 Task: Look for space in Lākshām, Bangladesh from 1st August, 2023 to 5th August, 2023 for 1 adult in price range Rs.6000 to Rs.15000. Place can be entire place with 1  bedroom having 1 bed and 1 bathroom. Property type can be house, flat, guest house. Amenities needed are: air conditioning. Booking option can be shelf check-in. Required host language is English.
Action: Mouse moved to (441, 109)
Screenshot: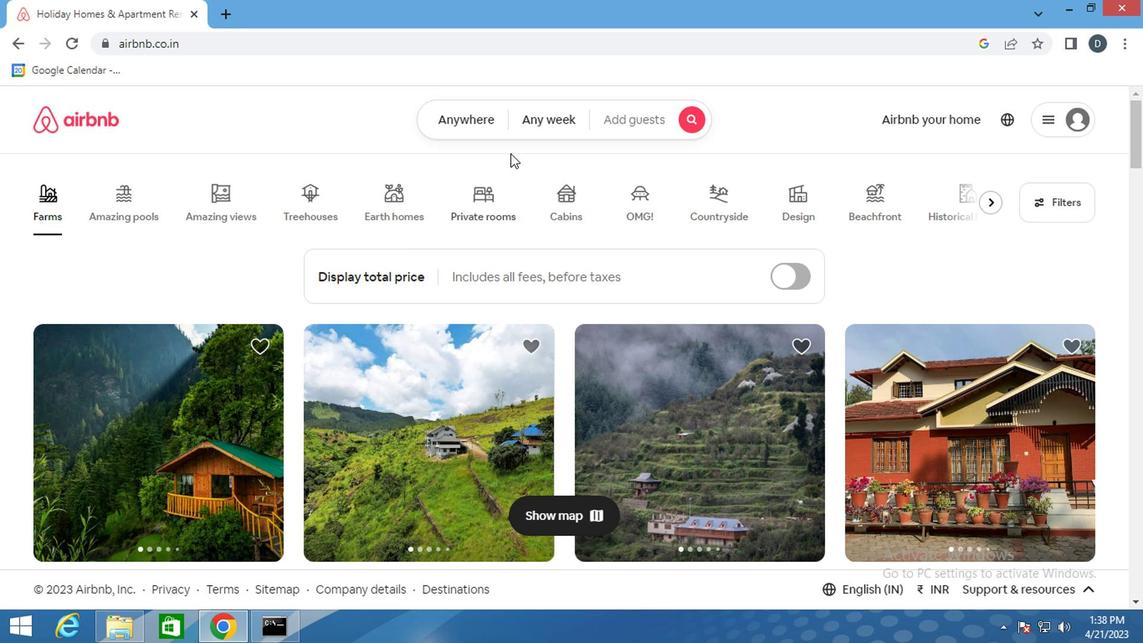 
Action: Mouse pressed left at (441, 109)
Screenshot: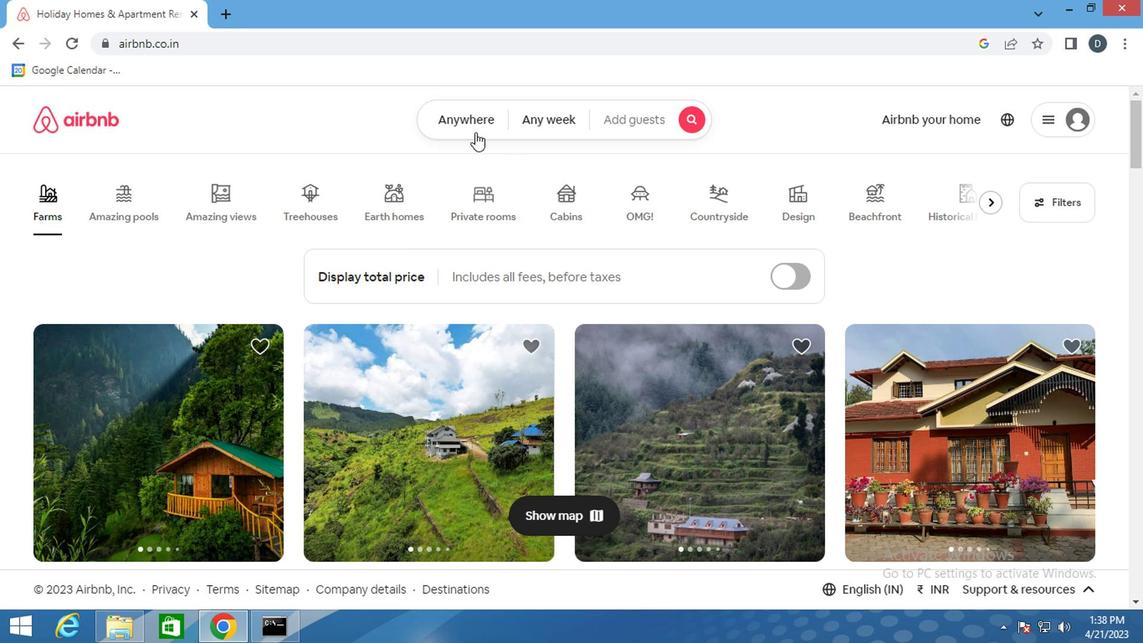 
Action: Mouse moved to (380, 190)
Screenshot: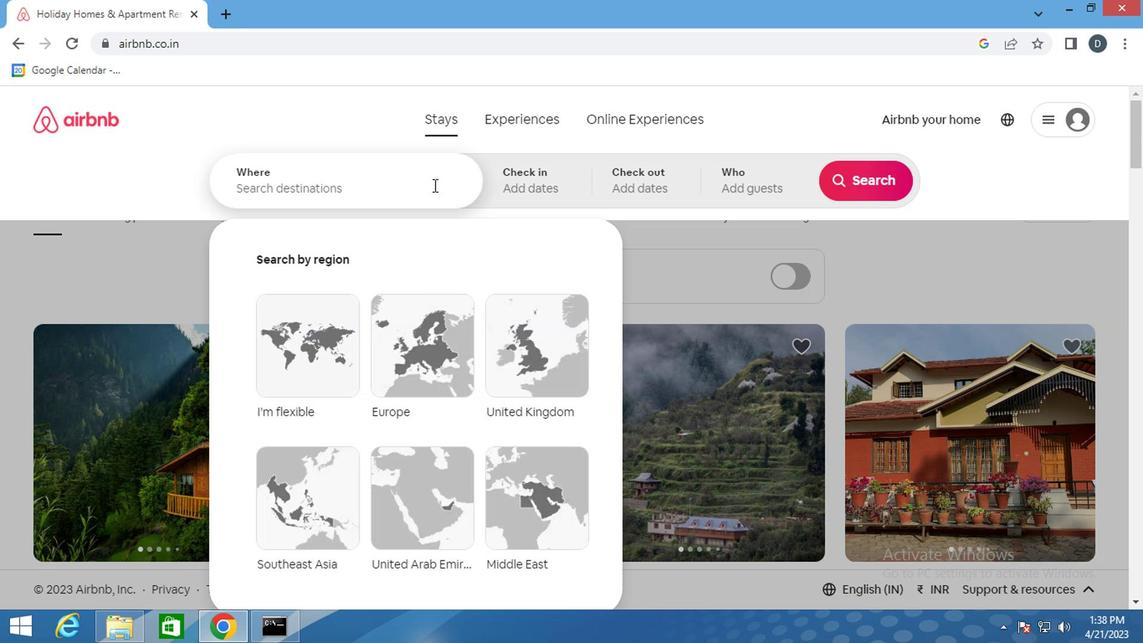 
Action: Mouse pressed left at (380, 190)
Screenshot: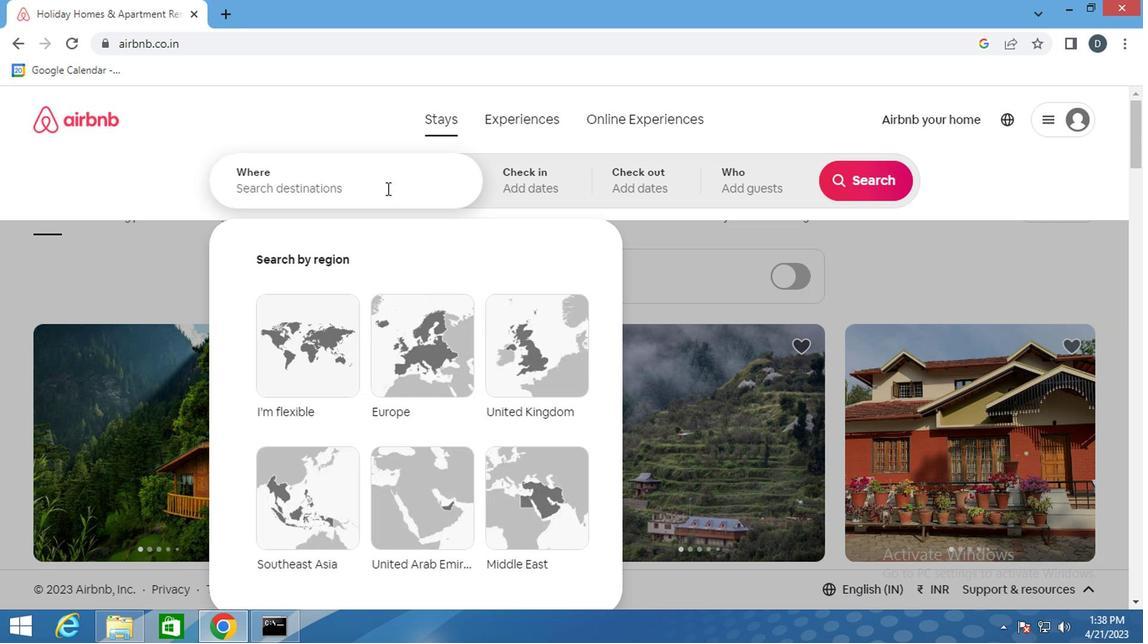 
Action: Key pressed <Key.shift_r>Lakshman,<Key.shift>BANGLADESH<Key.enter>
Screenshot: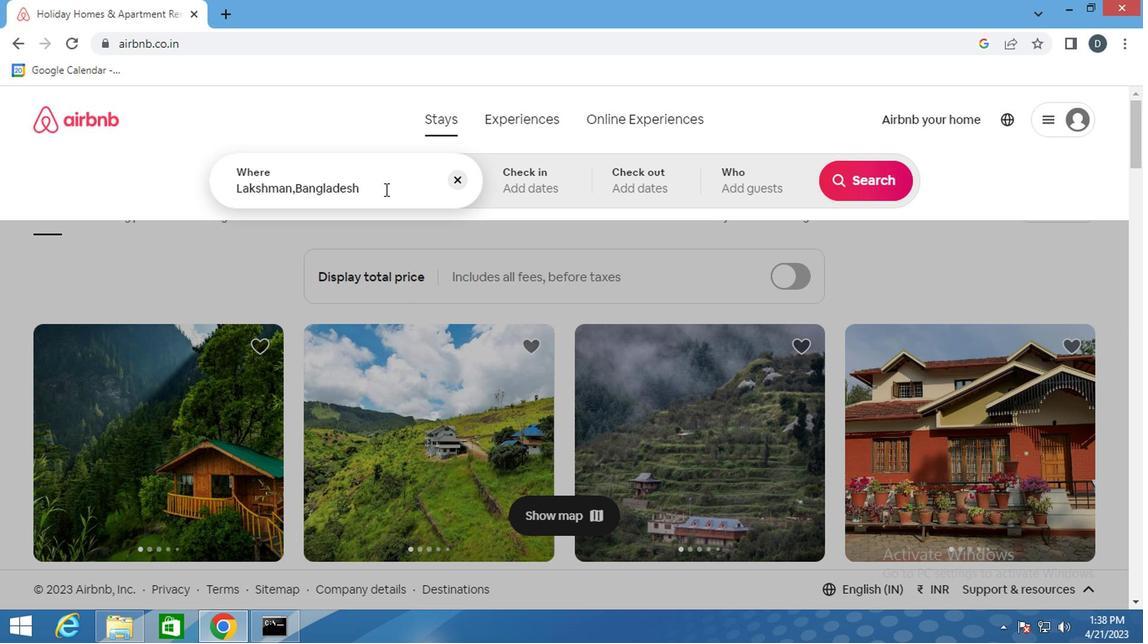 
Action: Mouse moved to (857, 311)
Screenshot: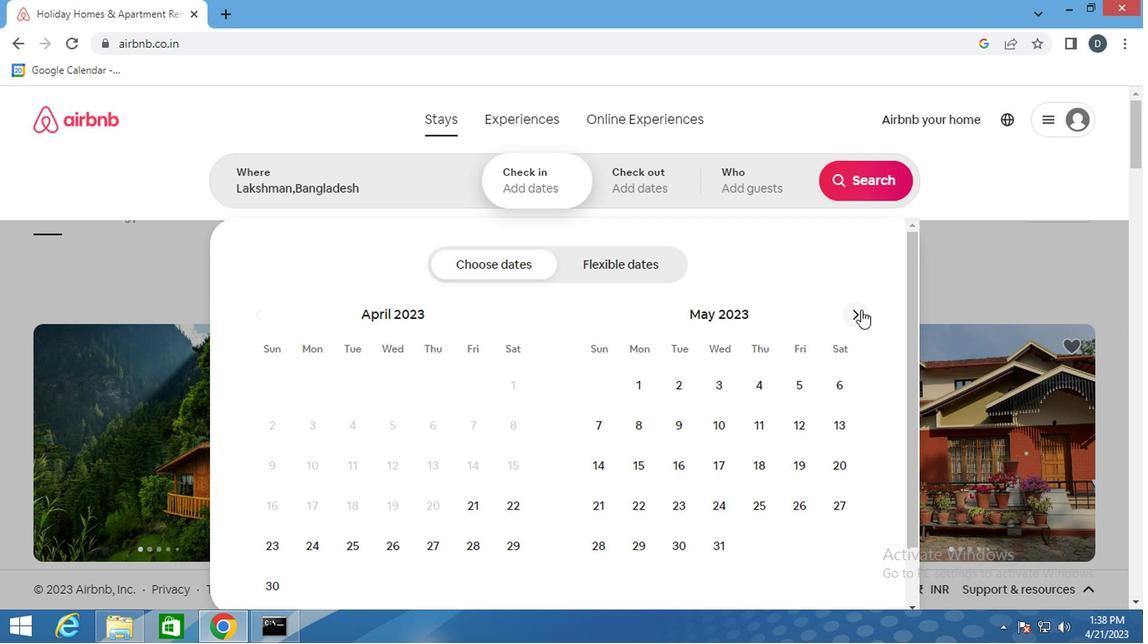 
Action: Mouse pressed left at (857, 311)
Screenshot: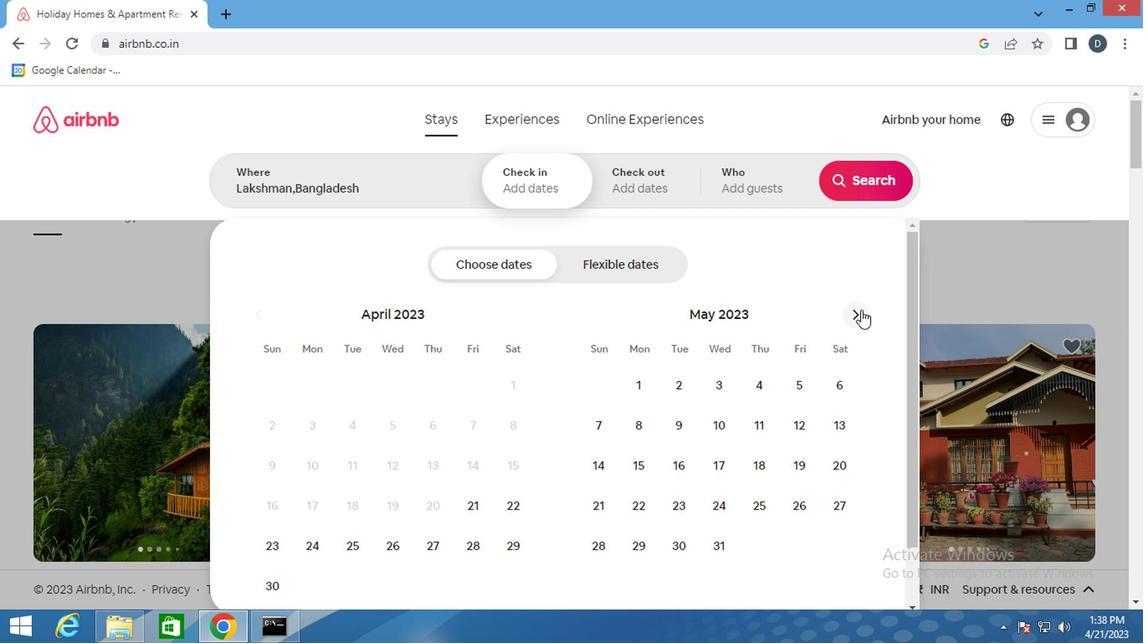 
Action: Mouse moved to (855, 312)
Screenshot: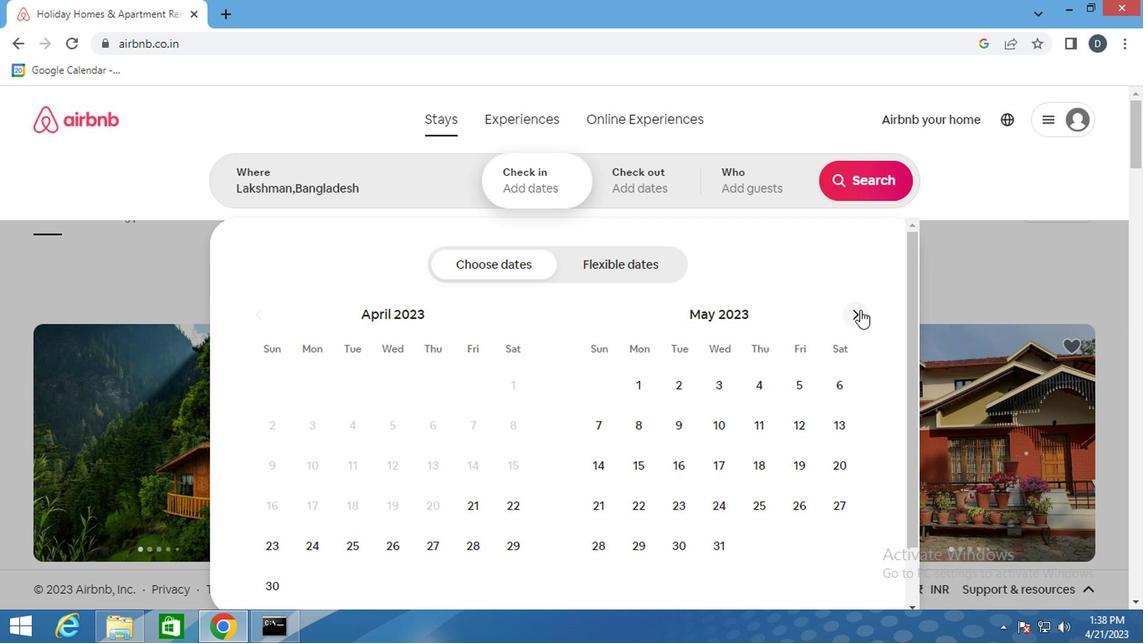 
Action: Mouse pressed left at (855, 312)
Screenshot: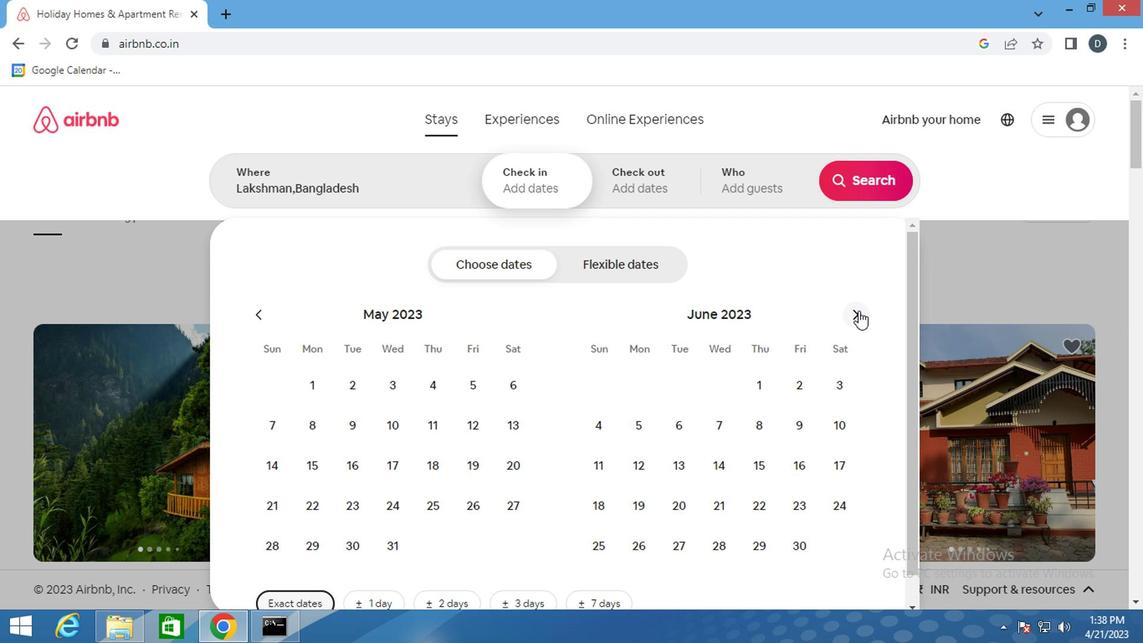 
Action: Mouse pressed left at (855, 312)
Screenshot: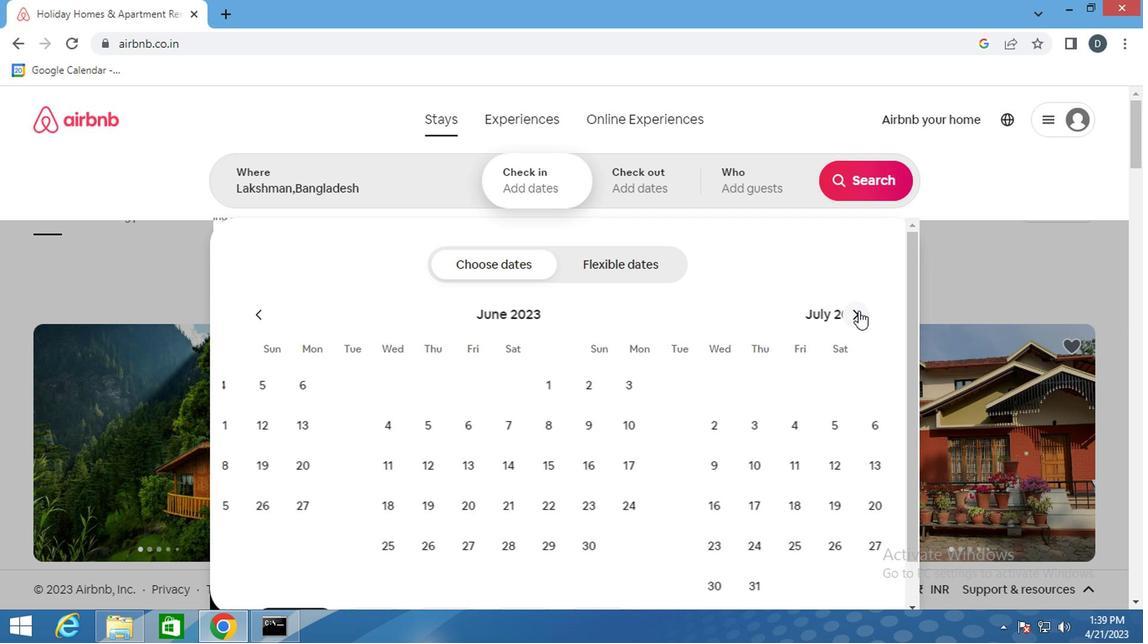 
Action: Mouse moved to (683, 391)
Screenshot: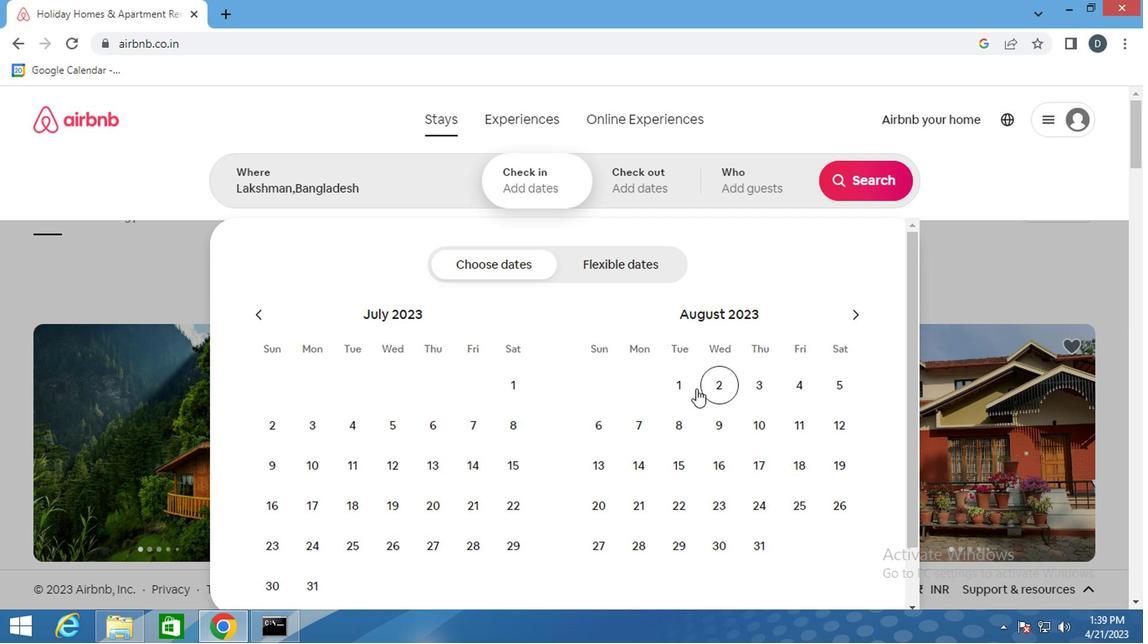
Action: Mouse pressed left at (683, 391)
Screenshot: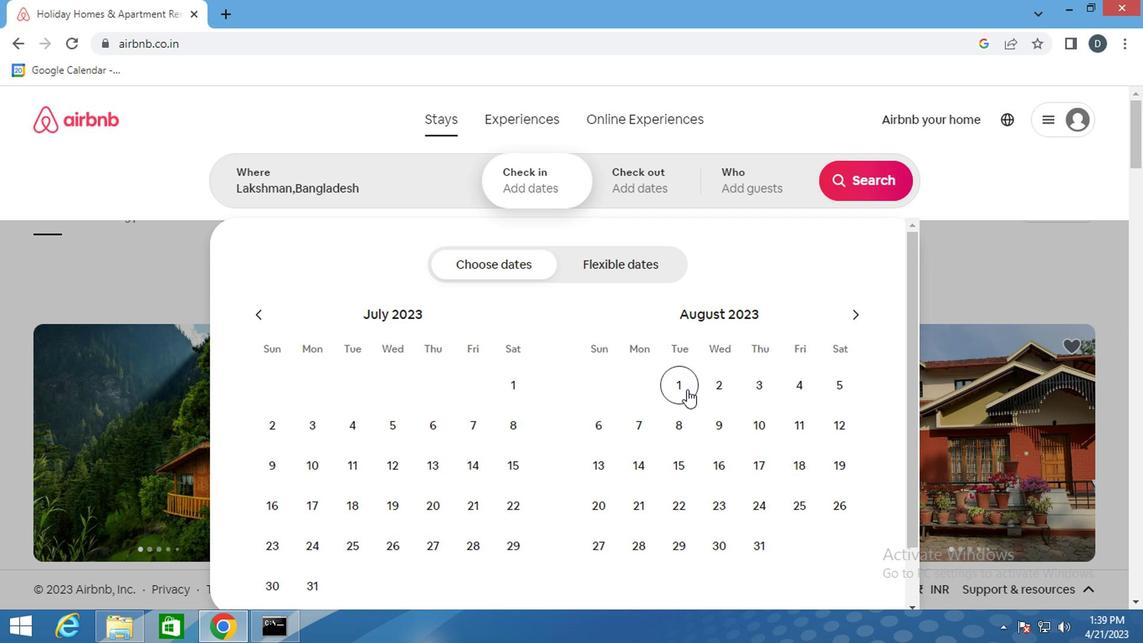
Action: Mouse moved to (845, 395)
Screenshot: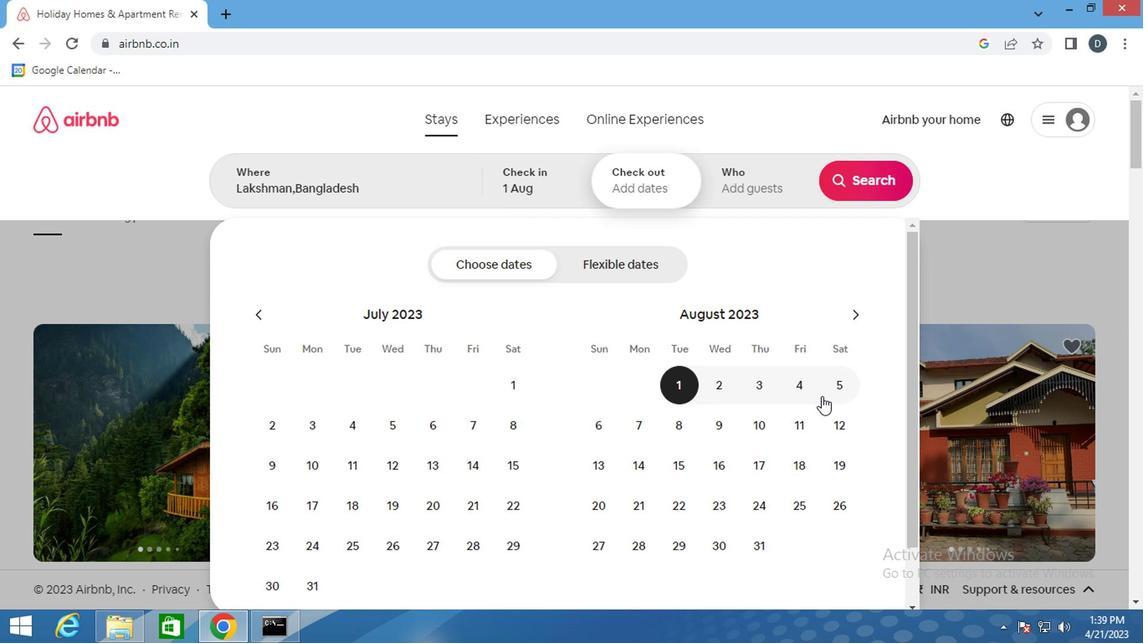 
Action: Mouse pressed left at (845, 395)
Screenshot: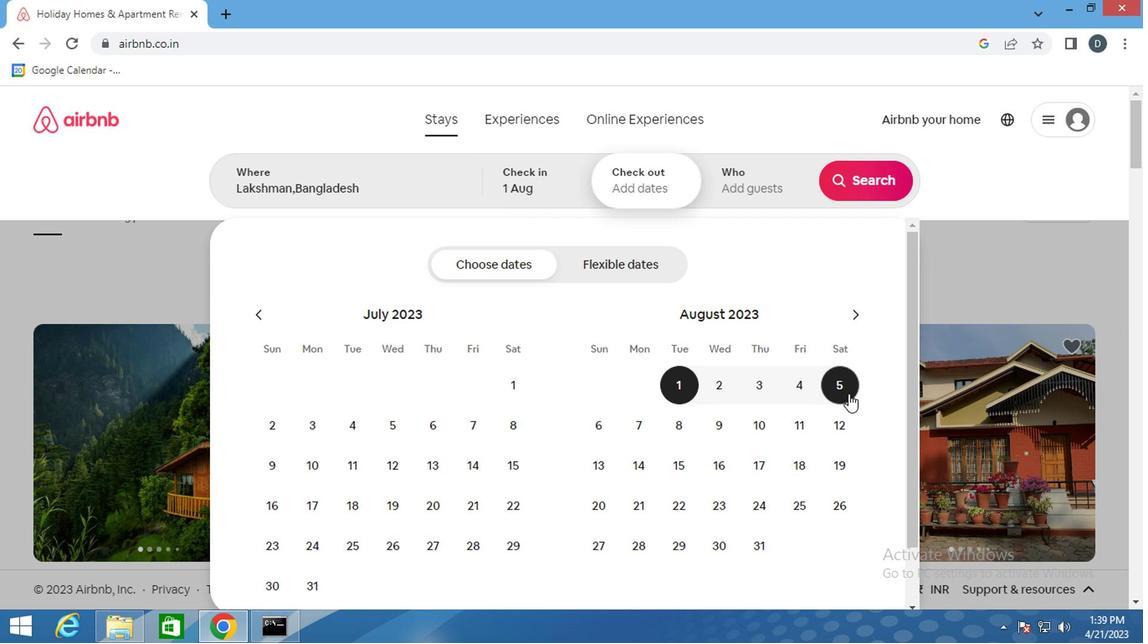 
Action: Mouse moved to (766, 181)
Screenshot: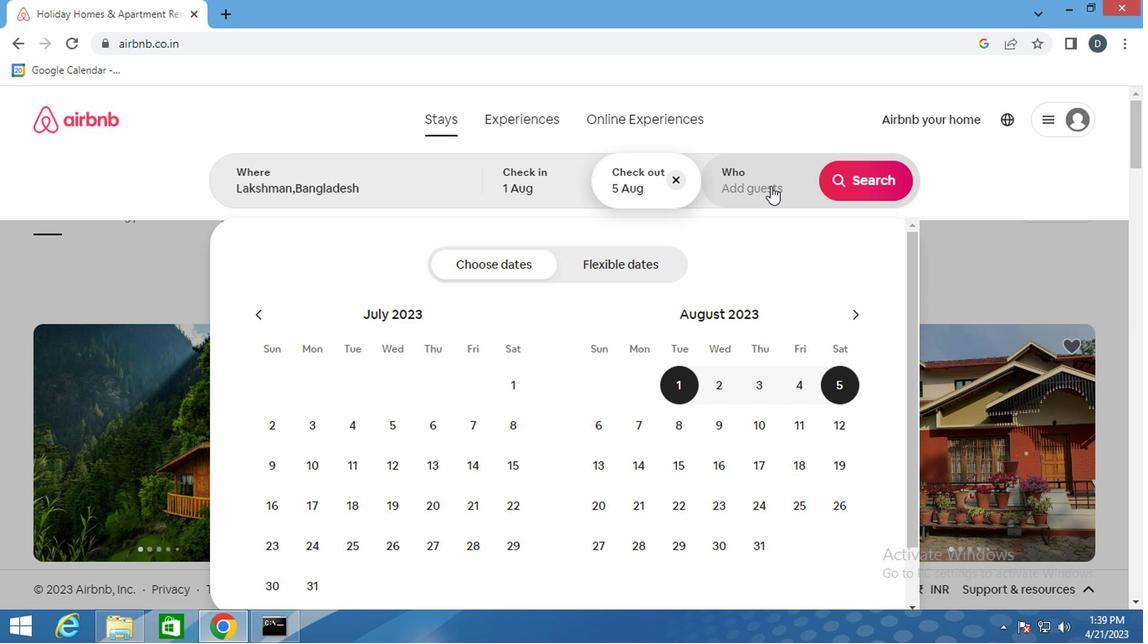 
Action: Mouse pressed left at (766, 181)
Screenshot: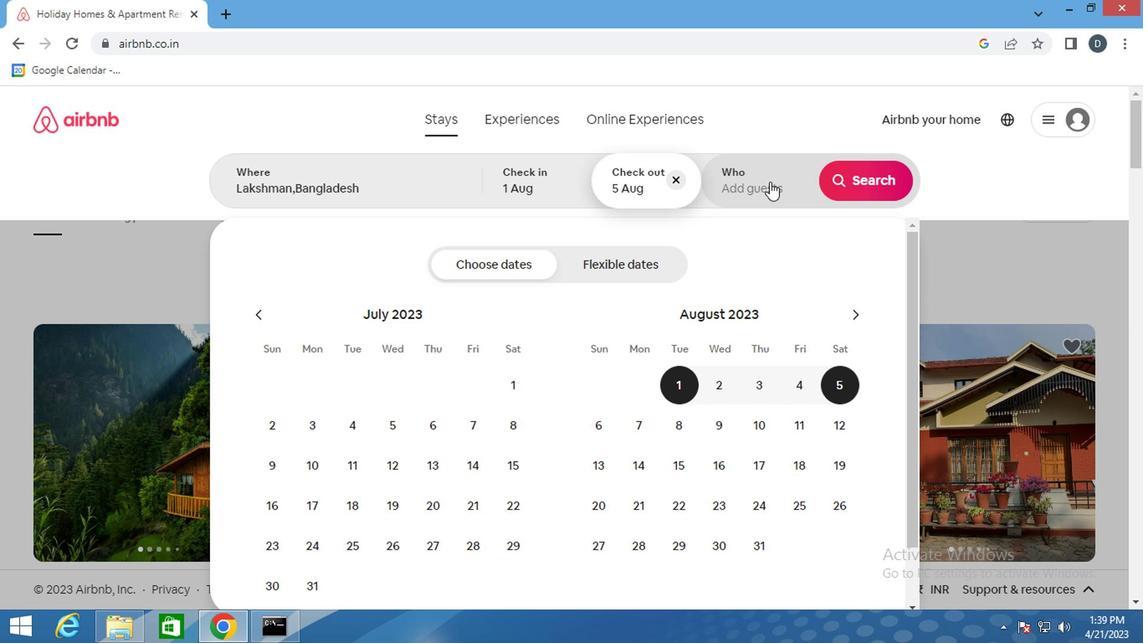 
Action: Mouse moved to (867, 273)
Screenshot: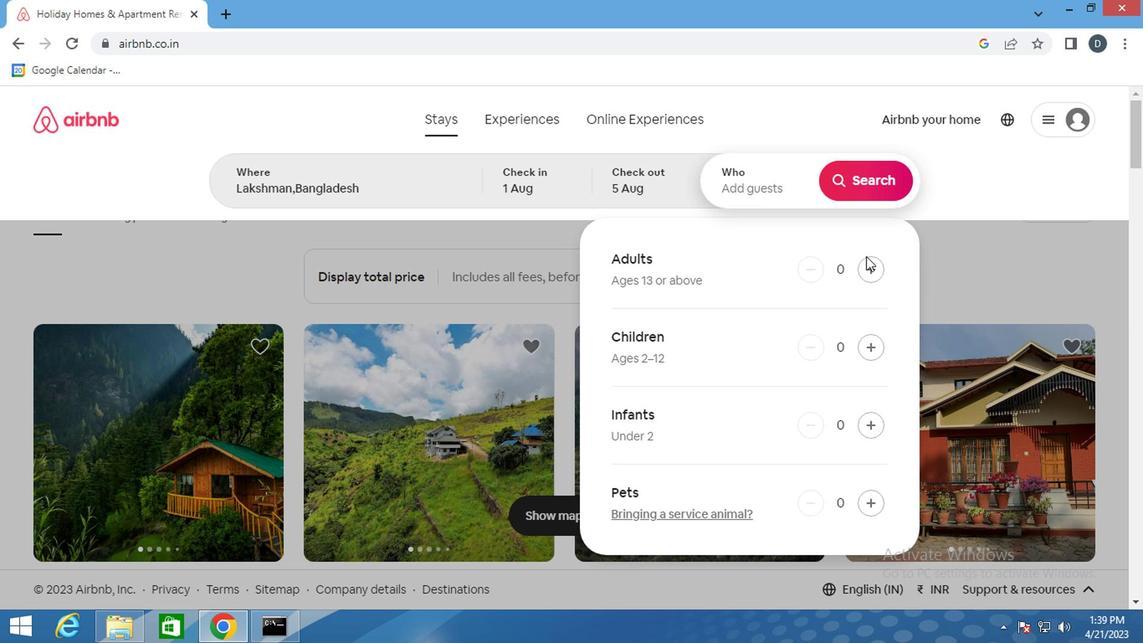 
Action: Mouse pressed left at (867, 273)
Screenshot: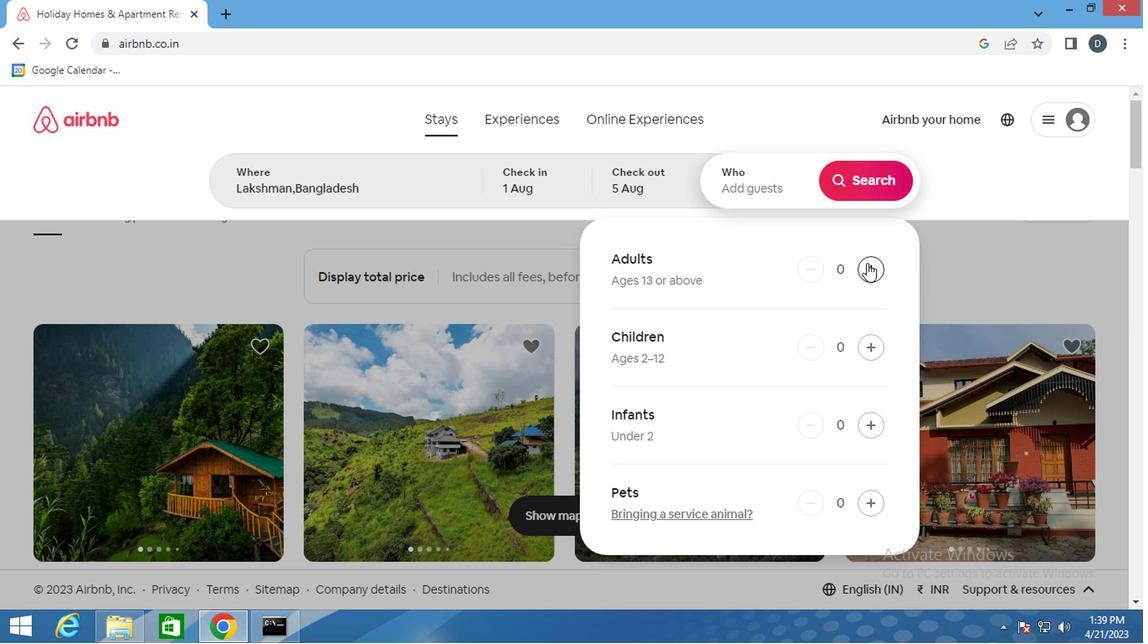
Action: Mouse moved to (860, 182)
Screenshot: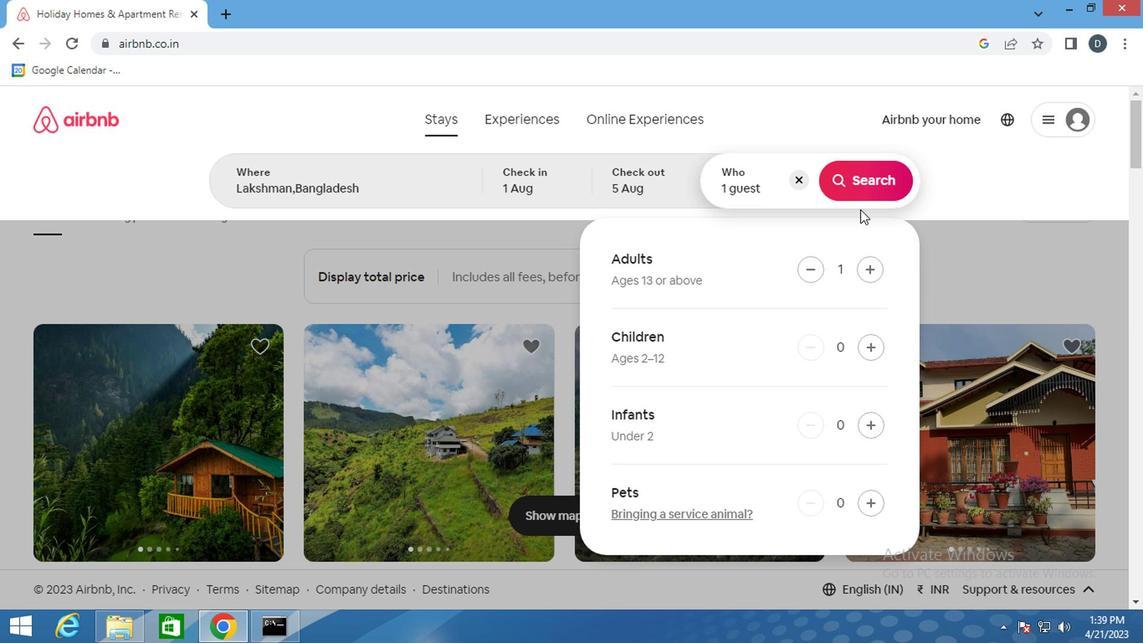 
Action: Mouse pressed left at (860, 182)
Screenshot: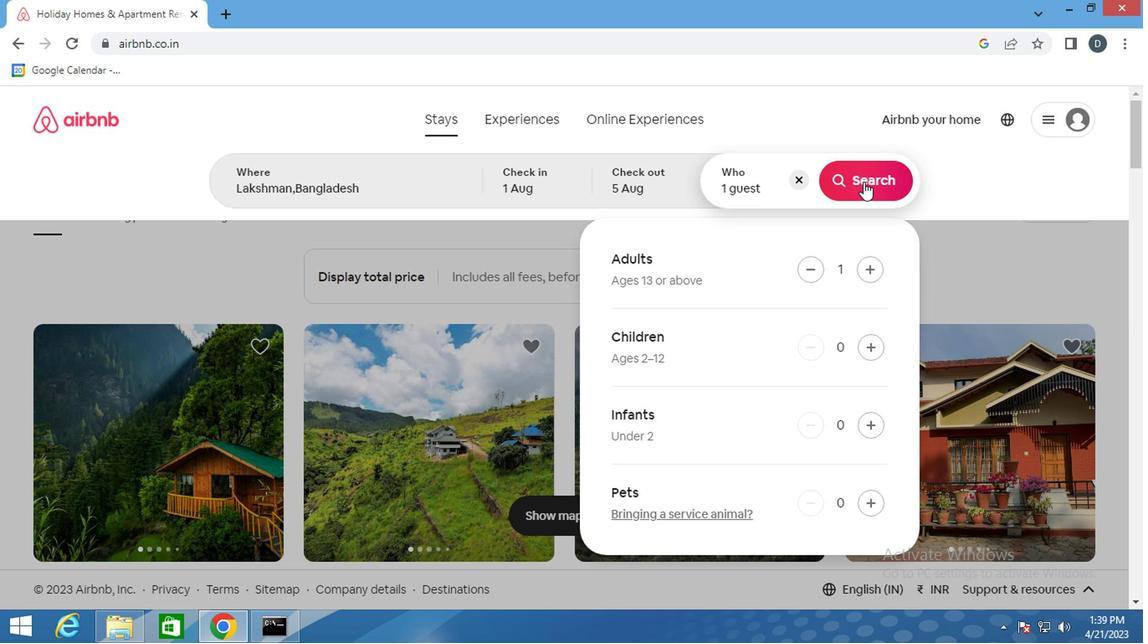 
Action: Mouse moved to (1078, 187)
Screenshot: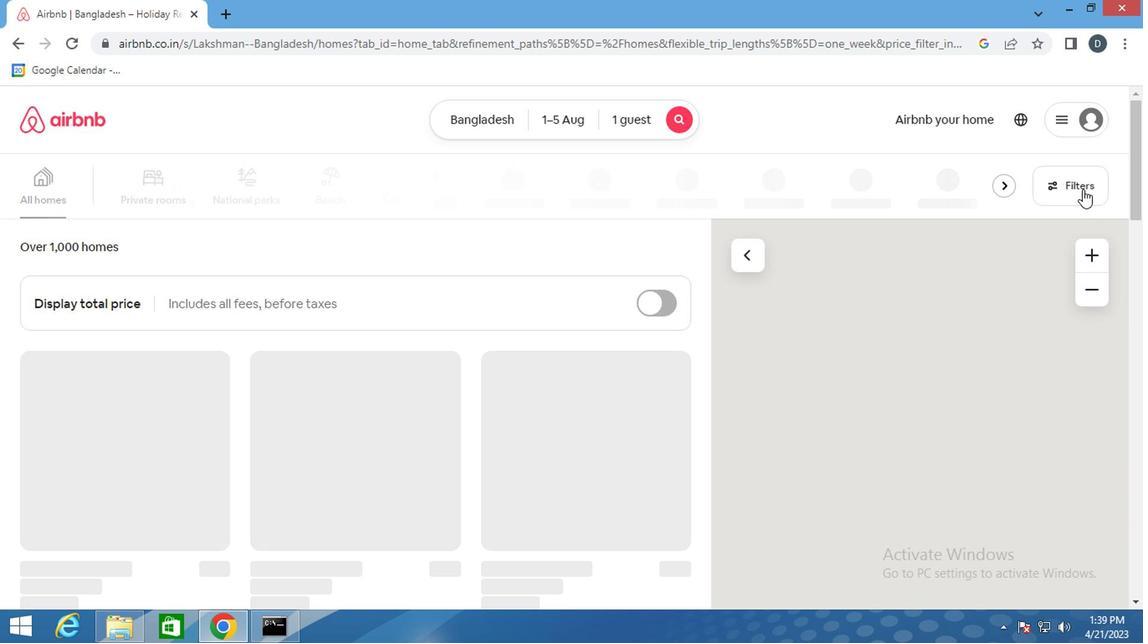 
Action: Mouse pressed left at (1078, 187)
Screenshot: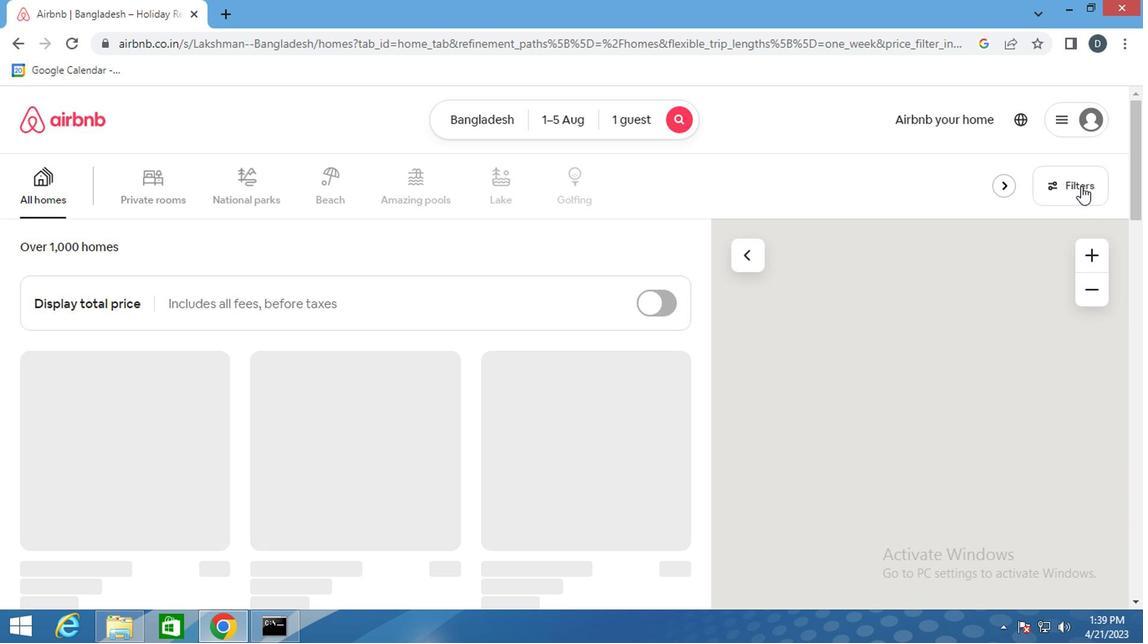 
Action: Mouse moved to (400, 399)
Screenshot: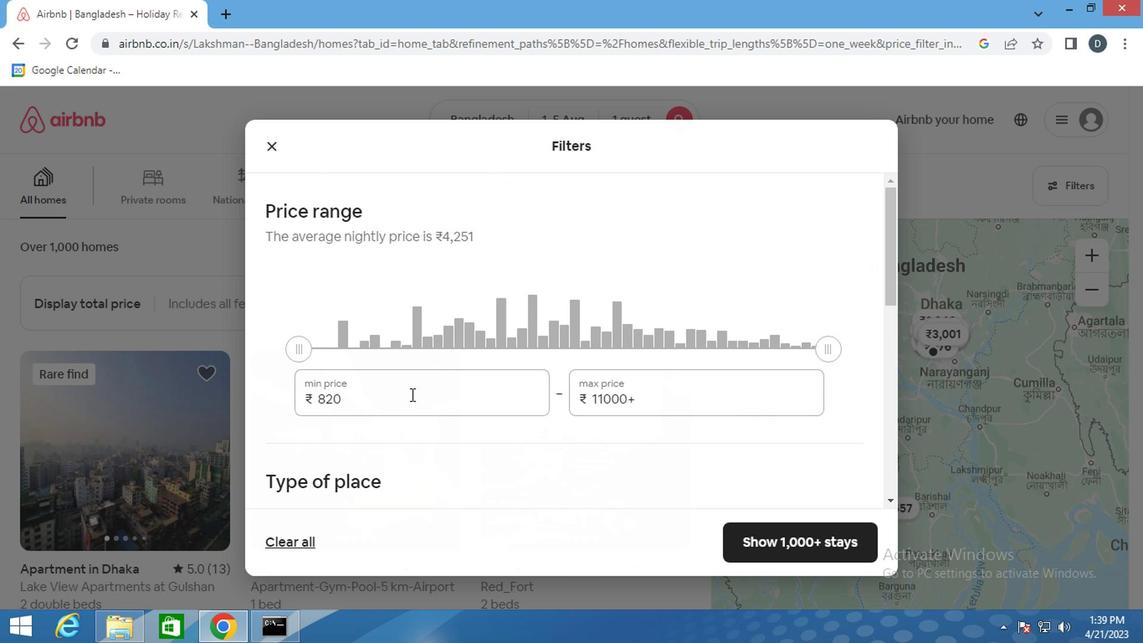 
Action: Mouse pressed left at (400, 399)
Screenshot: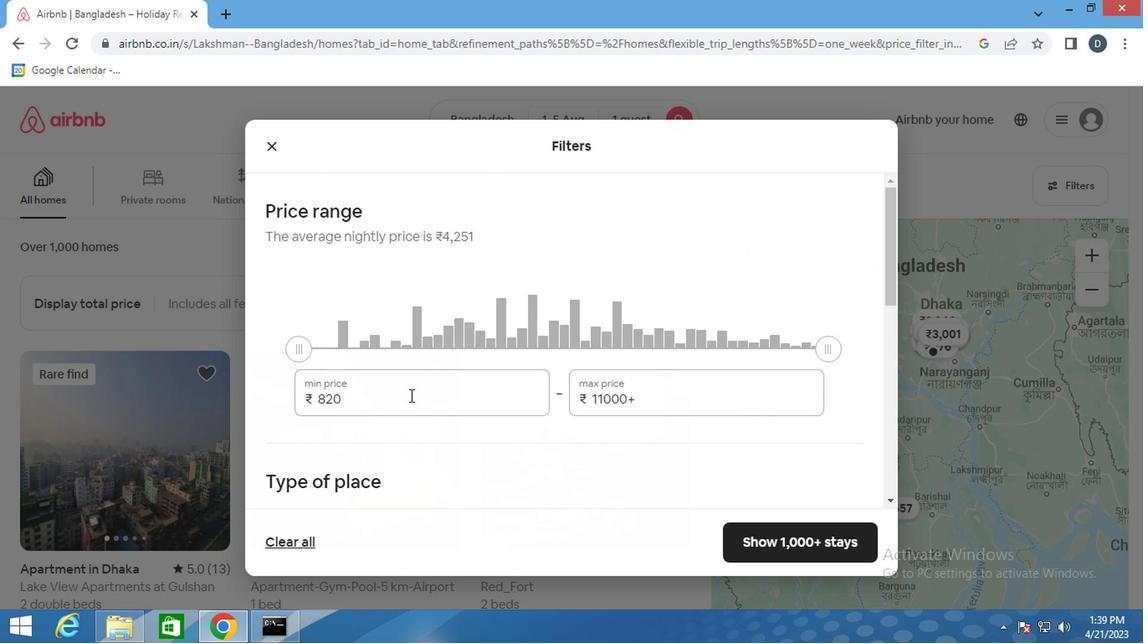 
Action: Mouse pressed left at (400, 399)
Screenshot: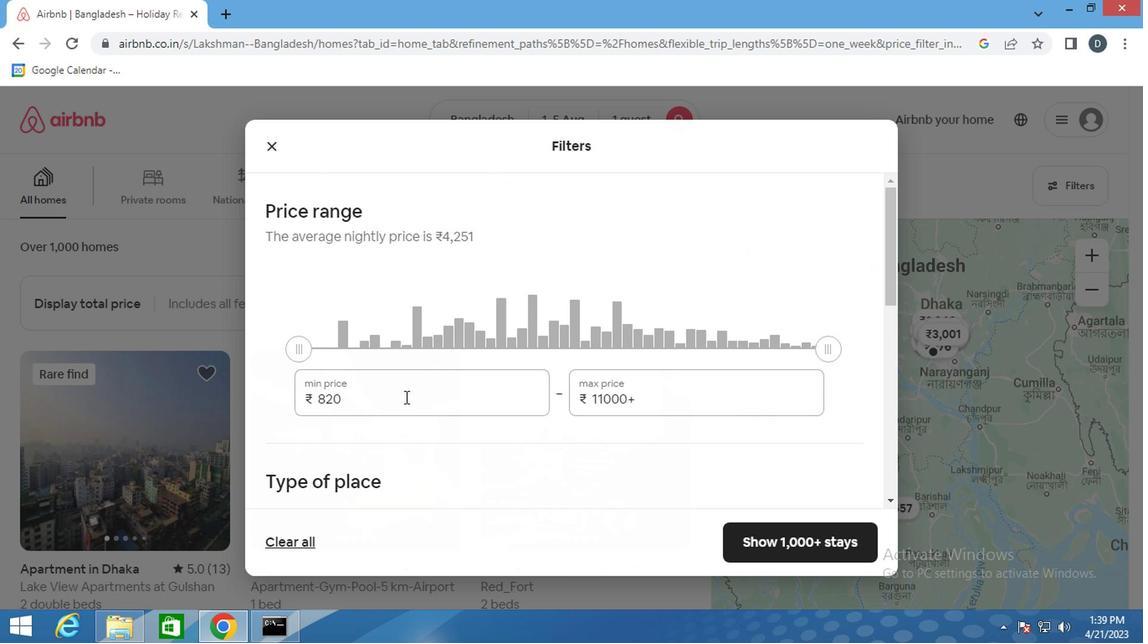 
Action: Mouse moved to (400, 400)
Screenshot: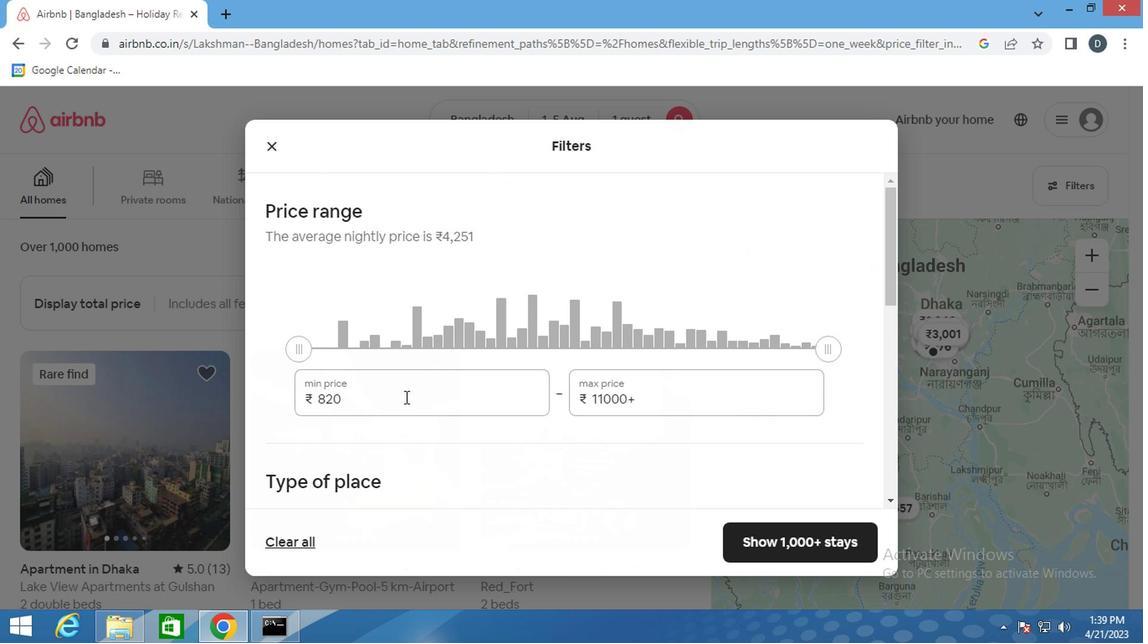 
Action: Key pressed 6000<Key.tab>ctrl+Actrl+145ctrl+Actrl+15000
Screenshot: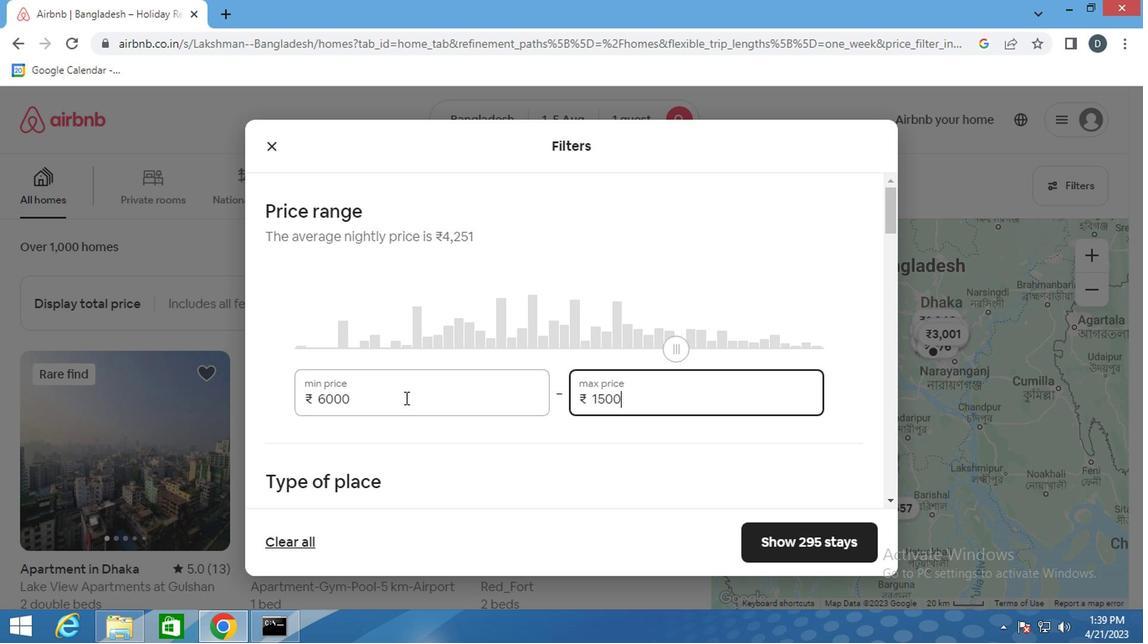 
Action: Mouse moved to (397, 406)
Screenshot: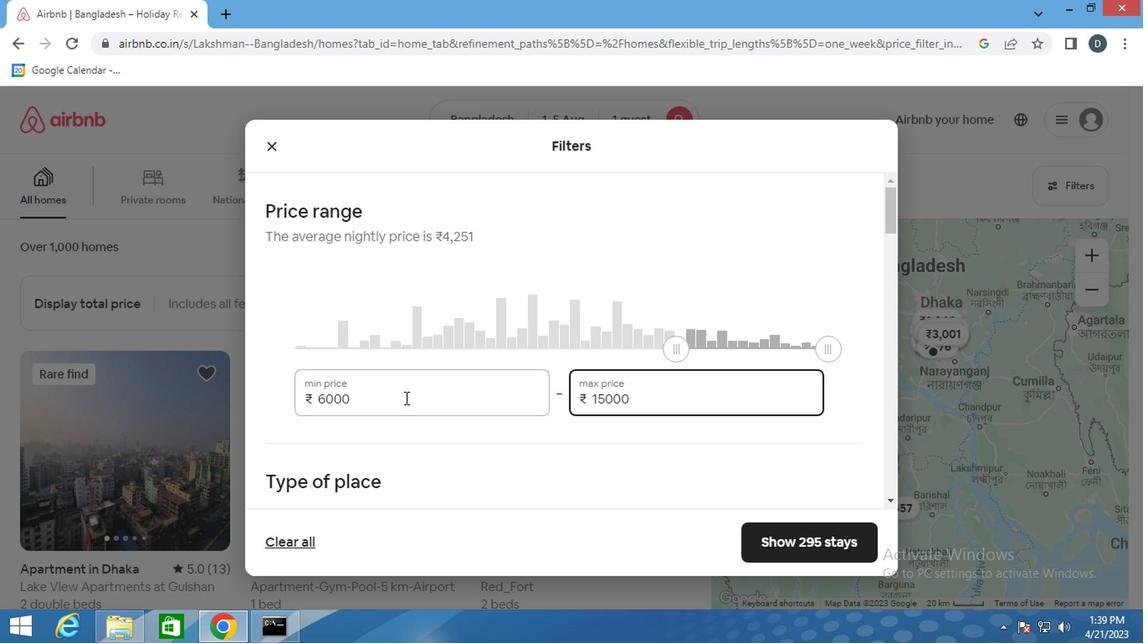 
Action: Mouse scrolled (397, 405) with delta (0, -1)
Screenshot: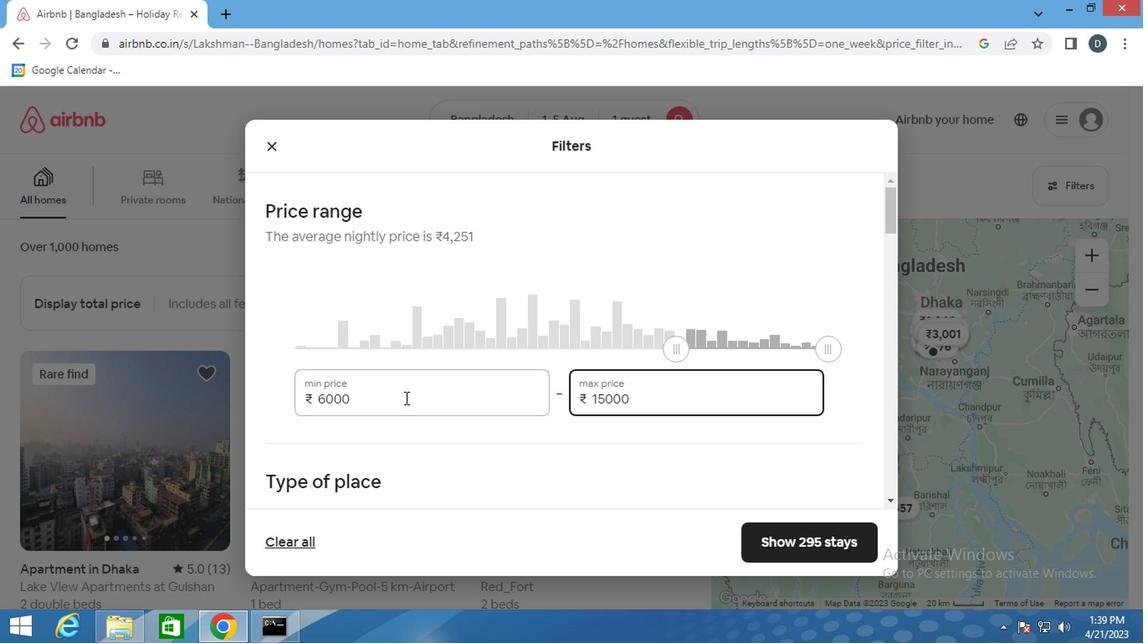 
Action: Mouse moved to (397, 410)
Screenshot: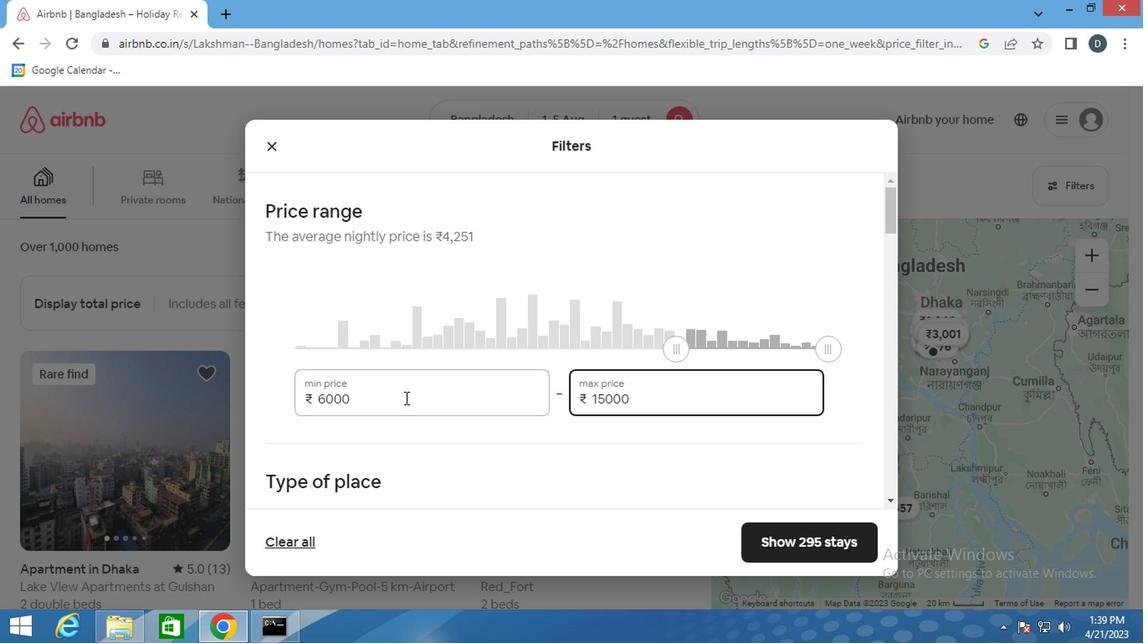 
Action: Mouse scrolled (397, 409) with delta (0, -1)
Screenshot: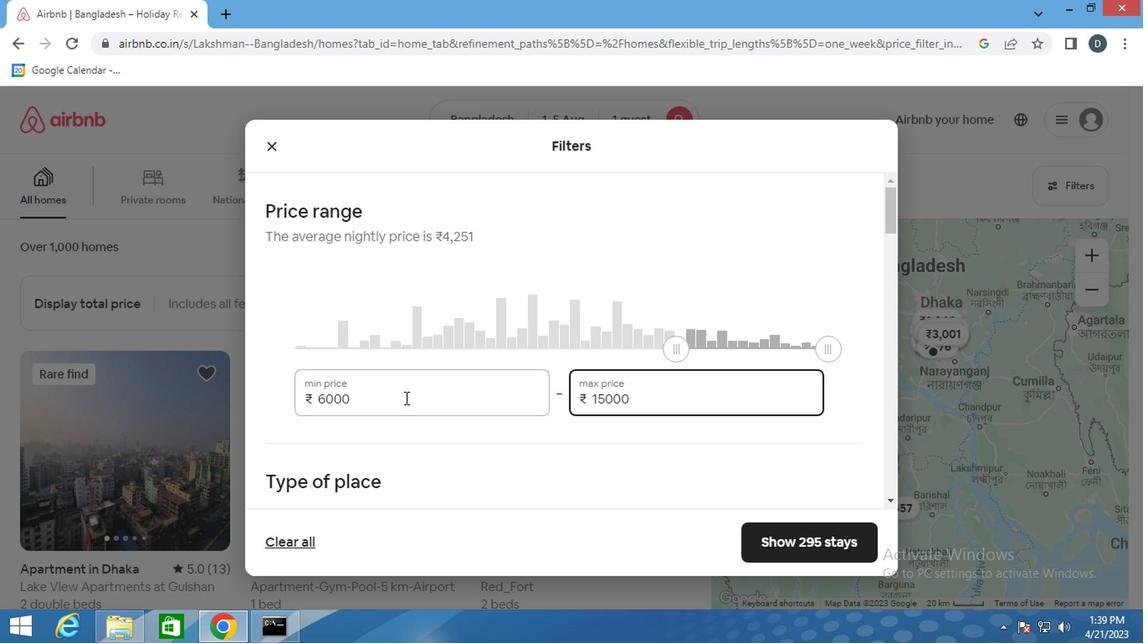
Action: Mouse moved to (396, 411)
Screenshot: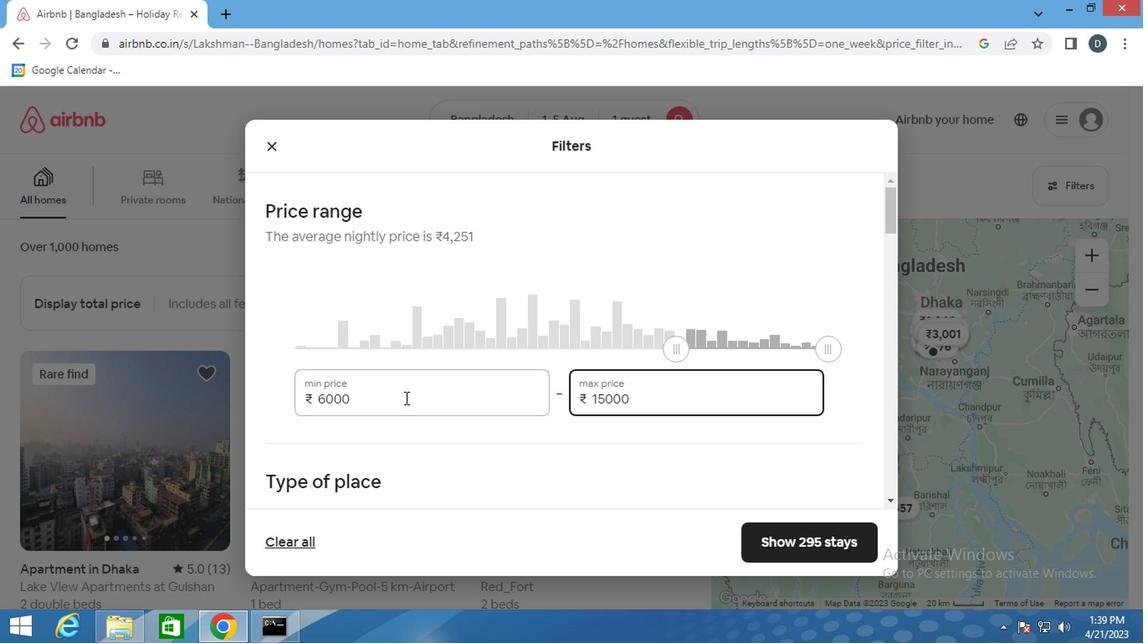 
Action: Mouse scrolled (396, 410) with delta (0, 0)
Screenshot: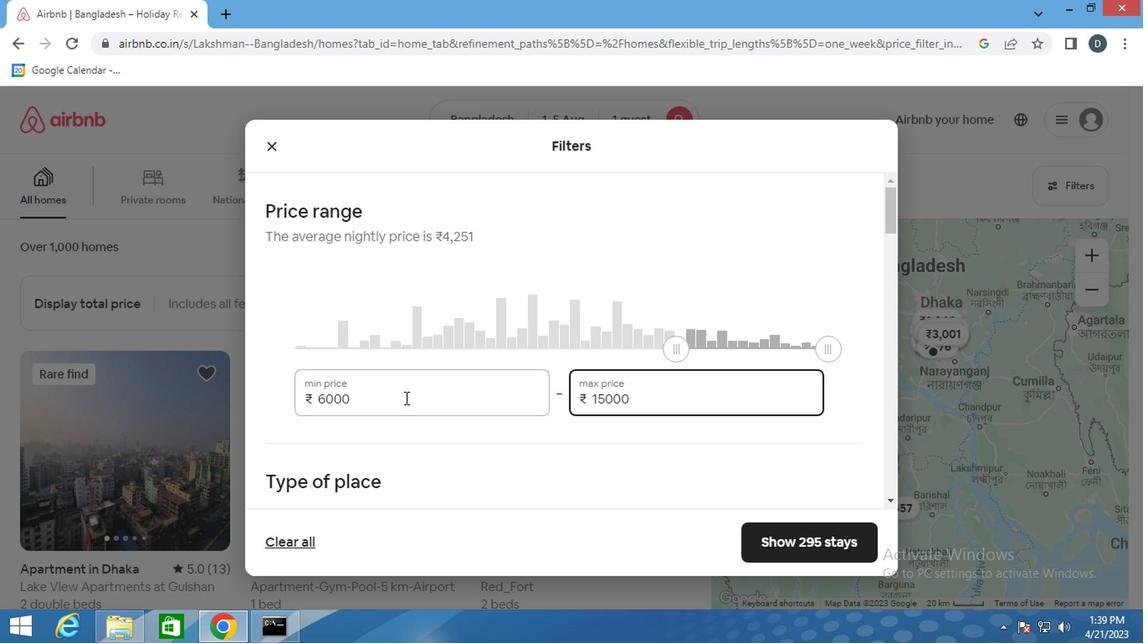 
Action: Mouse moved to (363, 284)
Screenshot: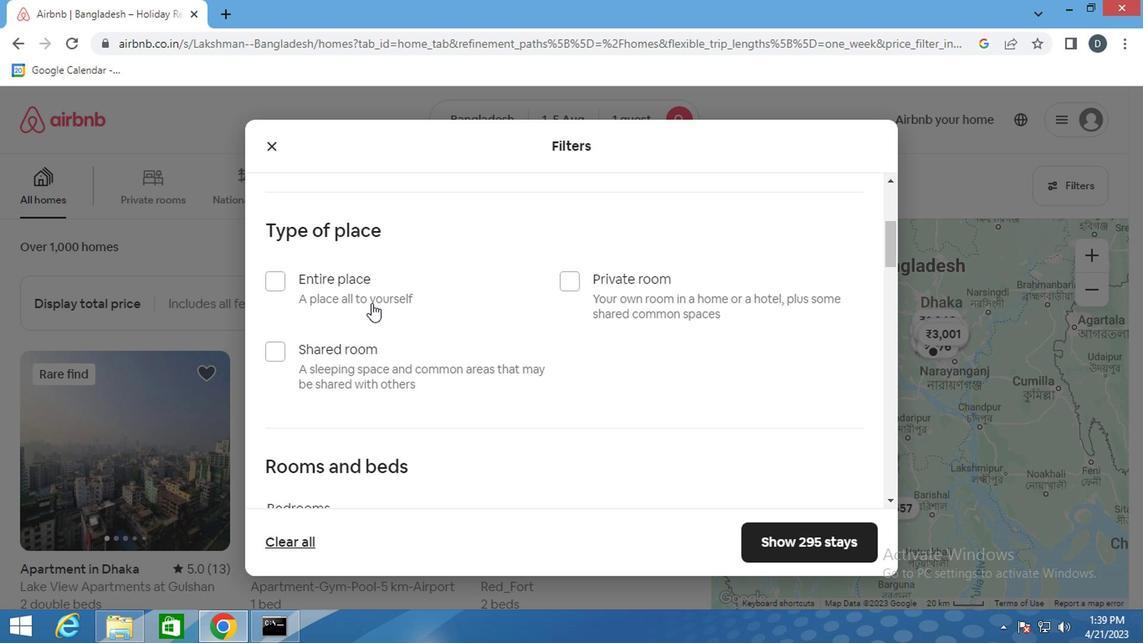
Action: Mouse pressed left at (363, 284)
Screenshot: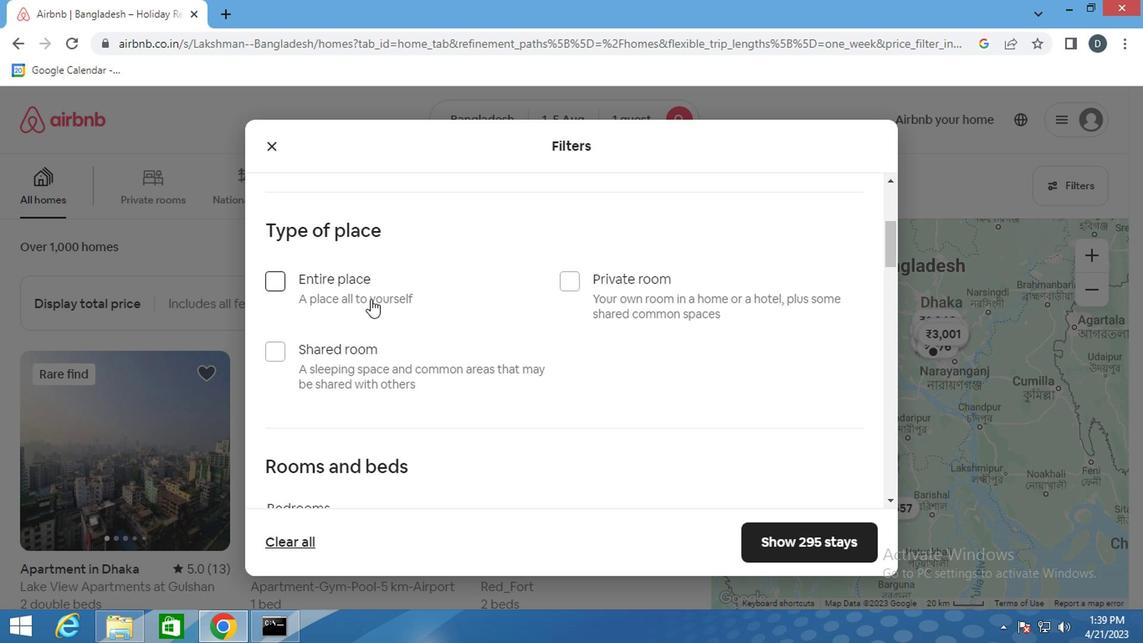 
Action: Mouse moved to (415, 341)
Screenshot: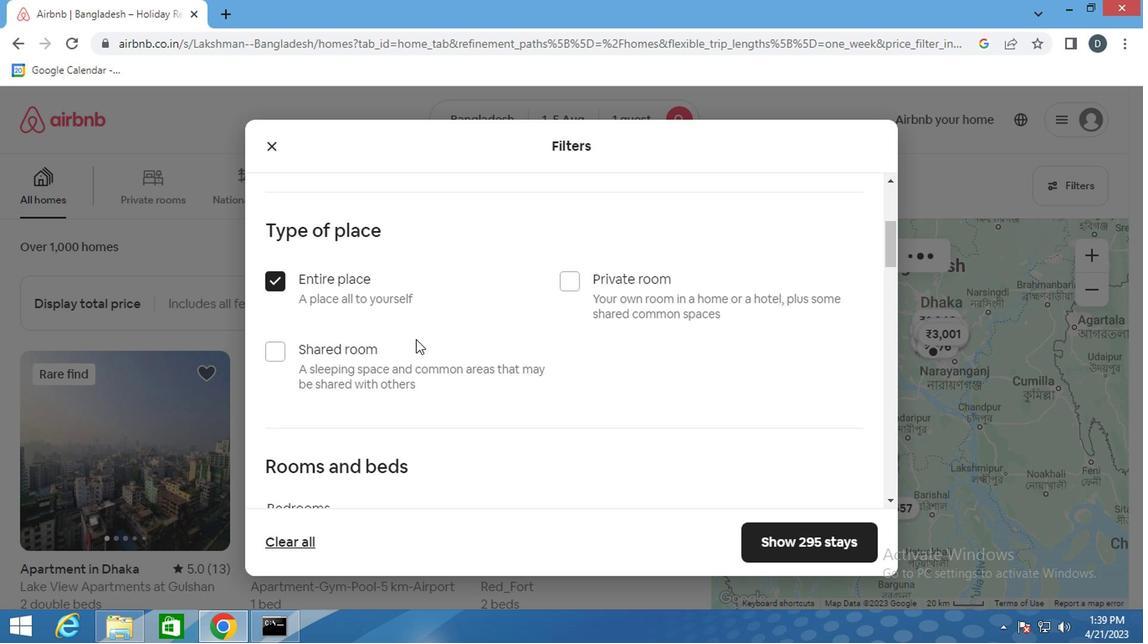 
Action: Mouse scrolled (415, 341) with delta (0, 0)
Screenshot: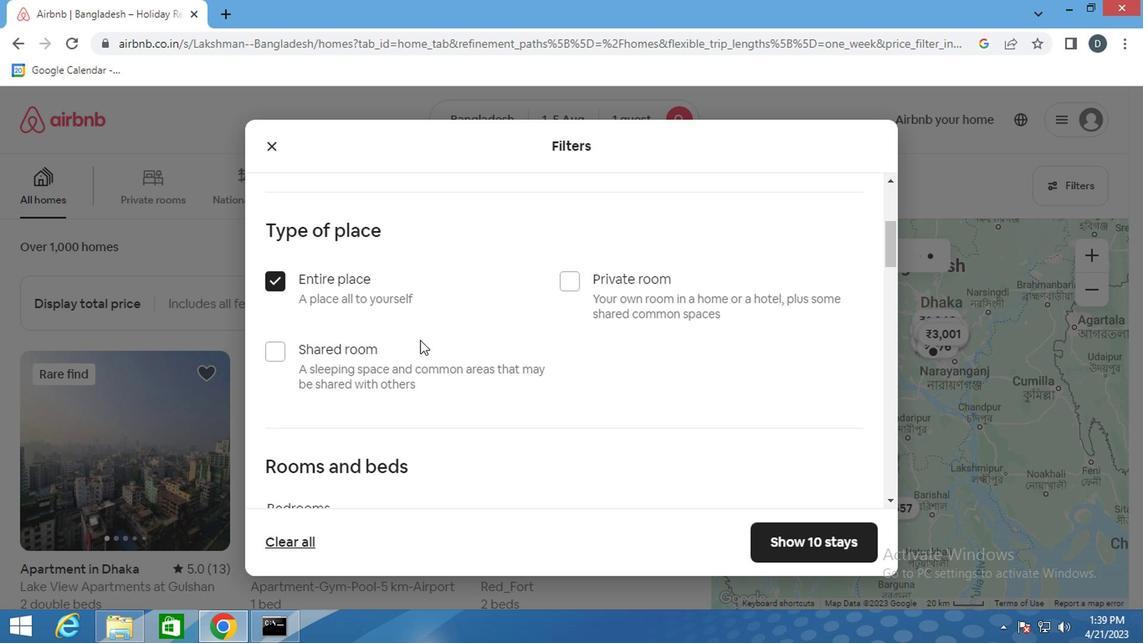 
Action: Mouse scrolled (415, 341) with delta (0, 0)
Screenshot: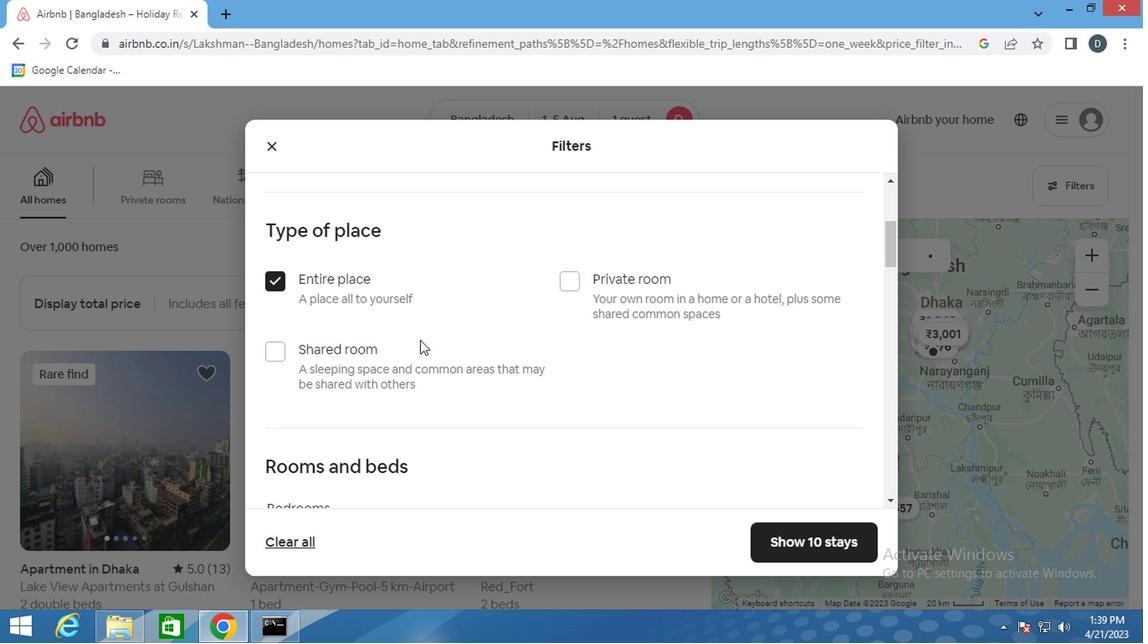 
Action: Mouse moved to (416, 337)
Screenshot: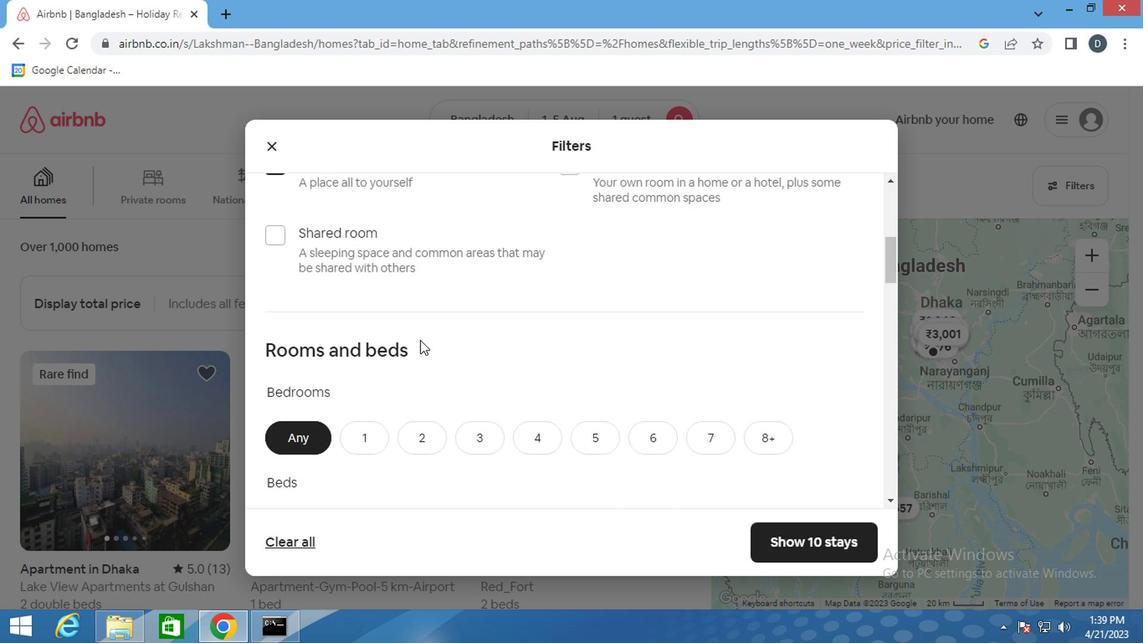 
Action: Mouse scrolled (416, 337) with delta (0, 0)
Screenshot: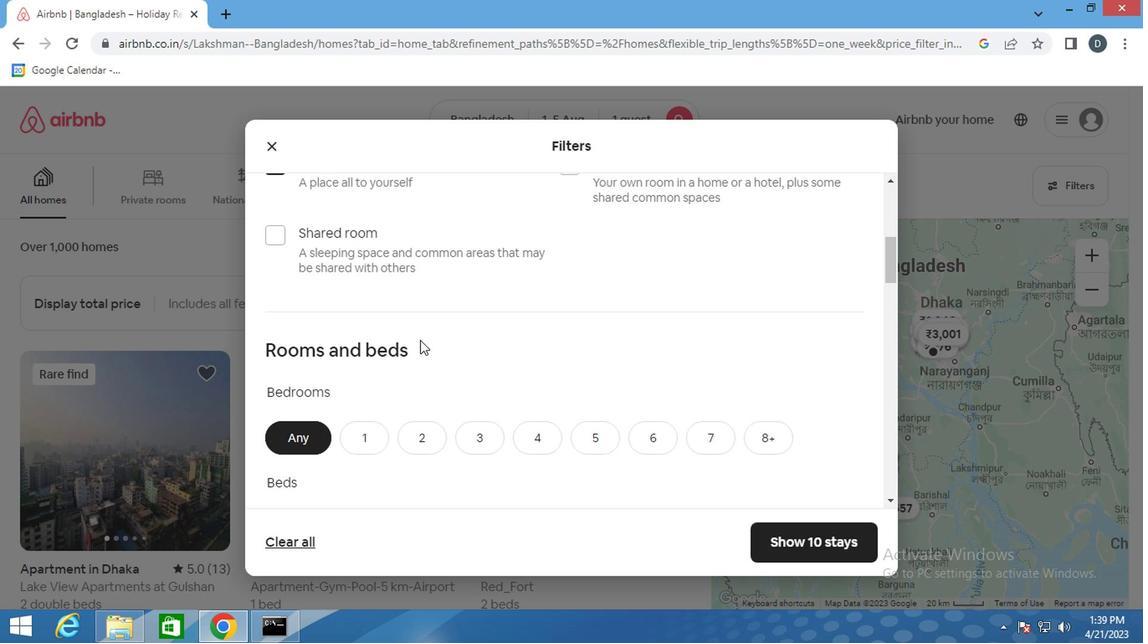 
Action: Mouse scrolled (416, 337) with delta (0, 0)
Screenshot: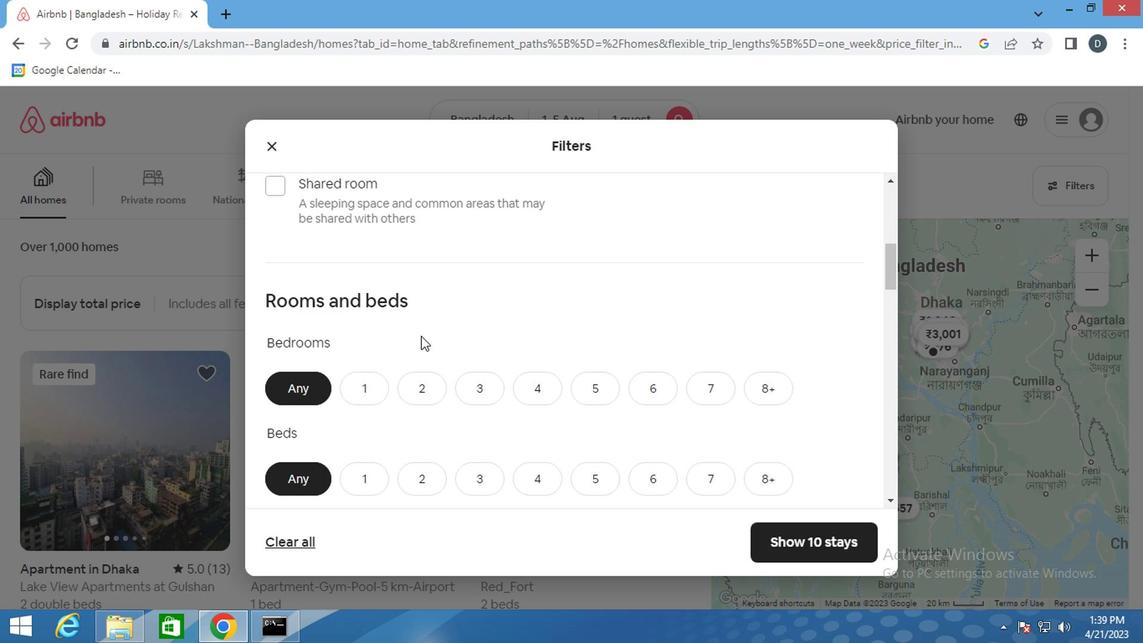 
Action: Mouse moved to (365, 219)
Screenshot: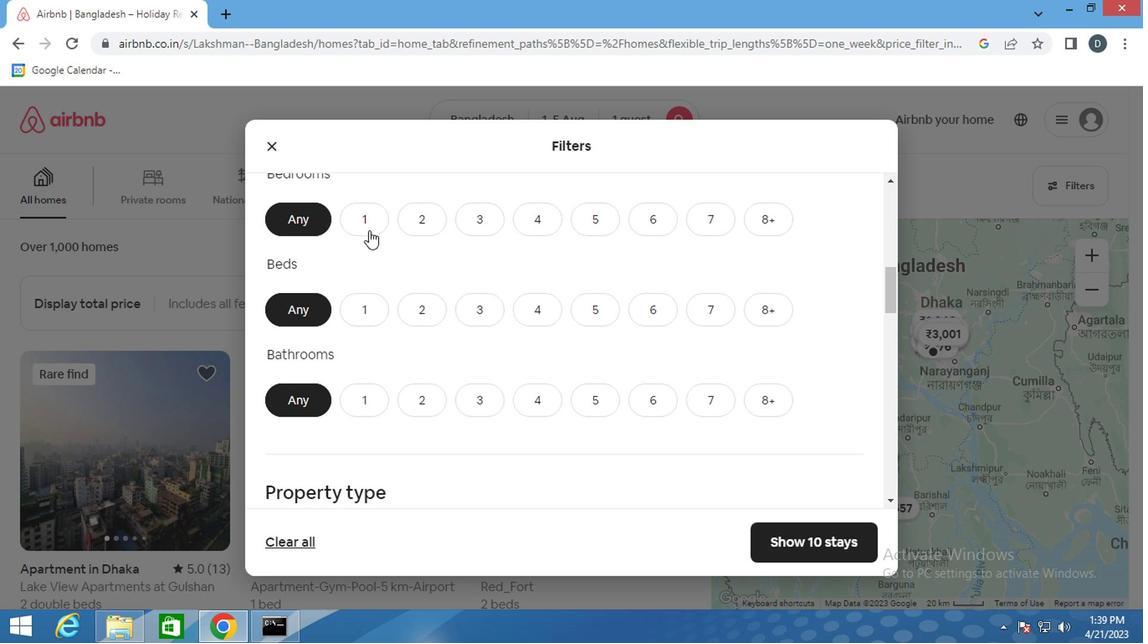 
Action: Mouse pressed left at (365, 219)
Screenshot: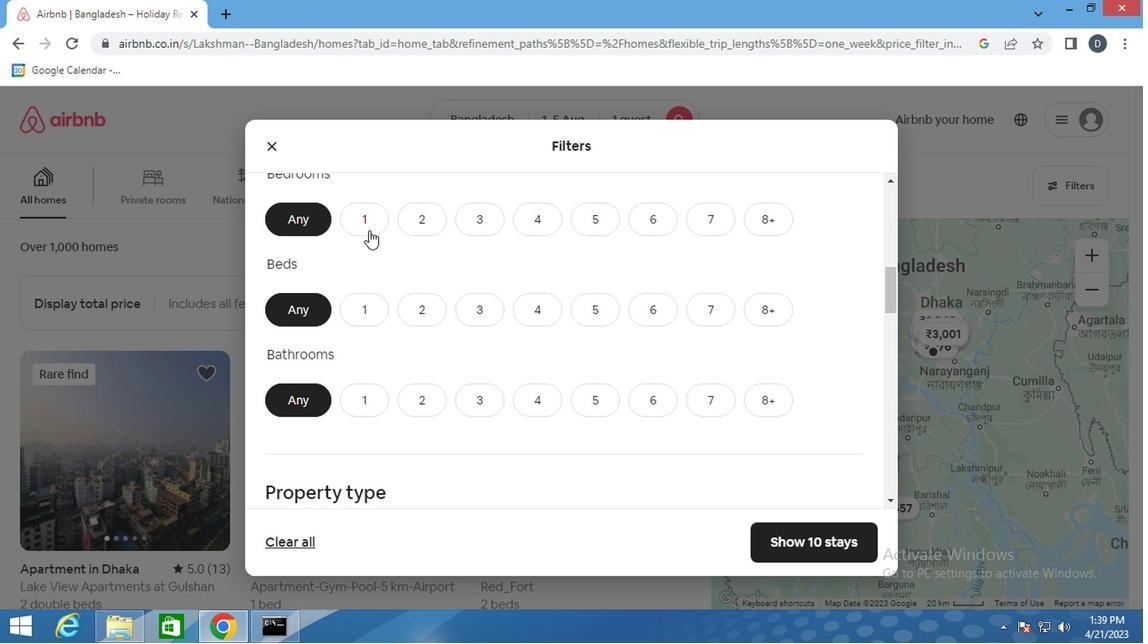 
Action: Mouse moved to (362, 318)
Screenshot: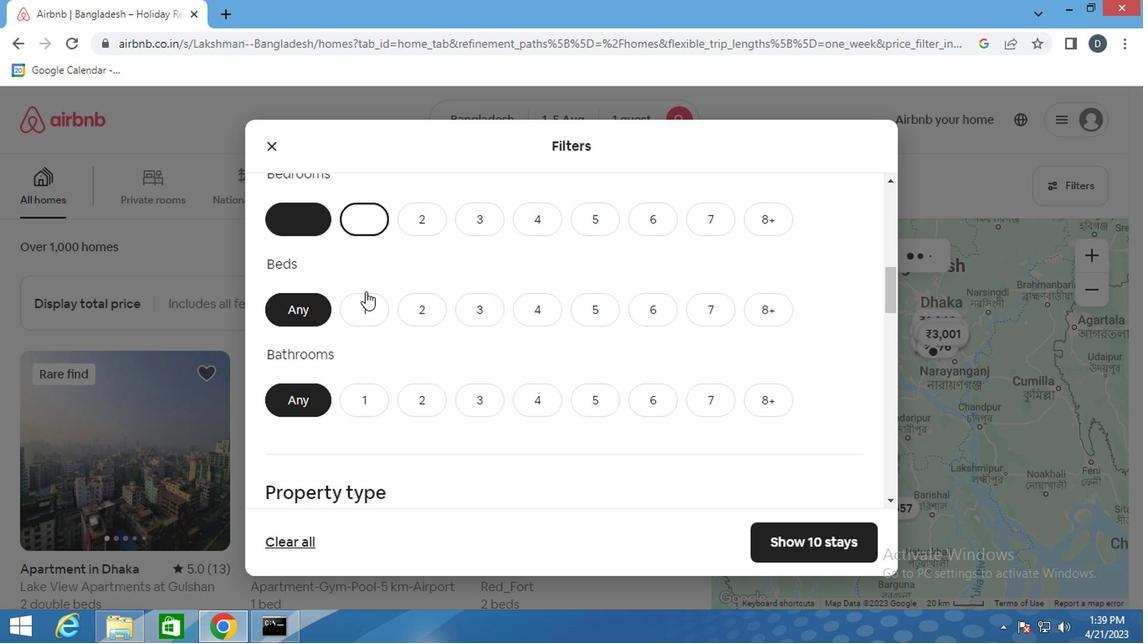 
Action: Mouse pressed left at (362, 318)
Screenshot: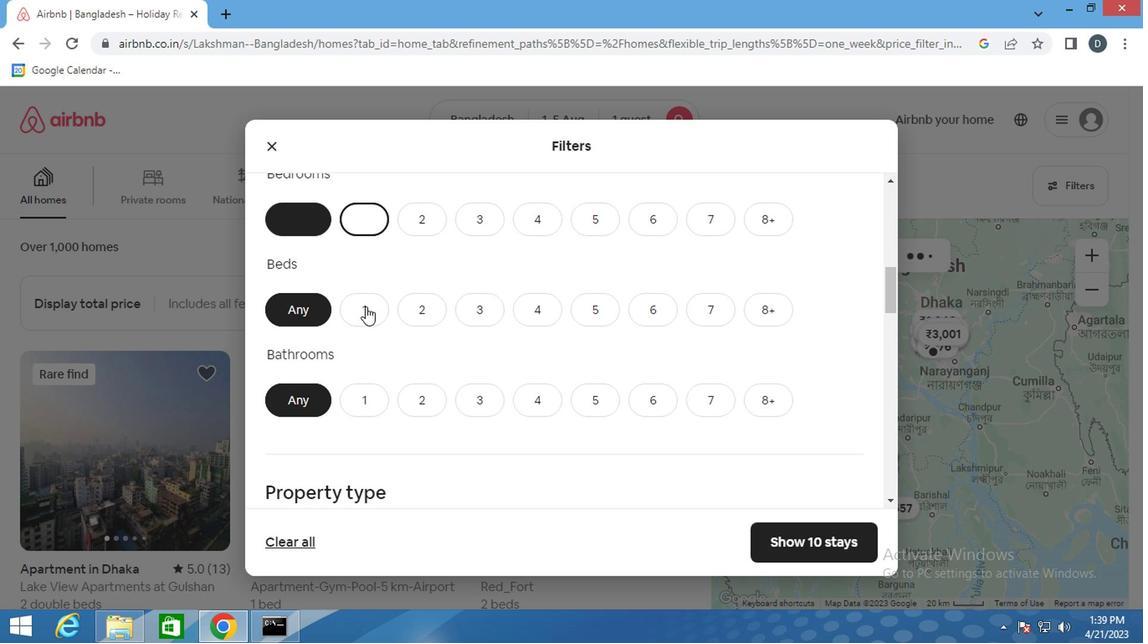 
Action: Mouse moved to (360, 405)
Screenshot: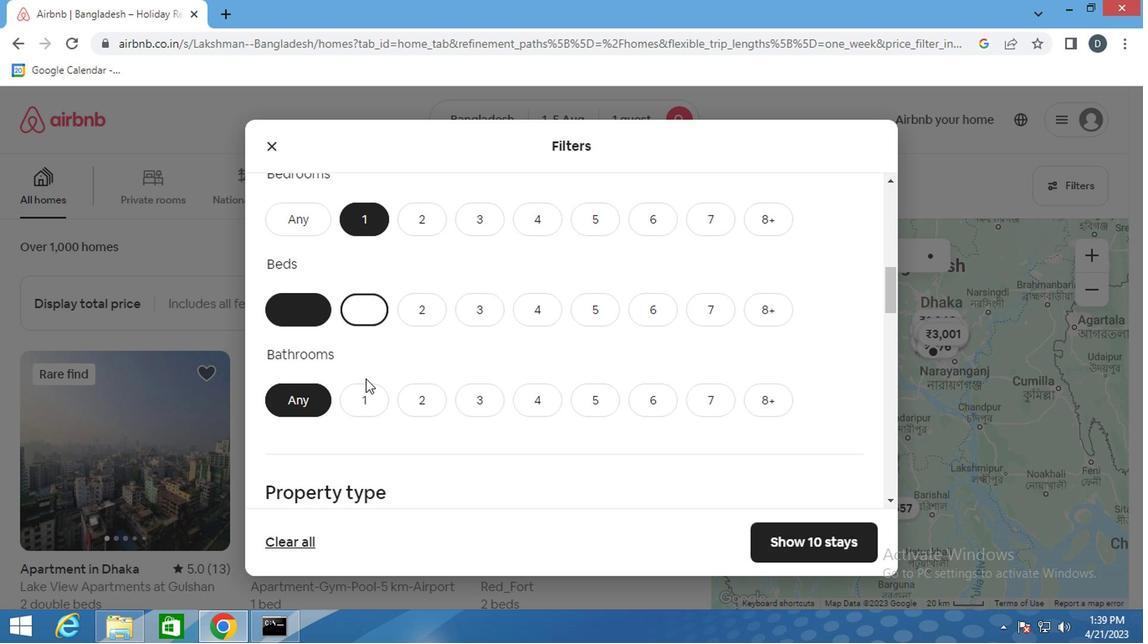
Action: Mouse pressed left at (360, 405)
Screenshot: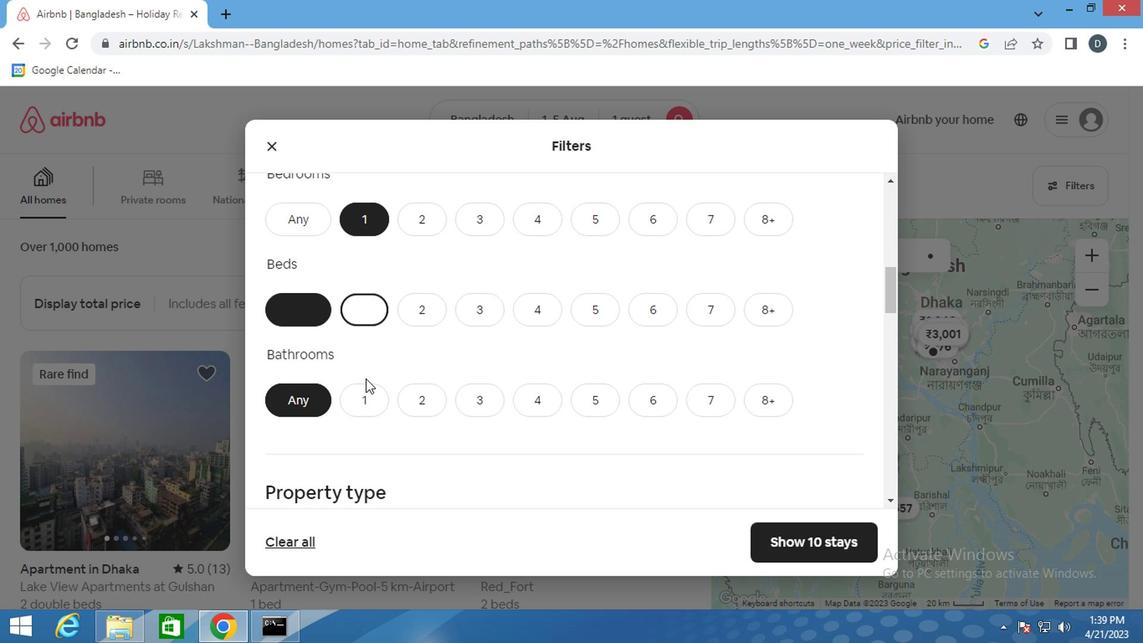 
Action: Mouse moved to (360, 394)
Screenshot: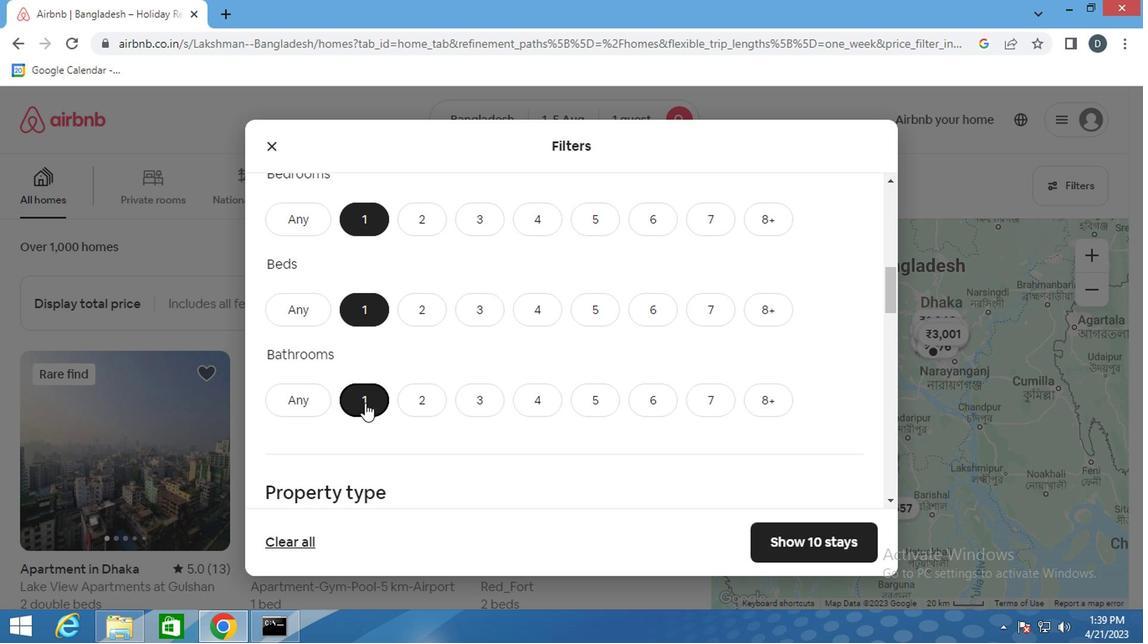 
Action: Mouse scrolled (360, 393) with delta (0, -1)
Screenshot: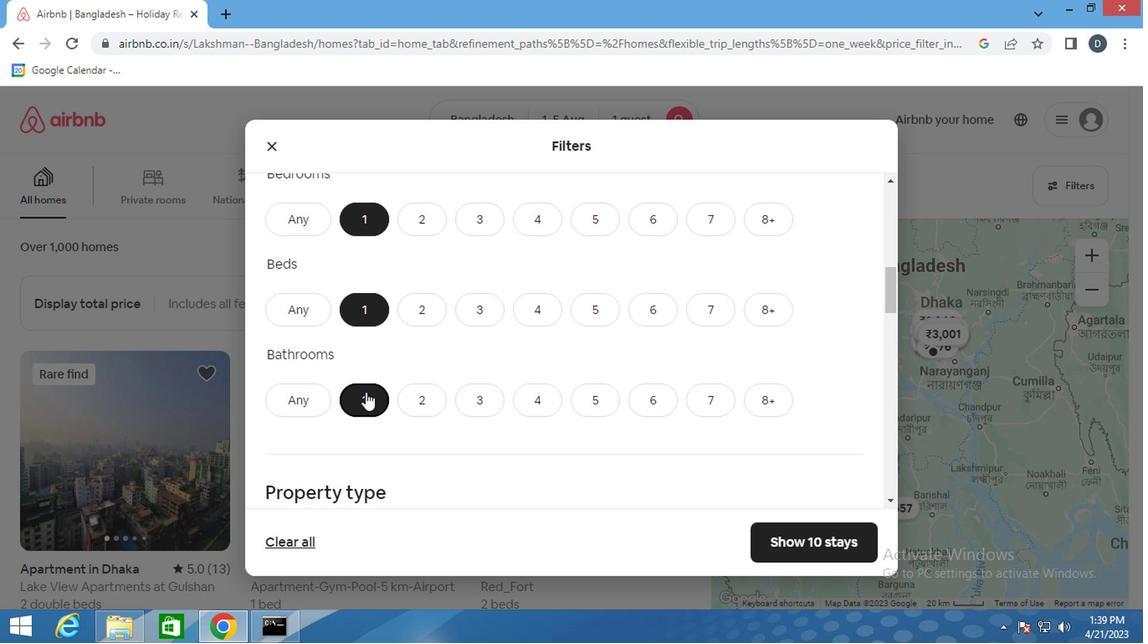 
Action: Mouse scrolled (360, 393) with delta (0, -1)
Screenshot: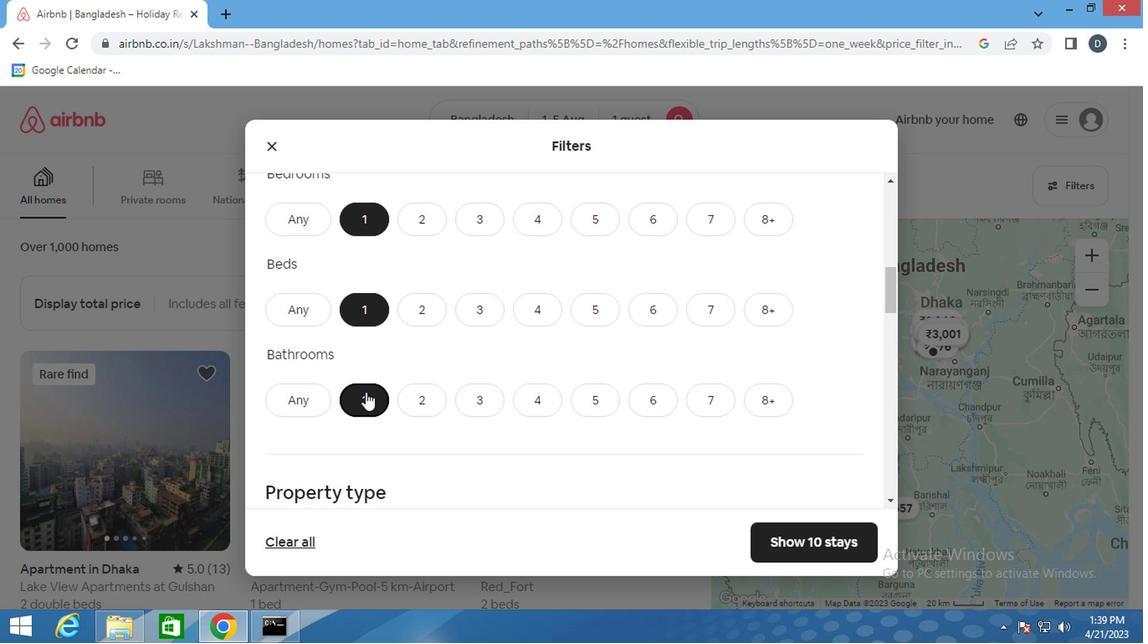 
Action: Mouse scrolled (360, 393) with delta (0, -1)
Screenshot: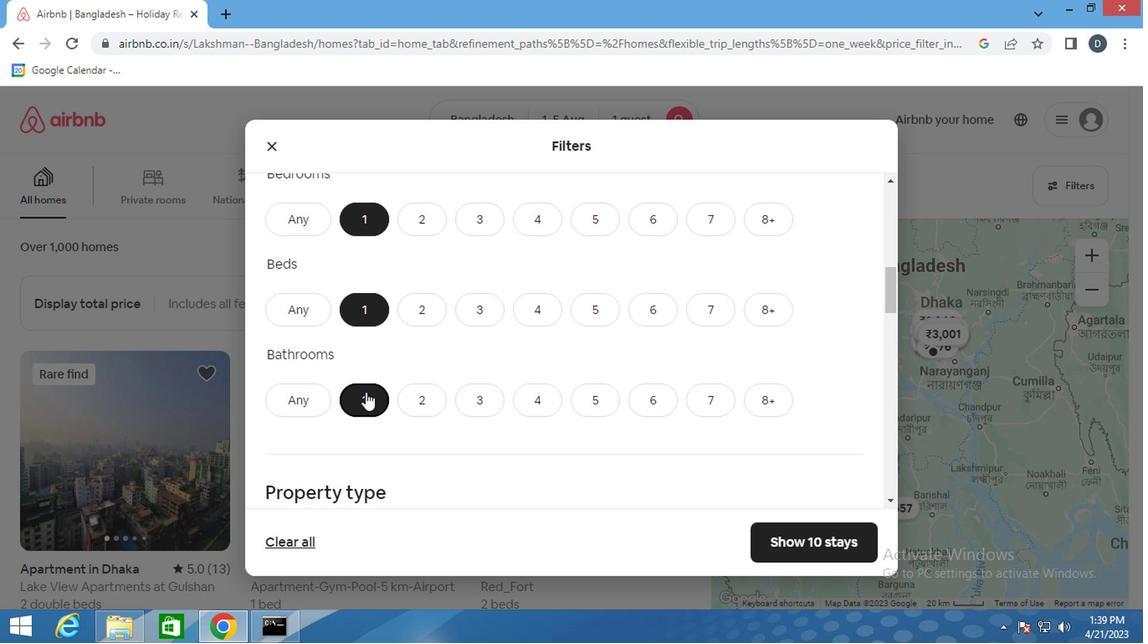 
Action: Mouse moved to (312, 324)
Screenshot: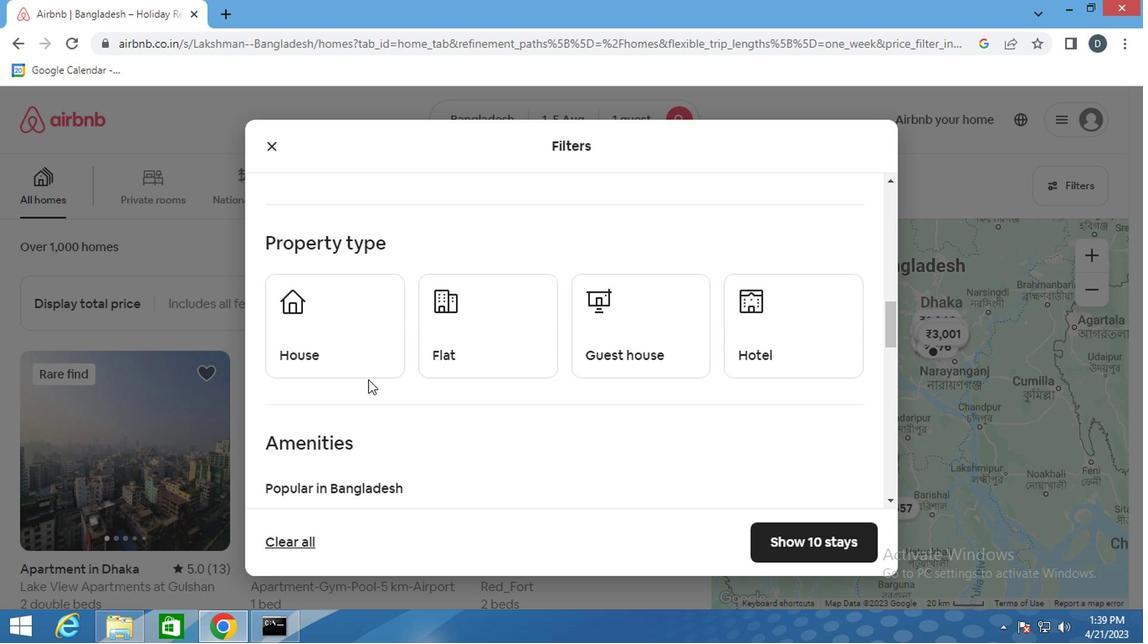 
Action: Mouse pressed left at (312, 324)
Screenshot: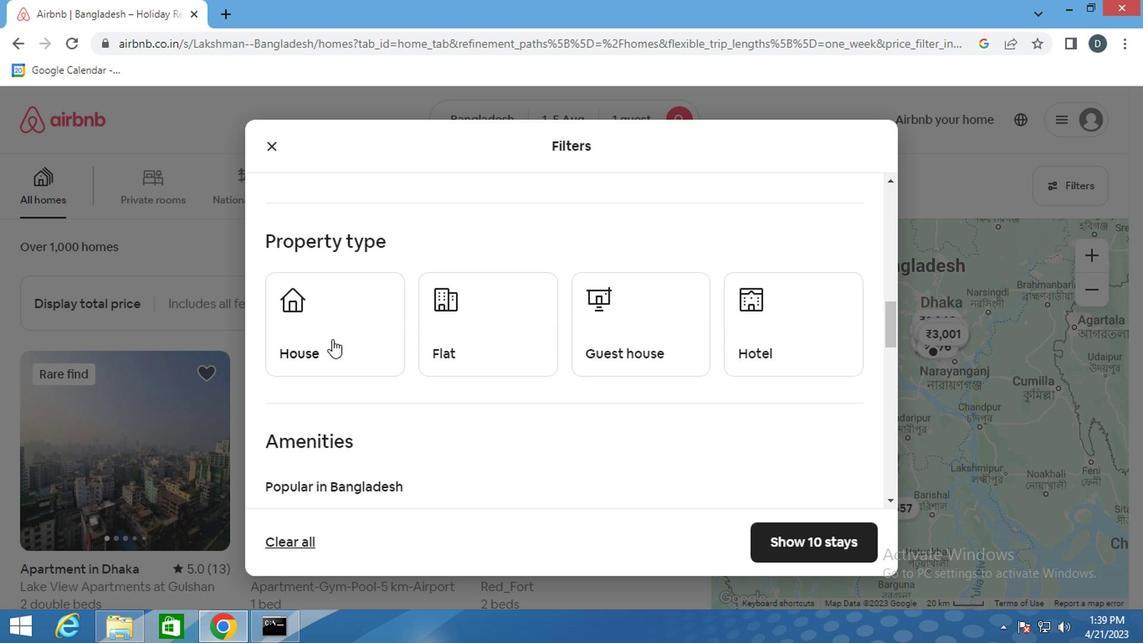 
Action: Mouse moved to (459, 326)
Screenshot: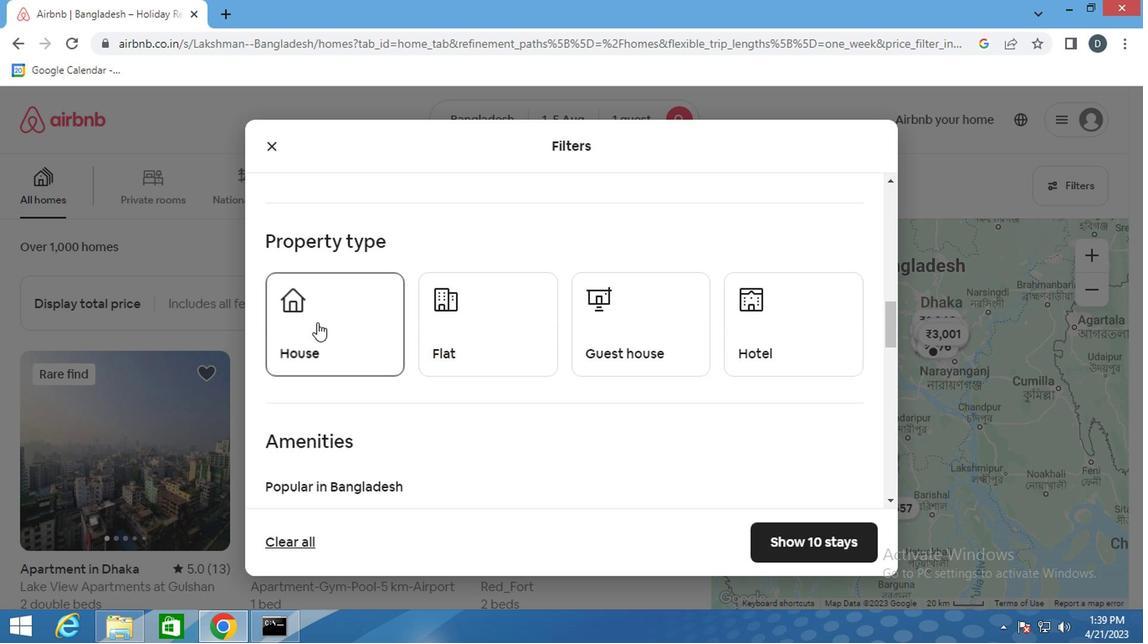 
Action: Mouse pressed left at (459, 326)
Screenshot: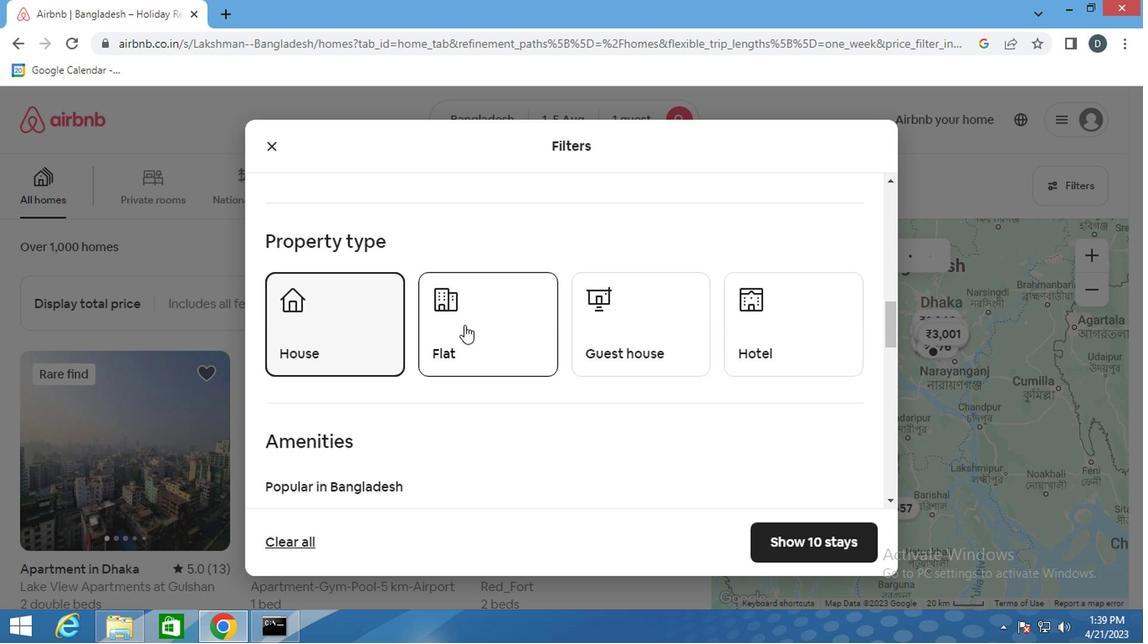 
Action: Mouse moved to (611, 341)
Screenshot: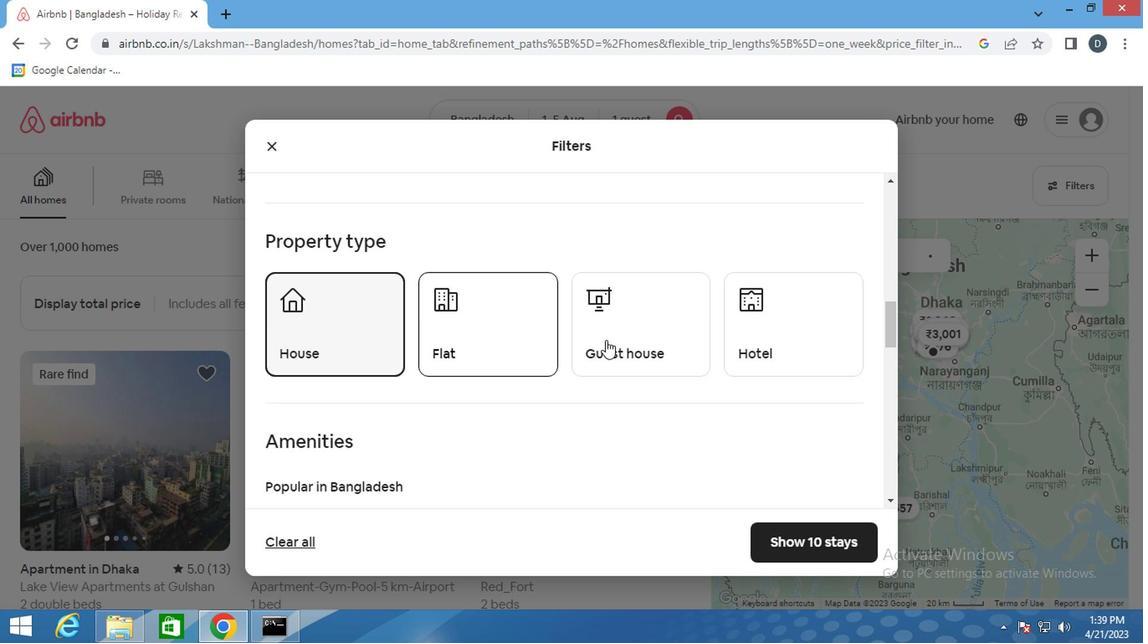 
Action: Mouse pressed left at (611, 341)
Screenshot: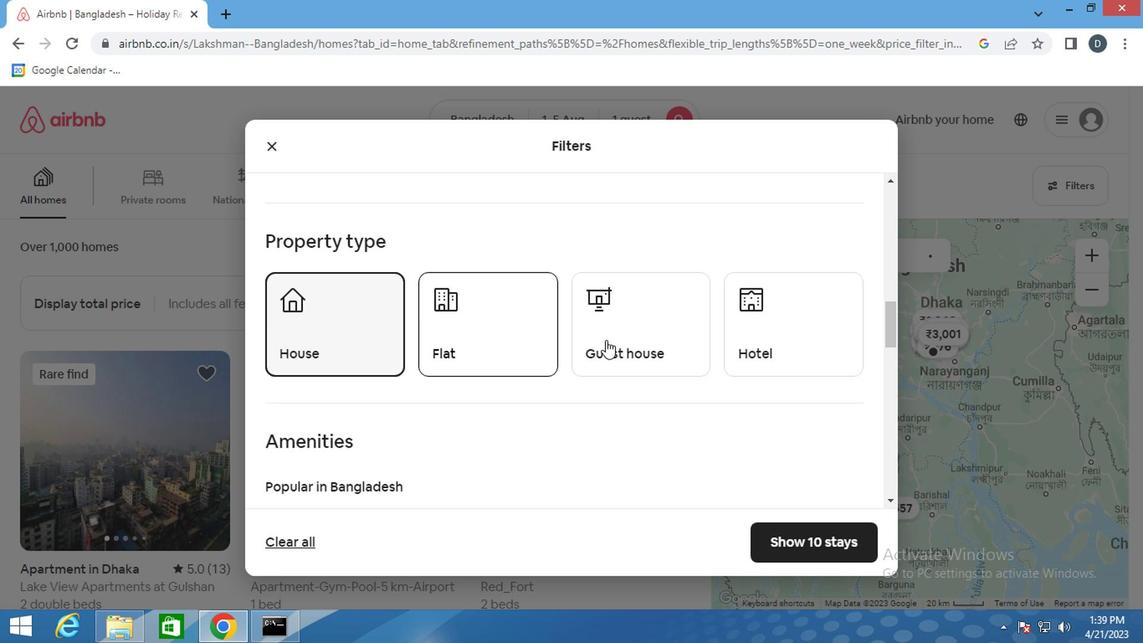 
Action: Mouse scrolled (611, 341) with delta (0, 0)
Screenshot: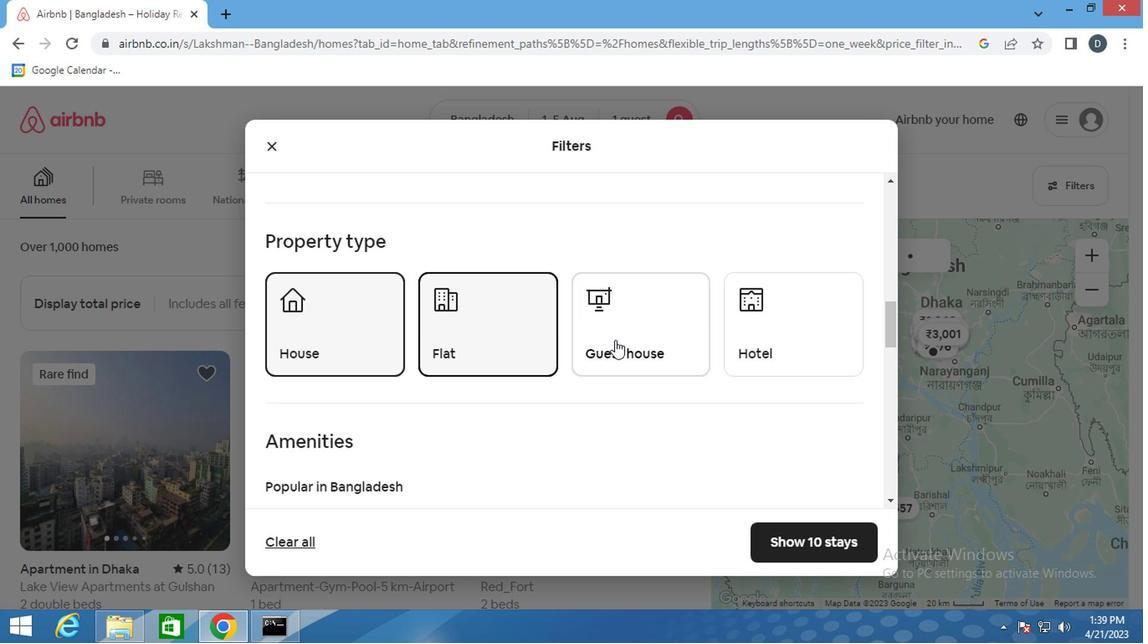 
Action: Mouse scrolled (611, 341) with delta (0, 0)
Screenshot: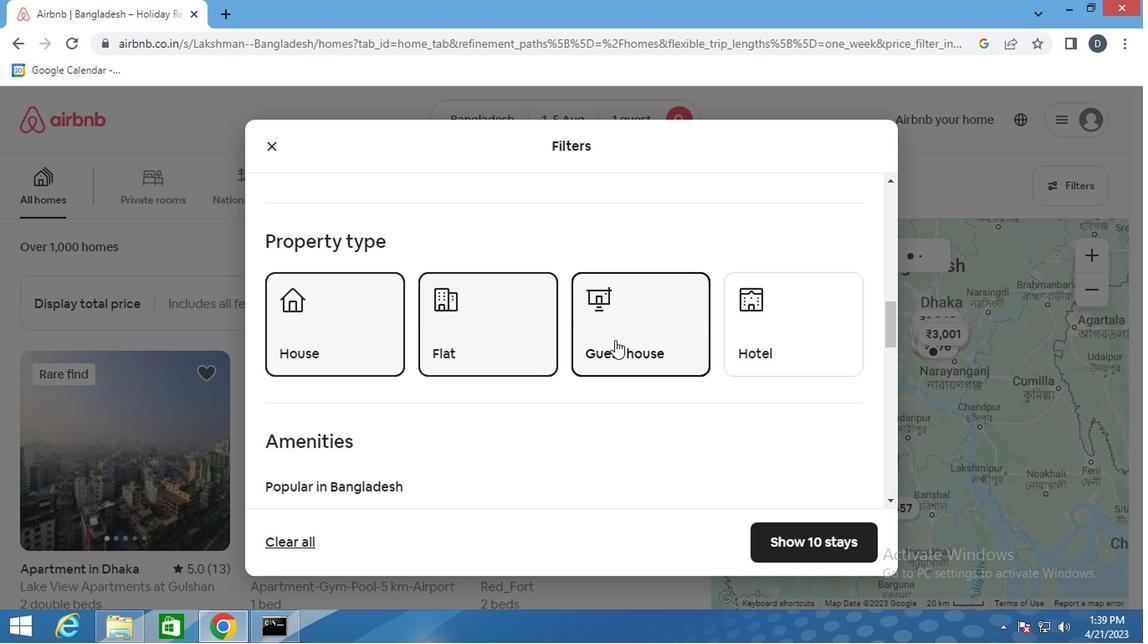 
Action: Mouse moved to (481, 344)
Screenshot: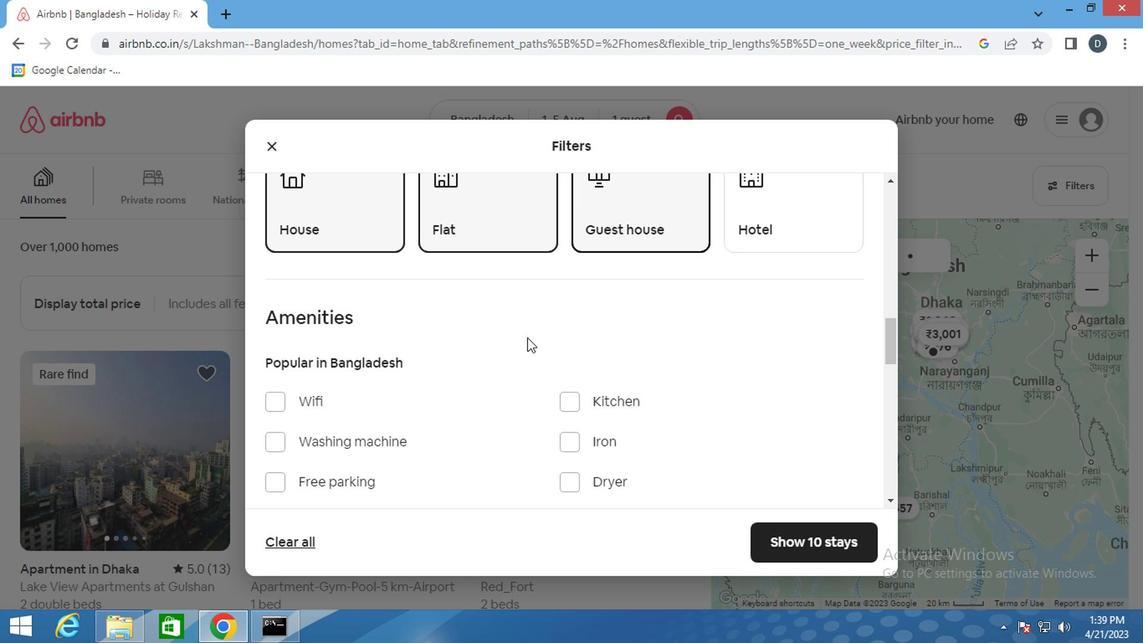 
Action: Mouse scrolled (481, 343) with delta (0, 0)
Screenshot: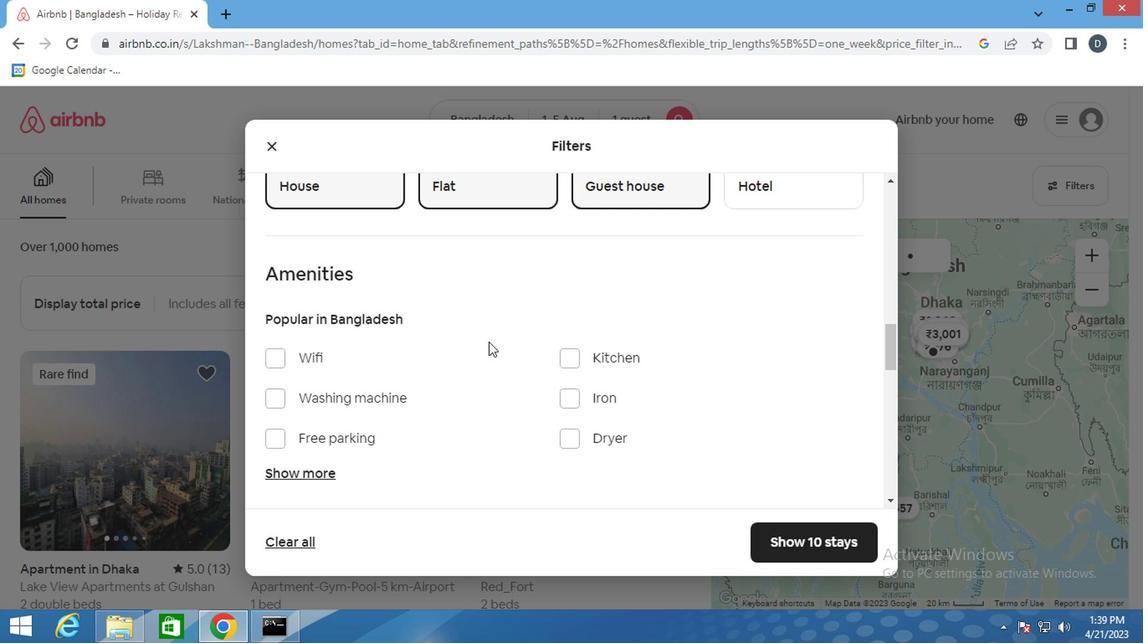 
Action: Mouse moved to (312, 387)
Screenshot: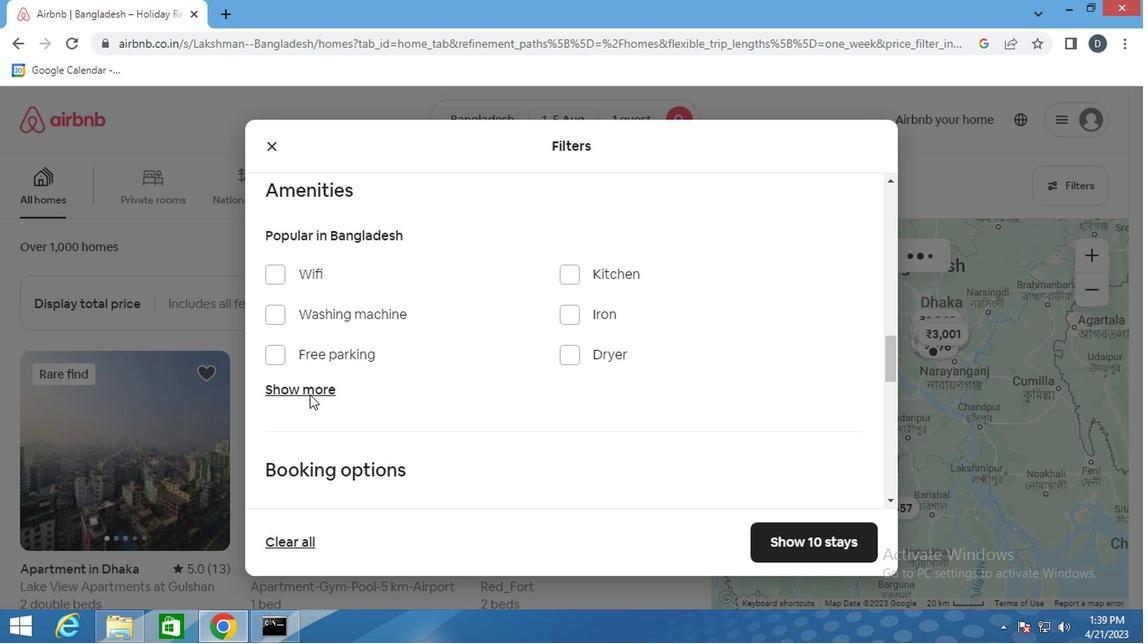 
Action: Mouse pressed left at (312, 387)
Screenshot: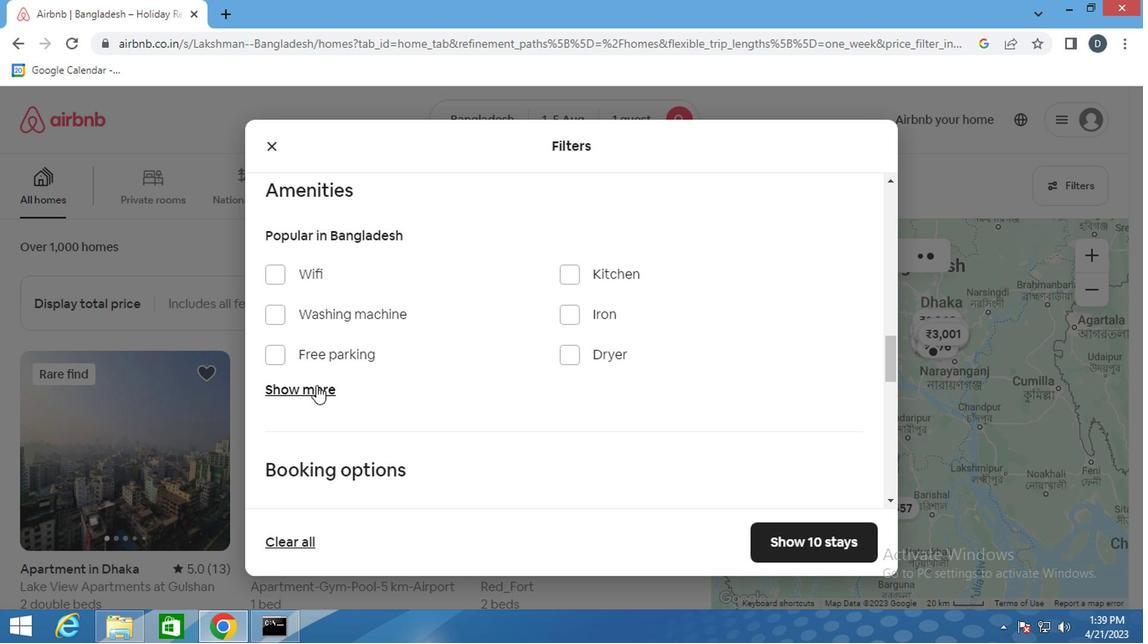 
Action: Mouse moved to (393, 396)
Screenshot: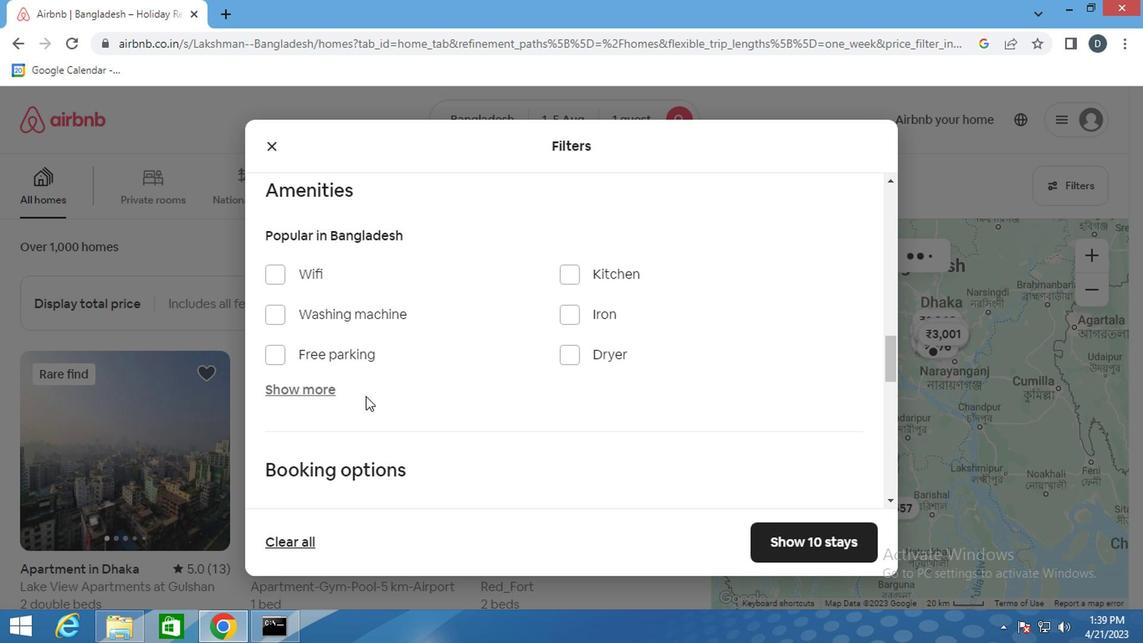 
Action: Mouse scrolled (393, 395) with delta (0, -1)
Screenshot: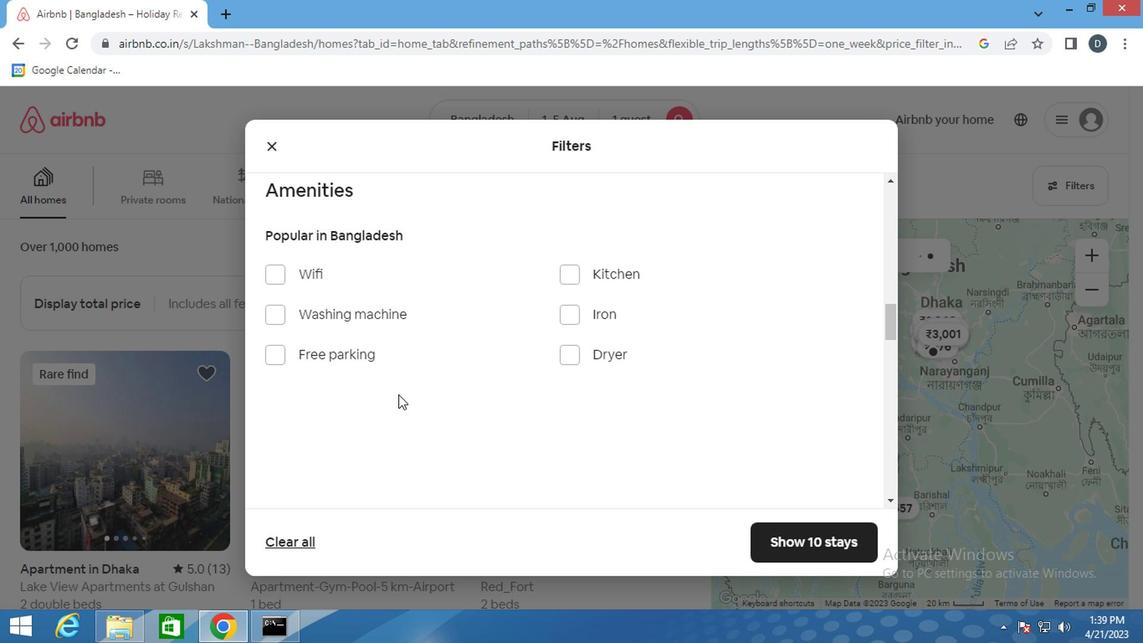 
Action: Mouse scrolled (393, 395) with delta (0, -1)
Screenshot: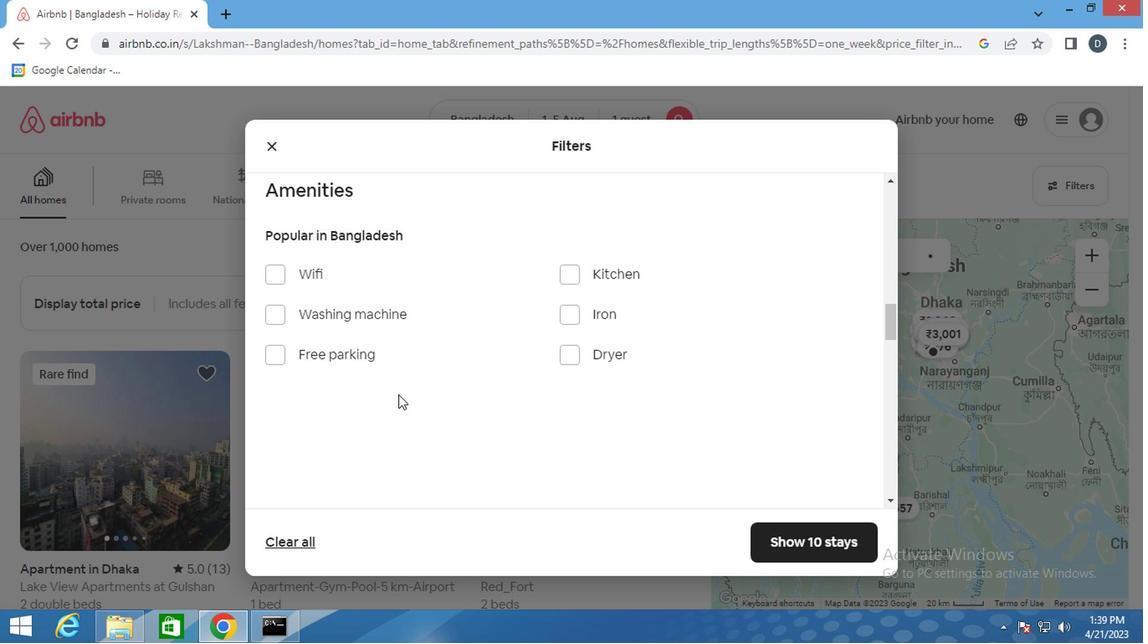 
Action: Mouse moved to (361, 278)
Screenshot: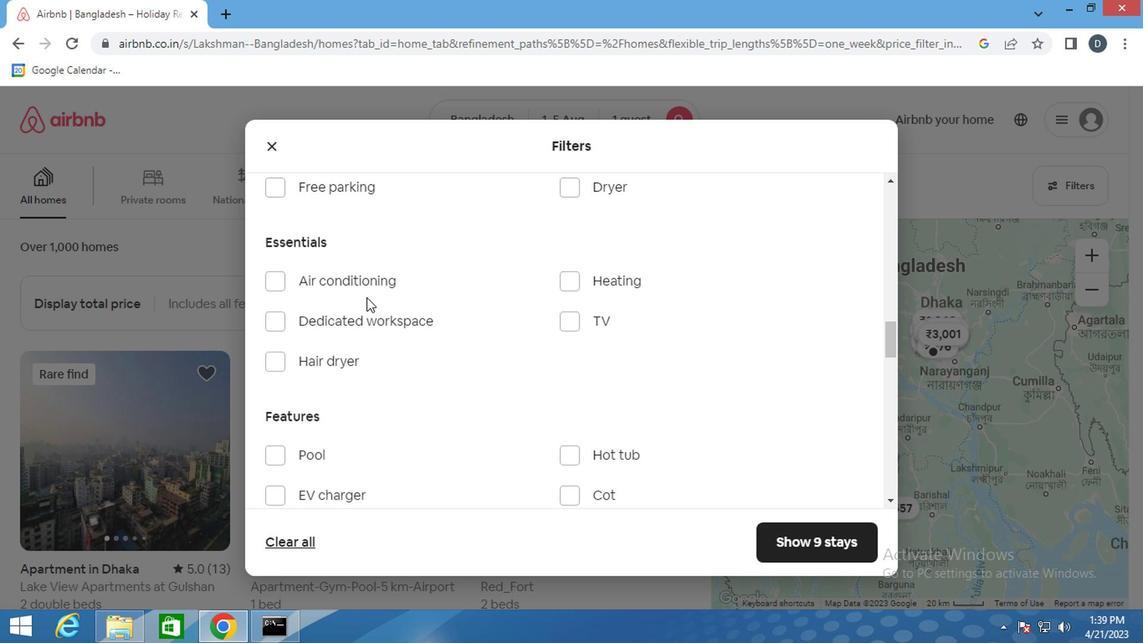 
Action: Mouse pressed left at (361, 278)
Screenshot: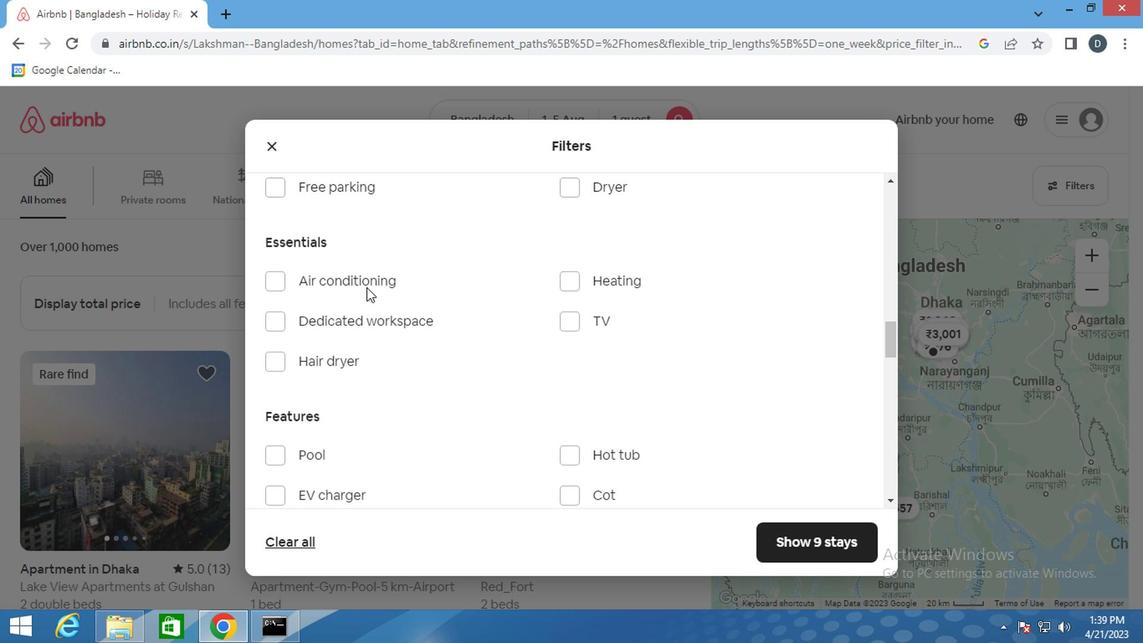 
Action: Mouse moved to (722, 345)
Screenshot: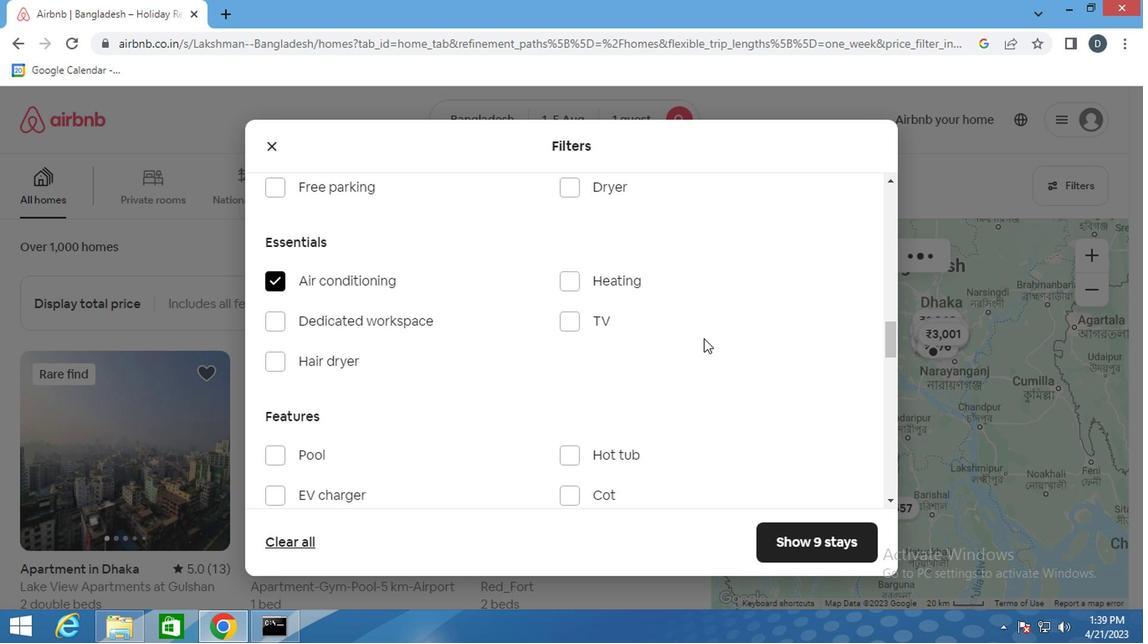 
Action: Mouse scrolled (722, 344) with delta (0, -1)
Screenshot: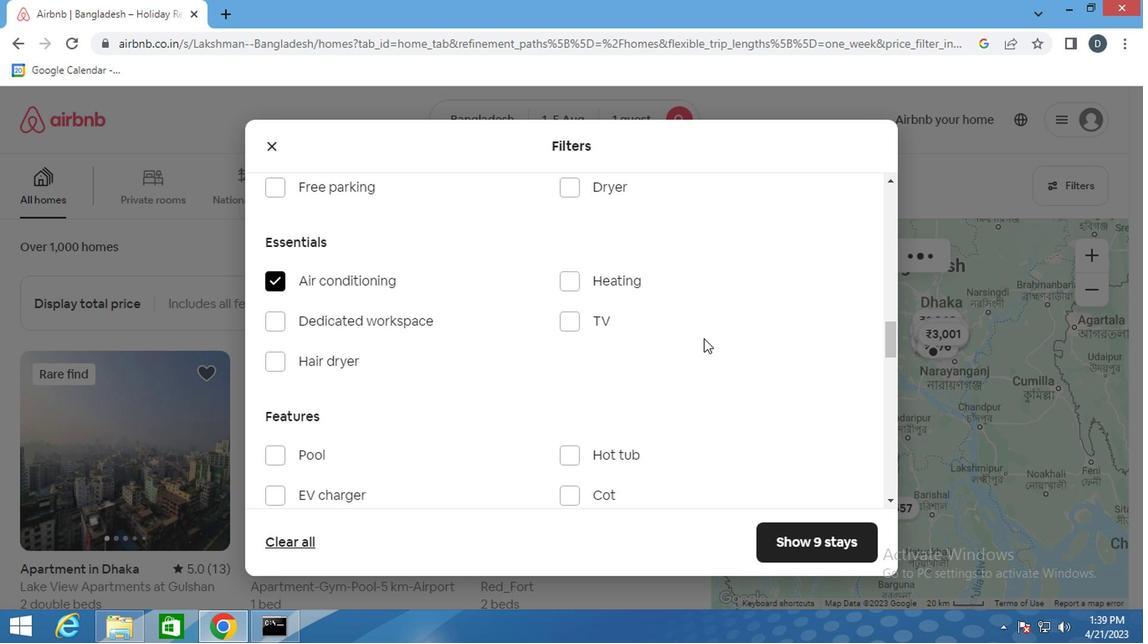 
Action: Mouse moved to (723, 346)
Screenshot: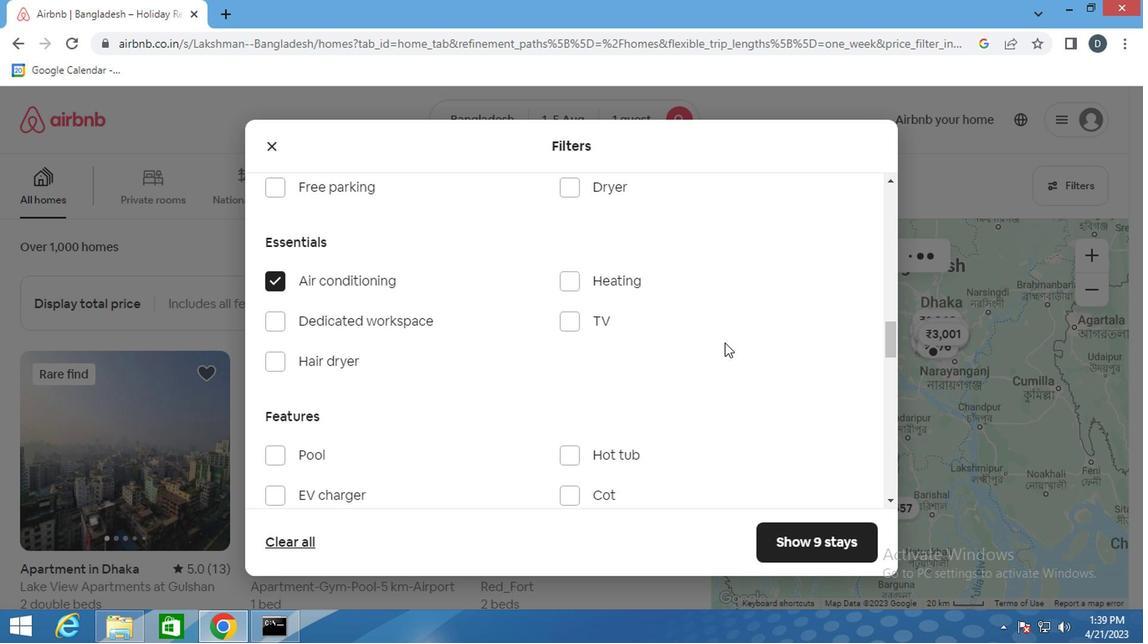 
Action: Mouse scrolled (723, 345) with delta (0, 0)
Screenshot: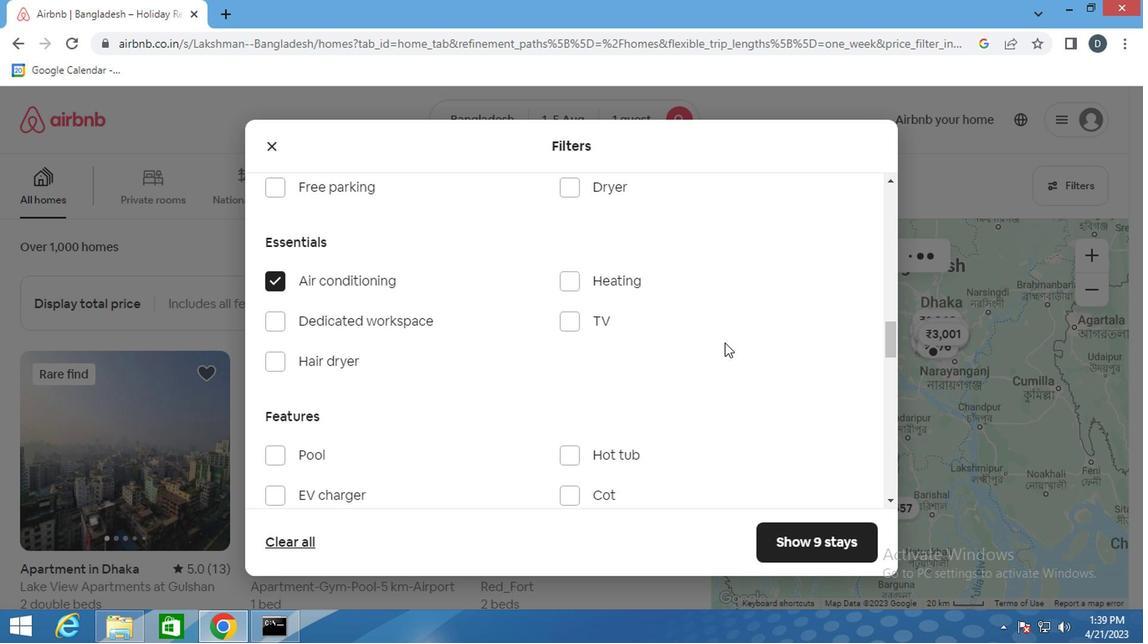 
Action: Mouse scrolled (723, 345) with delta (0, 0)
Screenshot: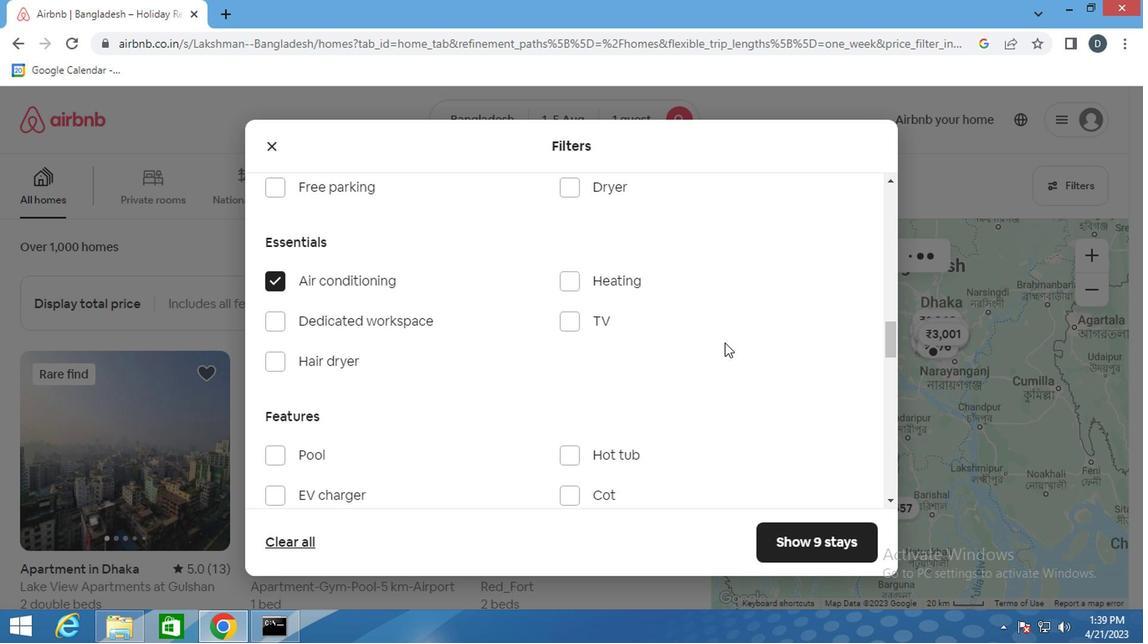 
Action: Mouse scrolled (723, 345) with delta (0, 0)
Screenshot: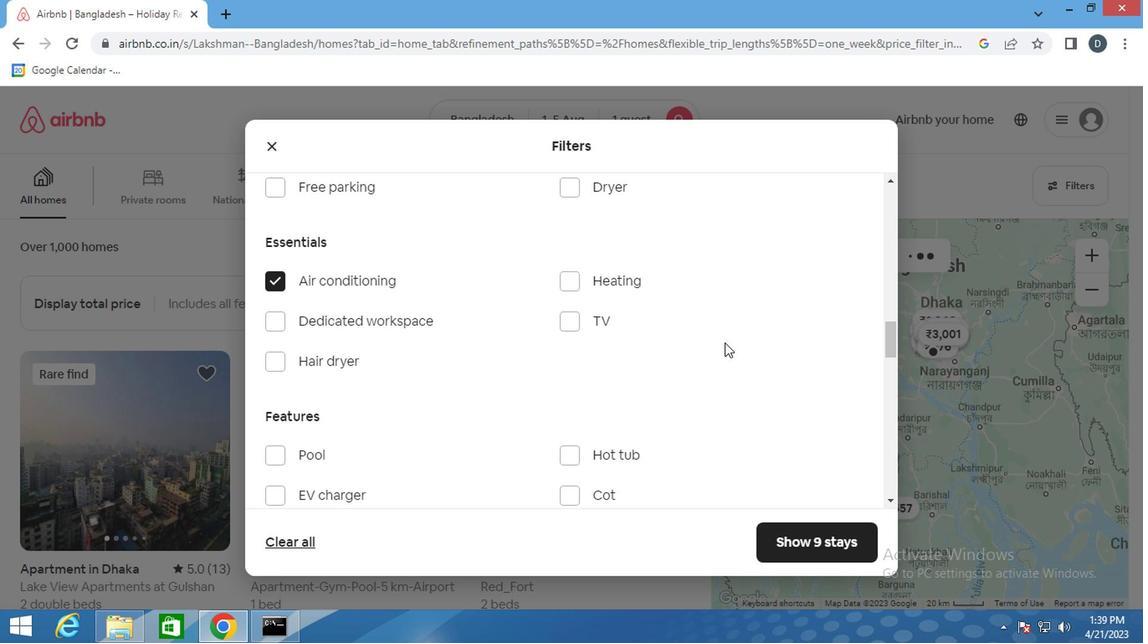 
Action: Mouse scrolled (723, 345) with delta (0, 0)
Screenshot: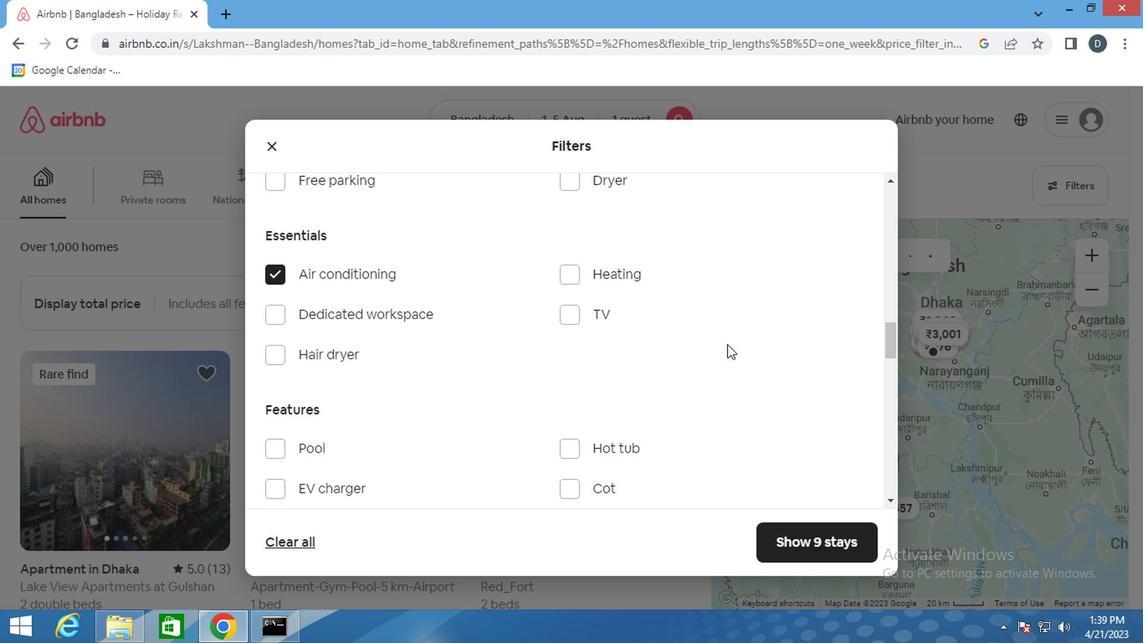 
Action: Mouse scrolled (723, 345) with delta (0, 0)
Screenshot: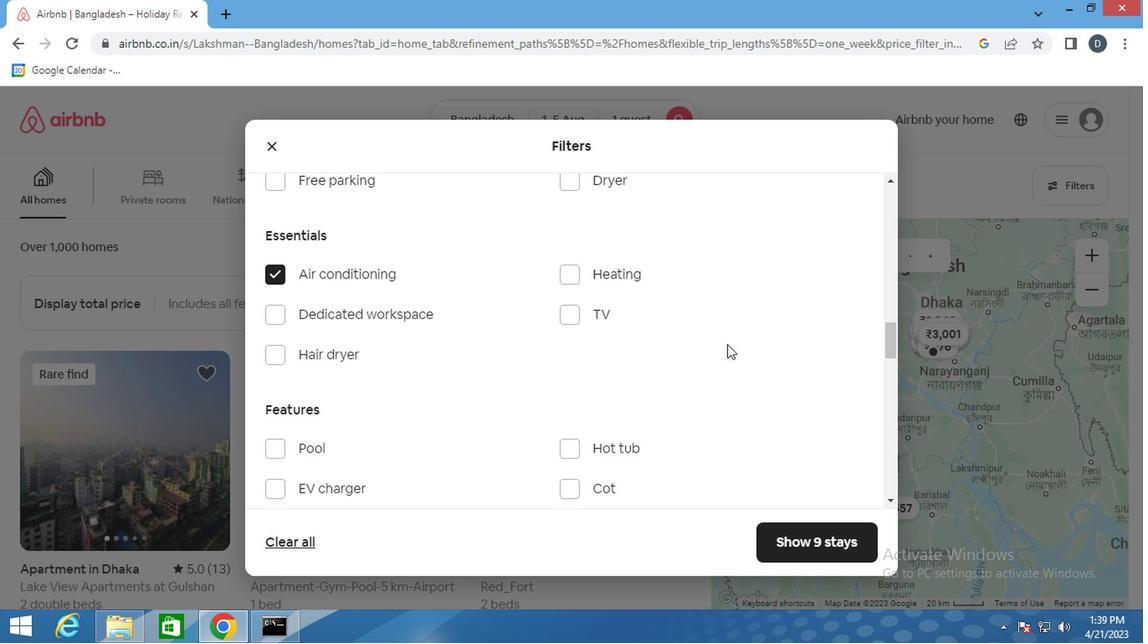 
Action: Mouse moved to (765, 349)
Screenshot: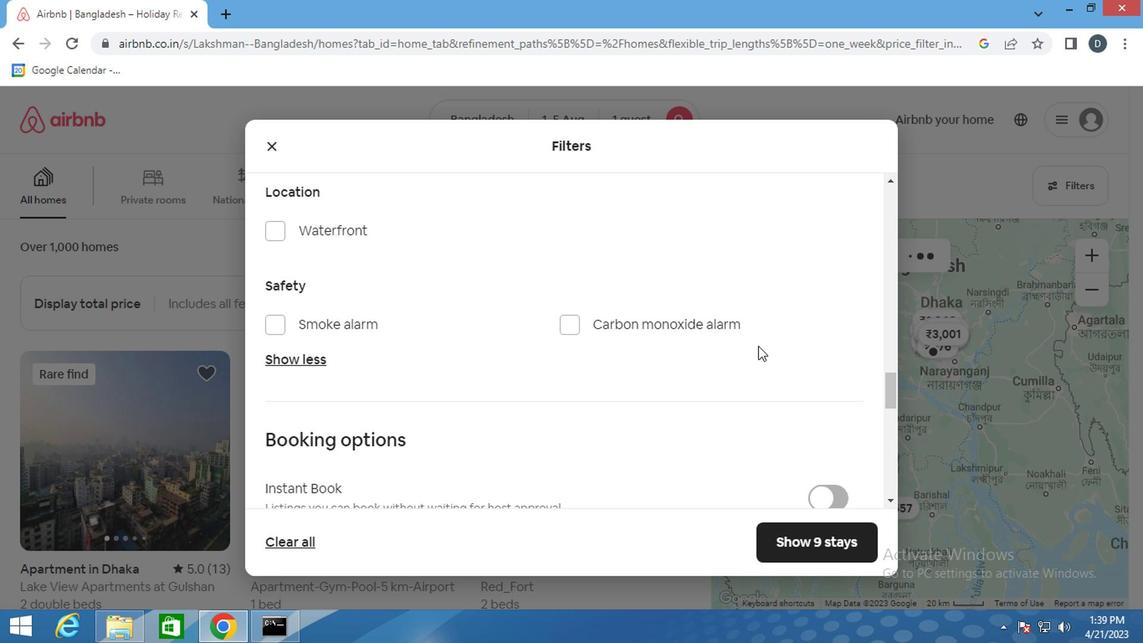 
Action: Mouse scrolled (765, 348) with delta (0, -1)
Screenshot: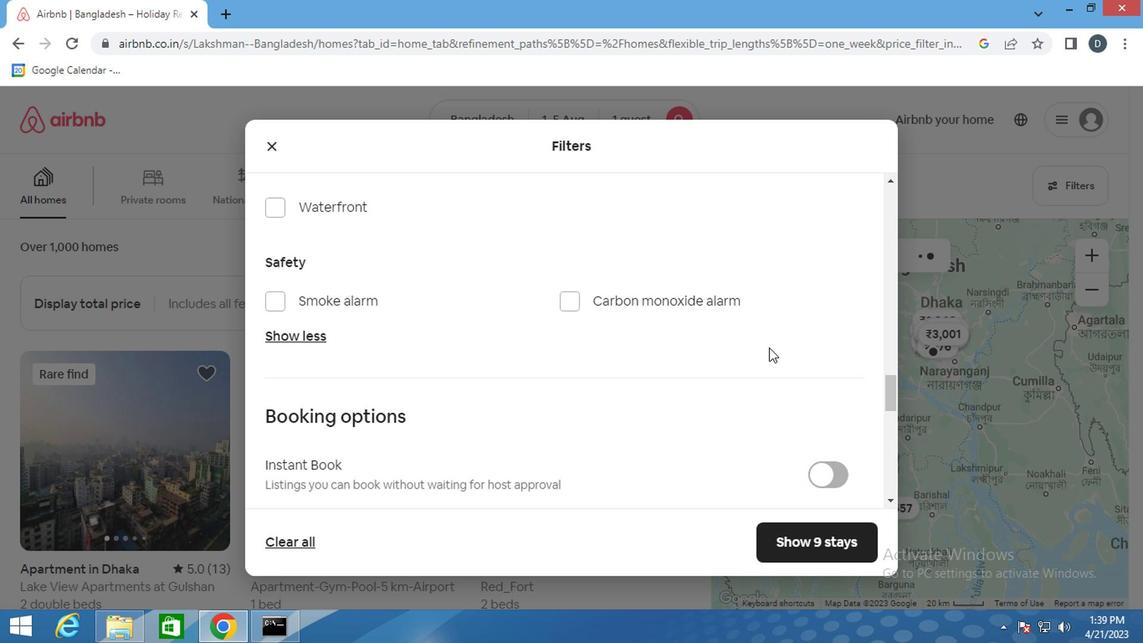 
Action: Mouse moved to (767, 349)
Screenshot: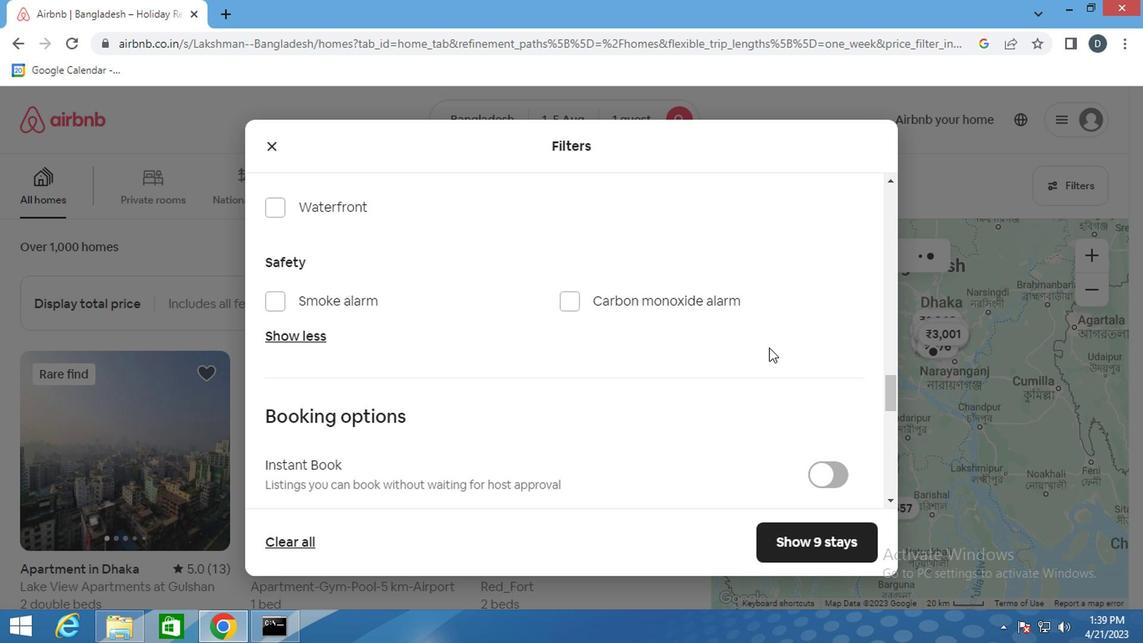 
Action: Mouse scrolled (767, 348) with delta (0, -1)
Screenshot: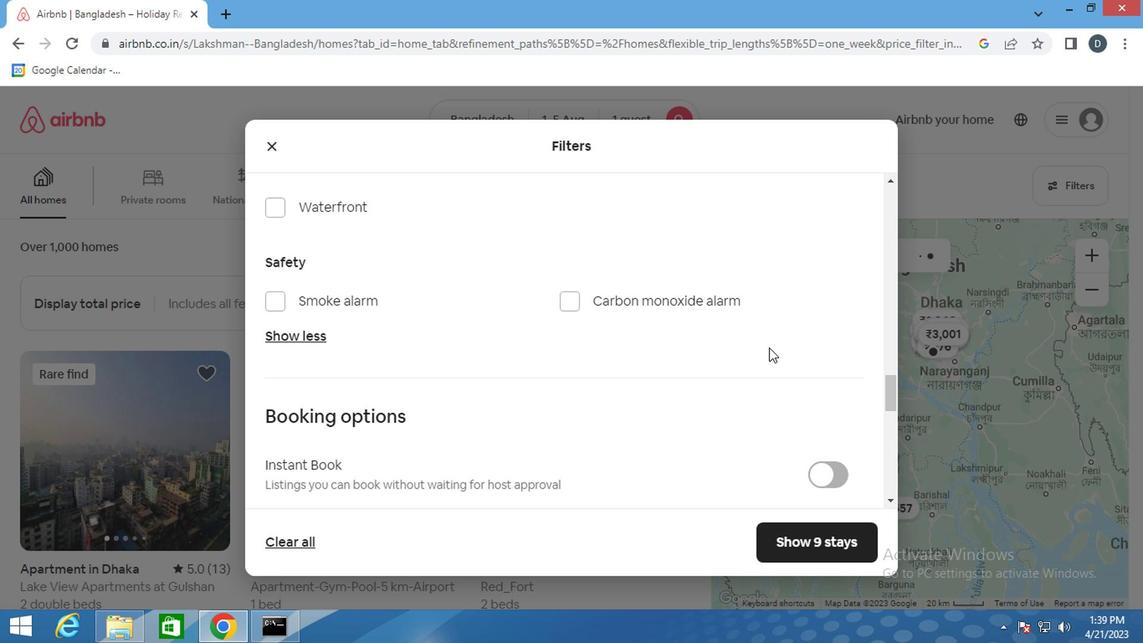 
Action: Mouse moved to (824, 356)
Screenshot: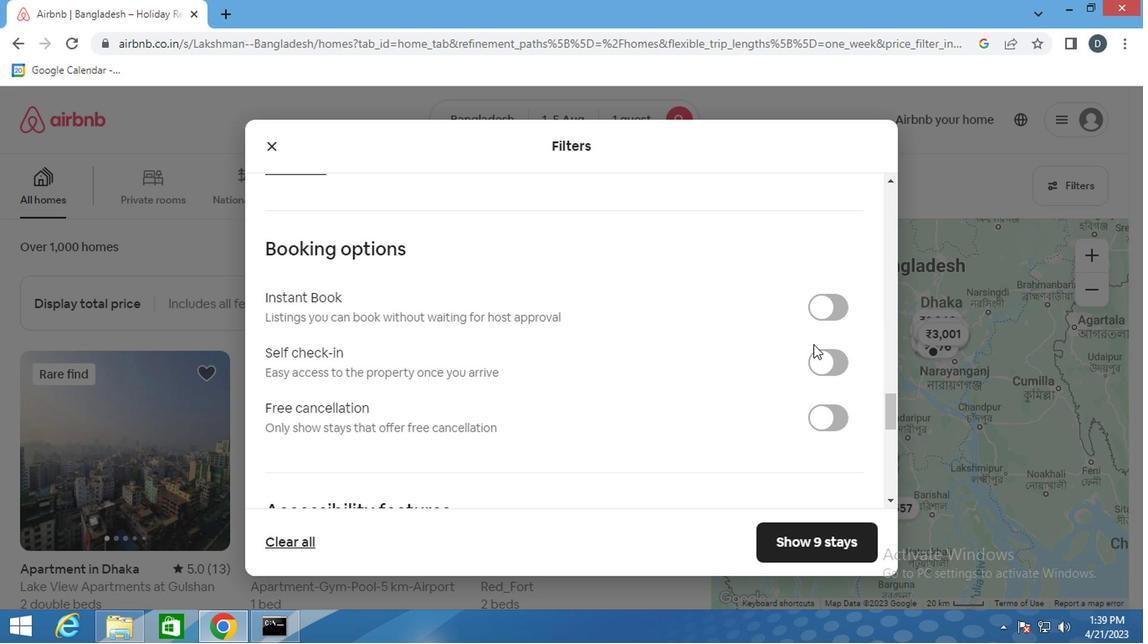 
Action: Mouse pressed left at (824, 356)
Screenshot: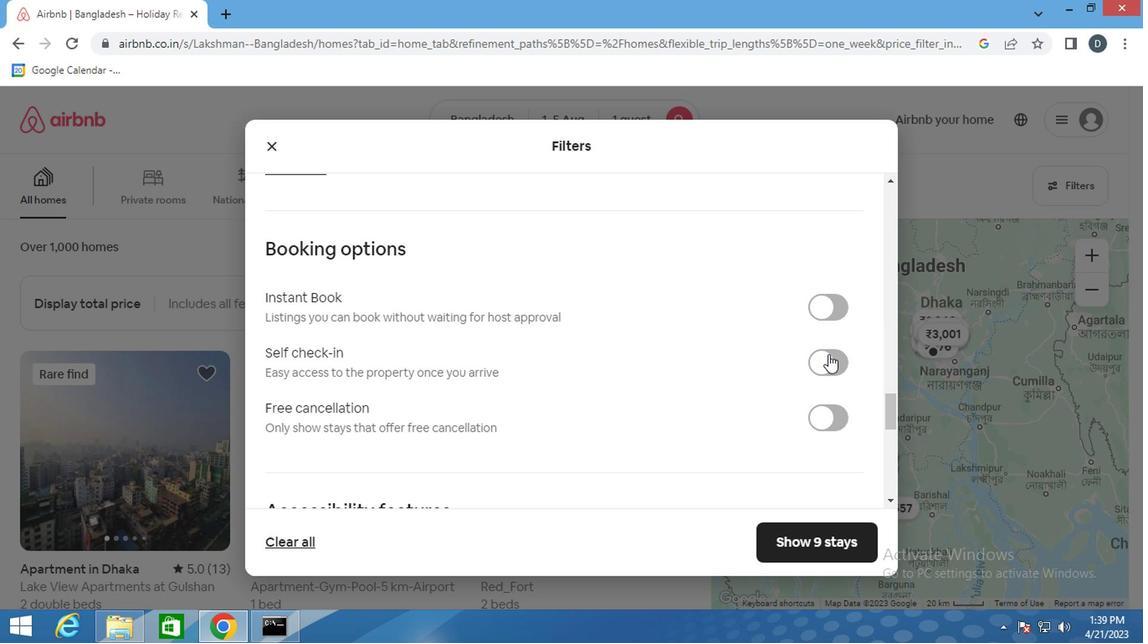 
Action: Mouse moved to (684, 356)
Screenshot: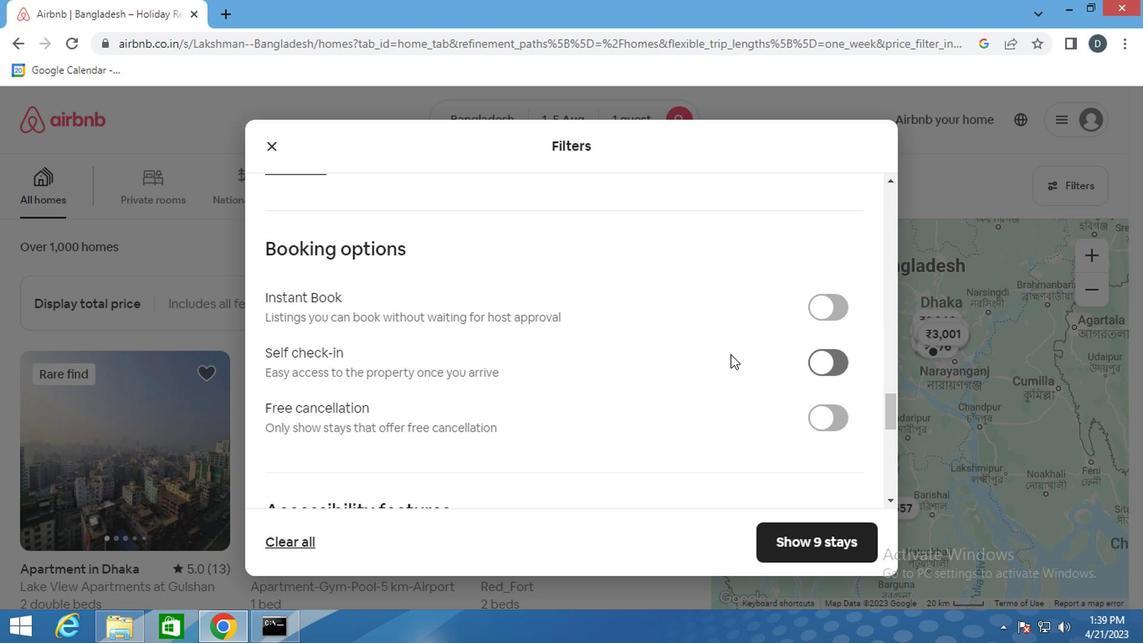 
Action: Mouse scrolled (684, 355) with delta (0, 0)
Screenshot: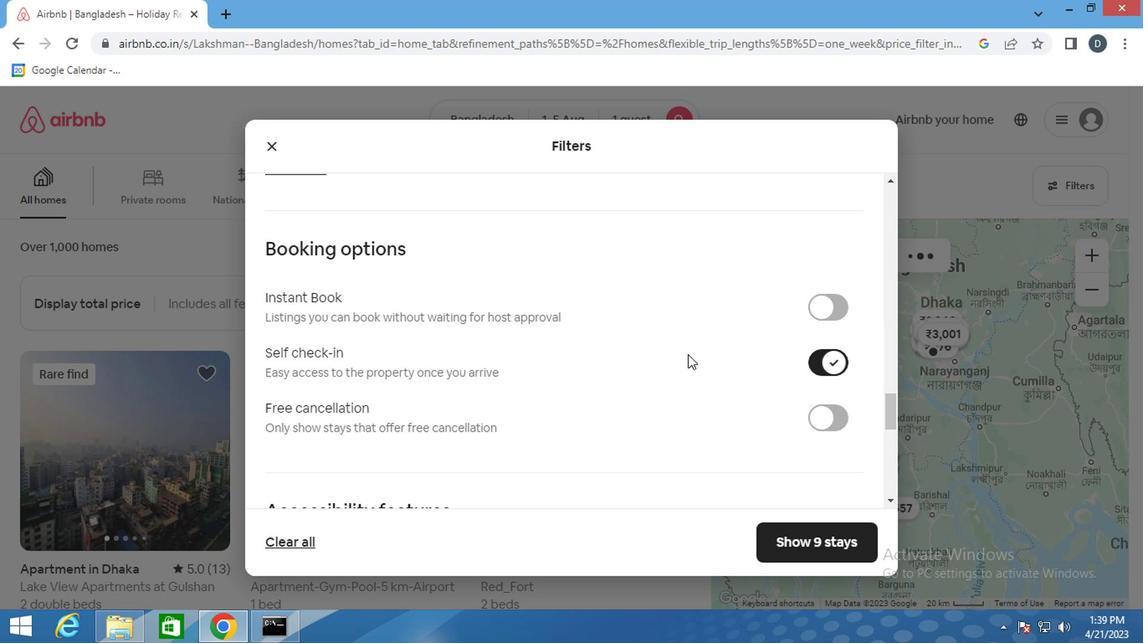 
Action: Mouse scrolled (684, 355) with delta (0, 0)
Screenshot: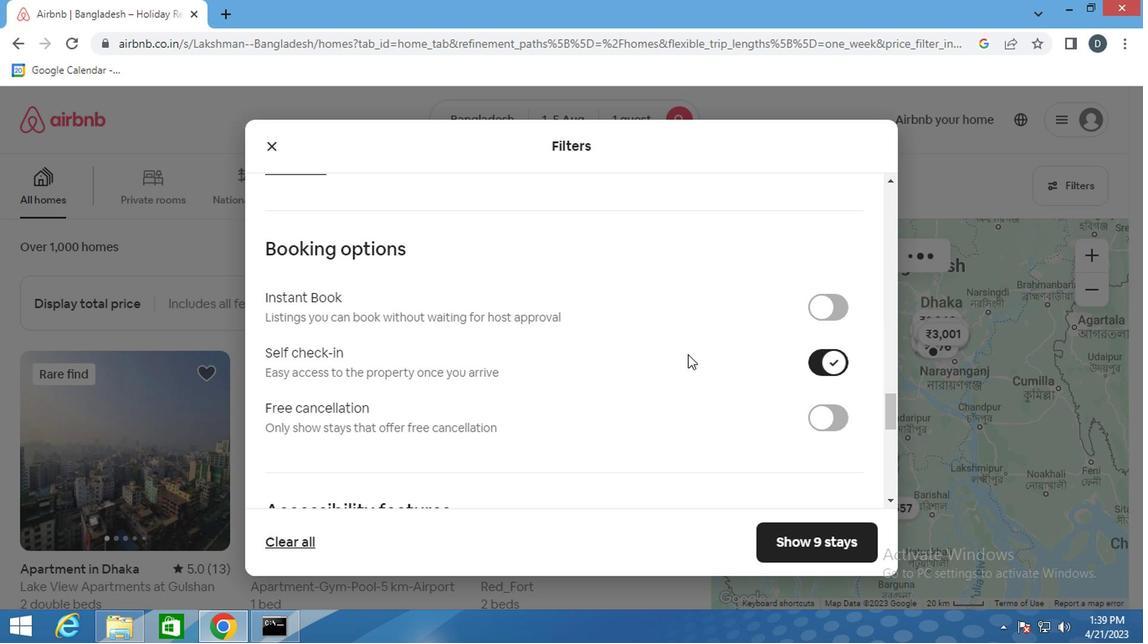
Action: Mouse scrolled (684, 355) with delta (0, 0)
Screenshot: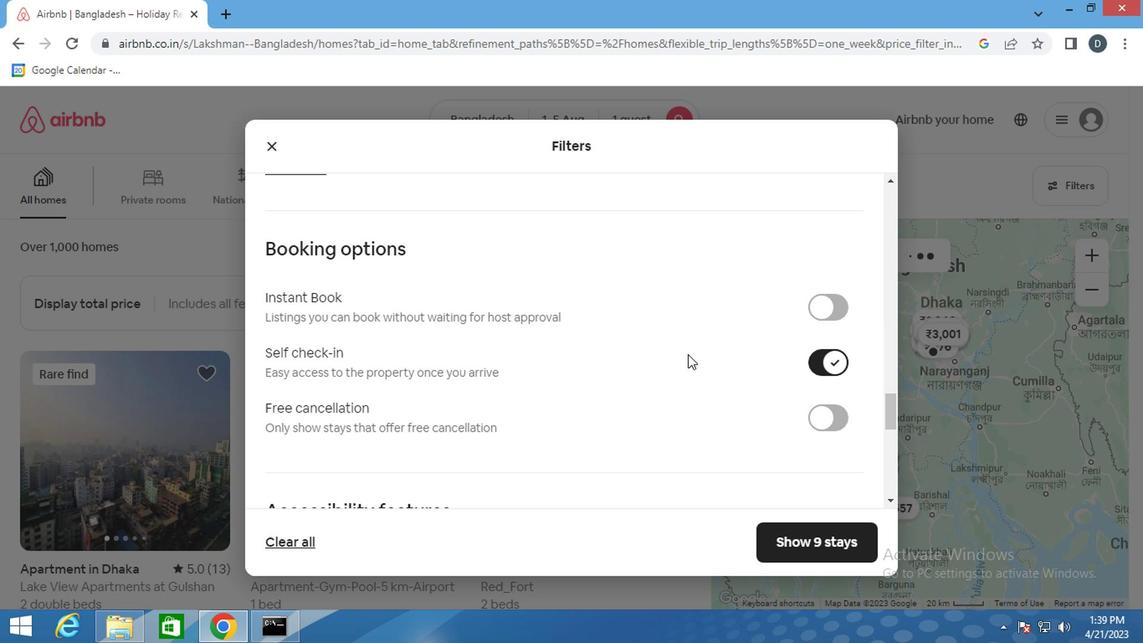 
Action: Mouse scrolled (684, 355) with delta (0, 0)
Screenshot: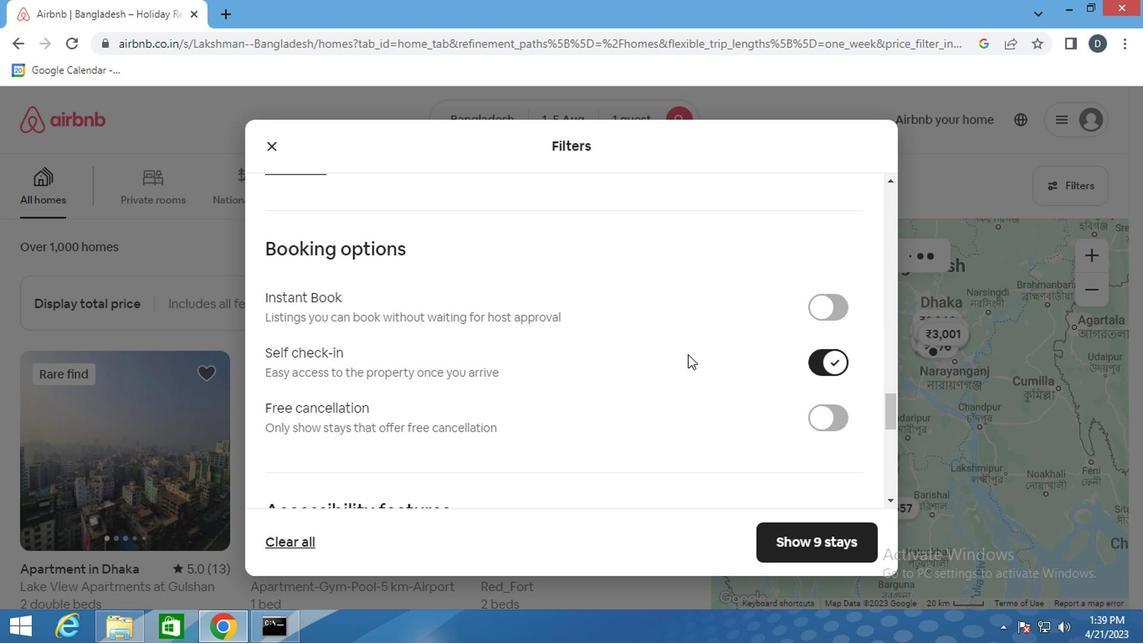 
Action: Mouse scrolled (684, 355) with delta (0, 0)
Screenshot: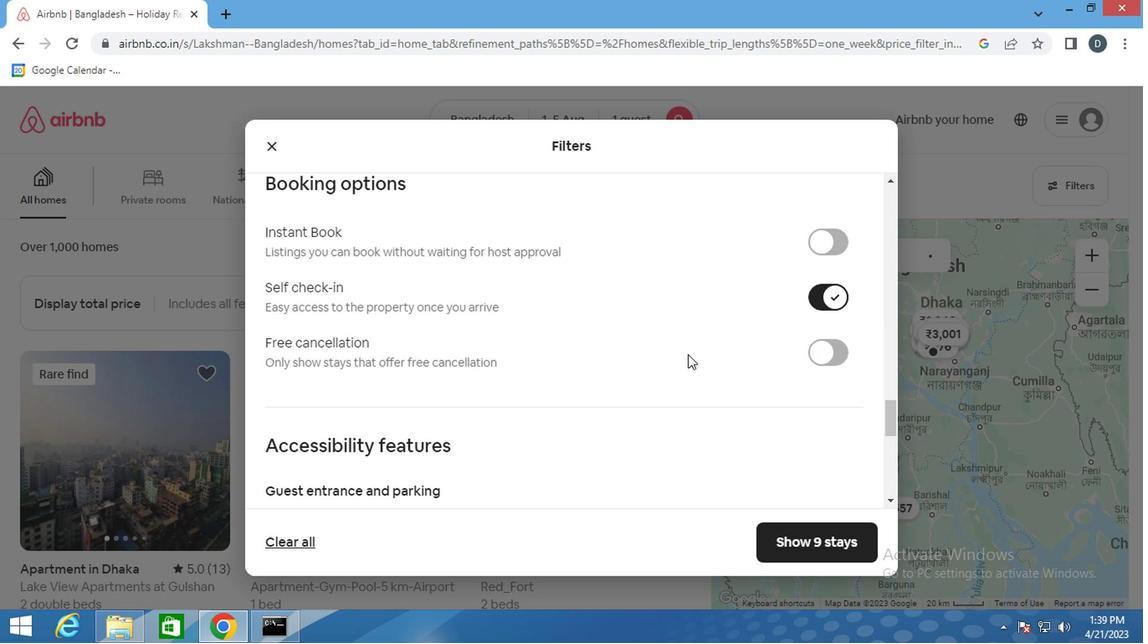 
Action: Mouse scrolled (684, 355) with delta (0, 0)
Screenshot: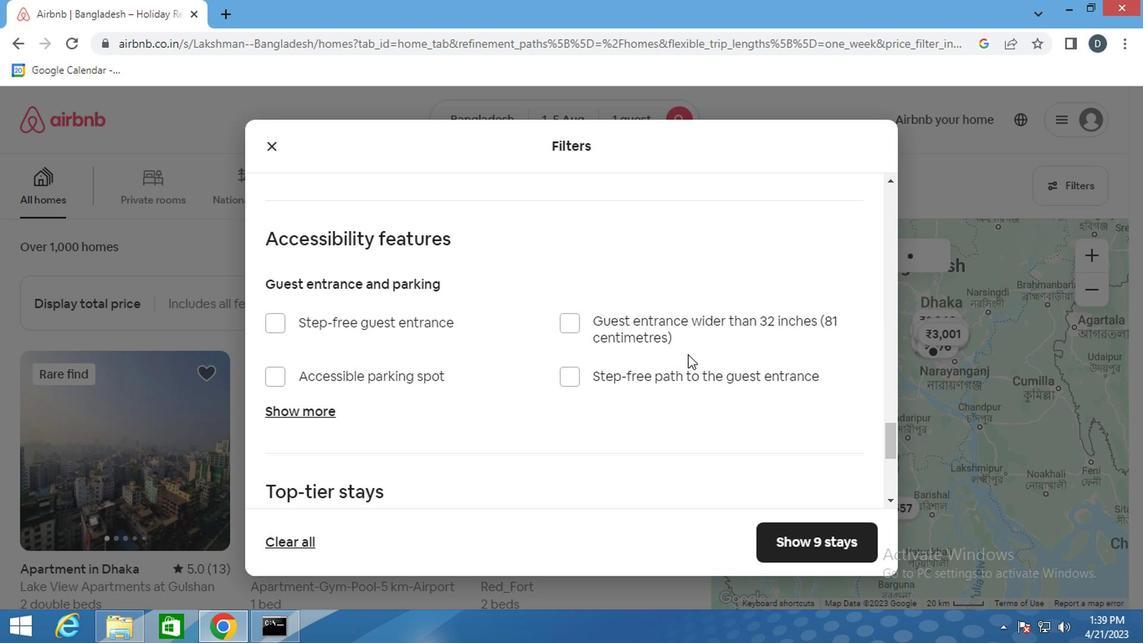 
Action: Mouse scrolled (684, 355) with delta (0, 0)
Screenshot: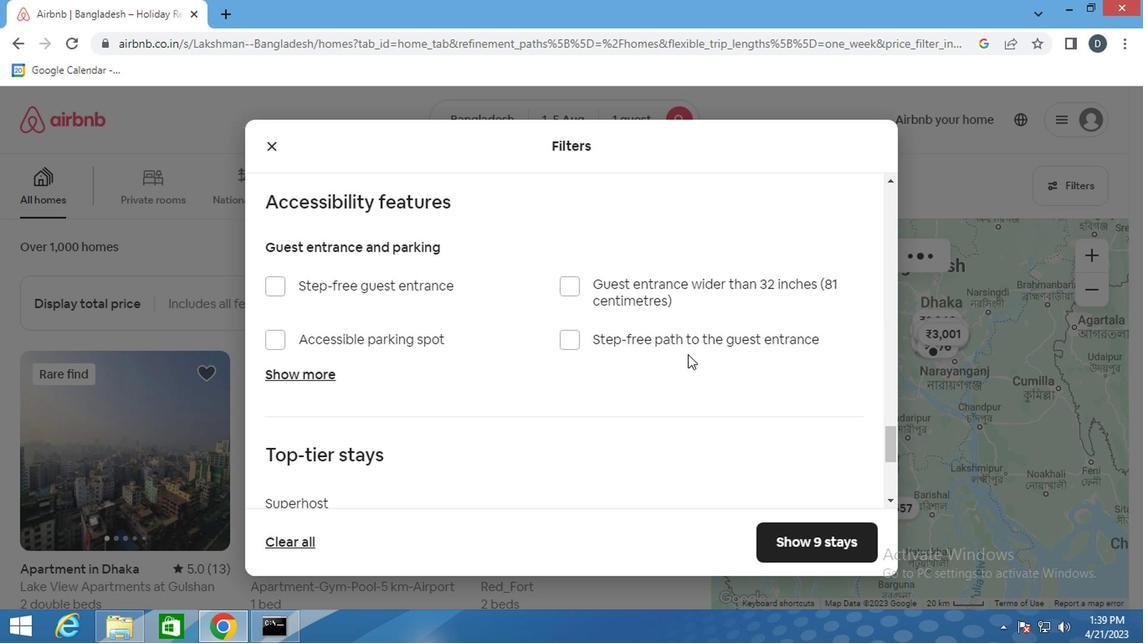 
Action: Mouse scrolled (684, 355) with delta (0, 0)
Screenshot: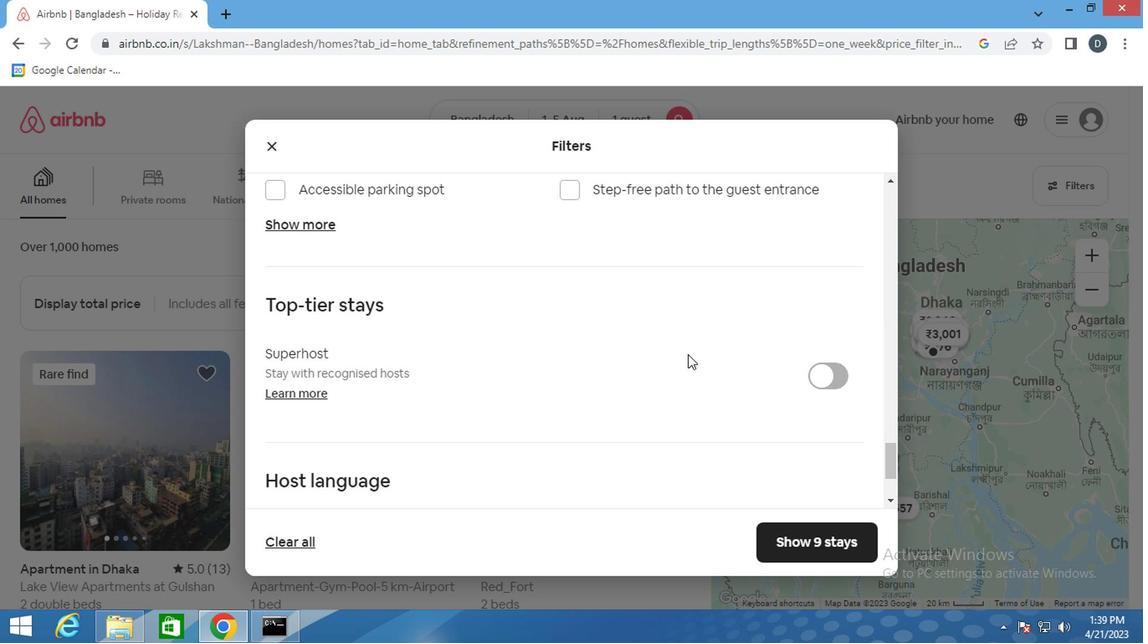 
Action: Mouse scrolled (684, 355) with delta (0, 0)
Screenshot: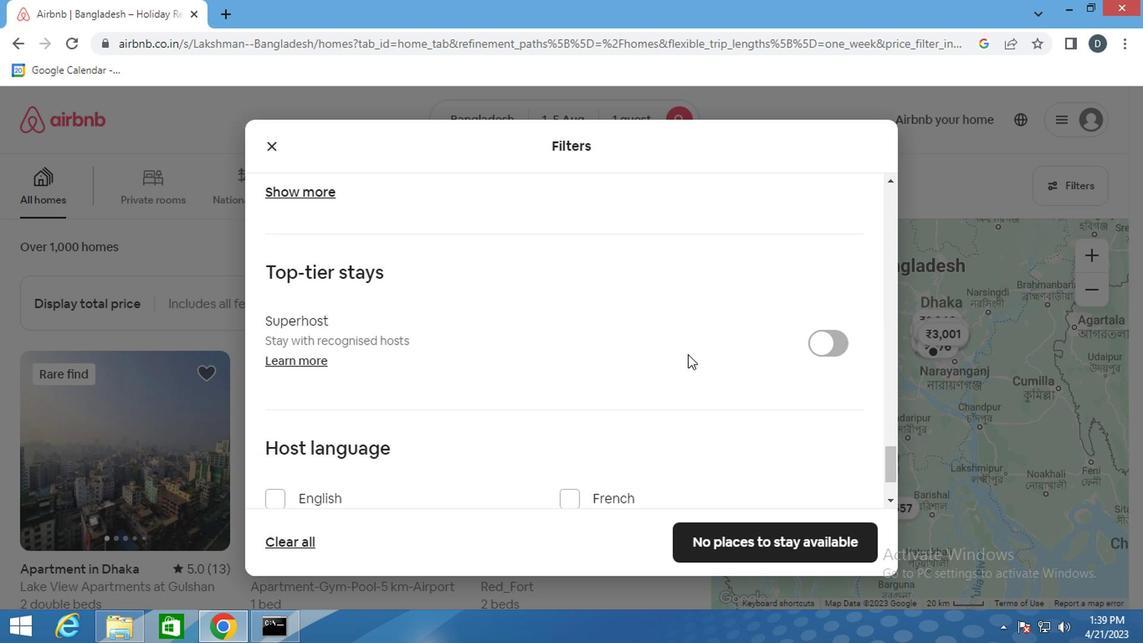 
Action: Mouse moved to (683, 356)
Screenshot: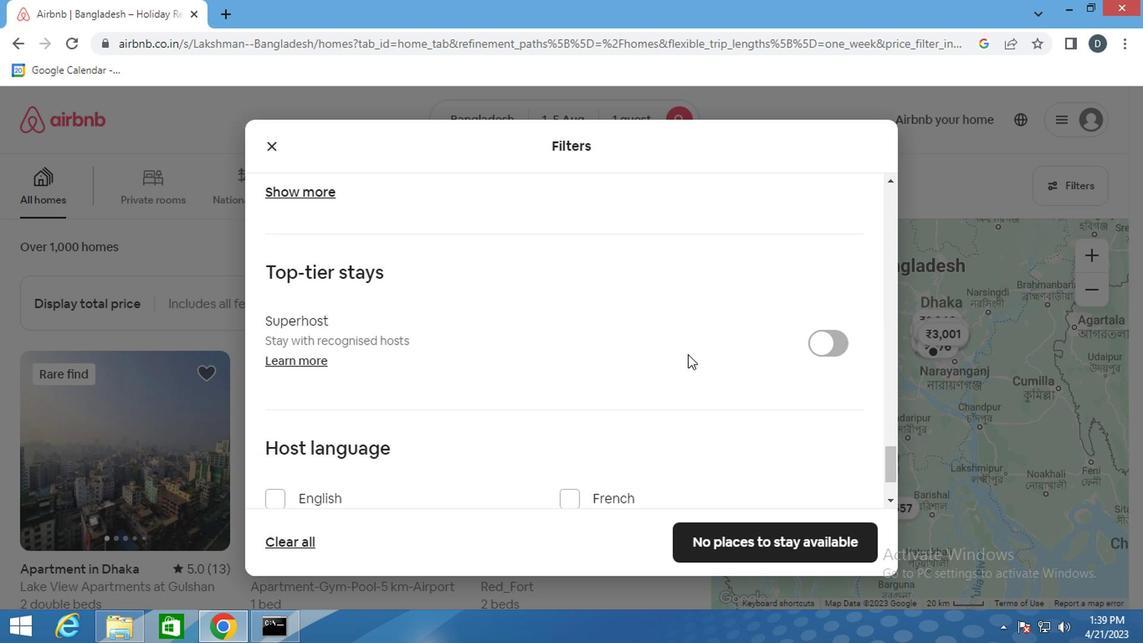 
Action: Mouse scrolled (684, 355) with delta (0, 0)
Screenshot: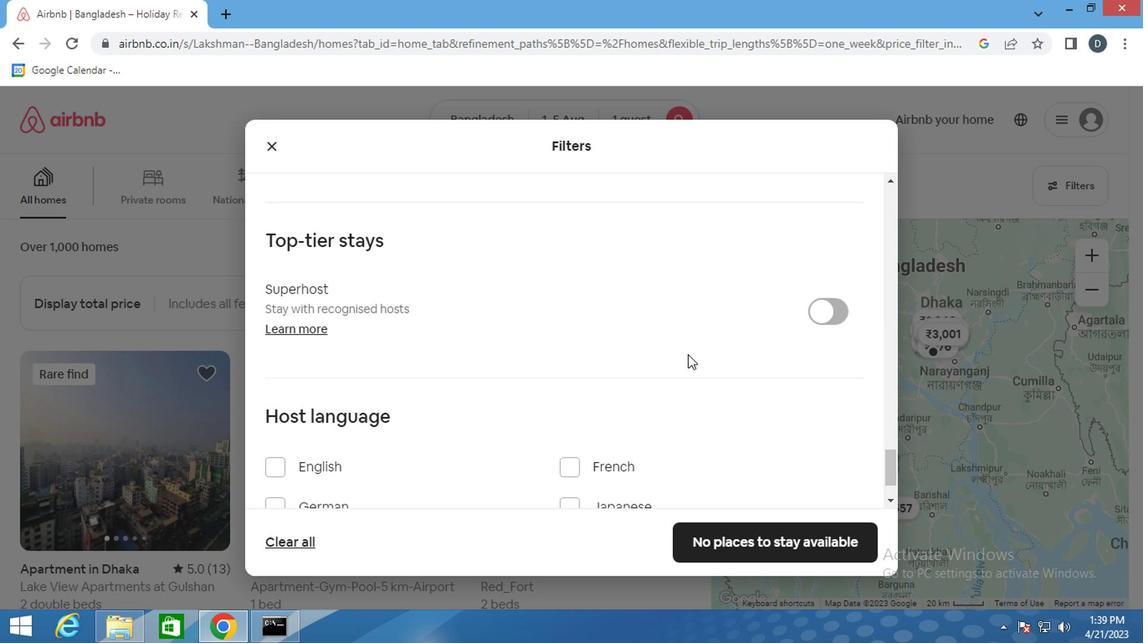 
Action: Mouse moved to (688, 354)
Screenshot: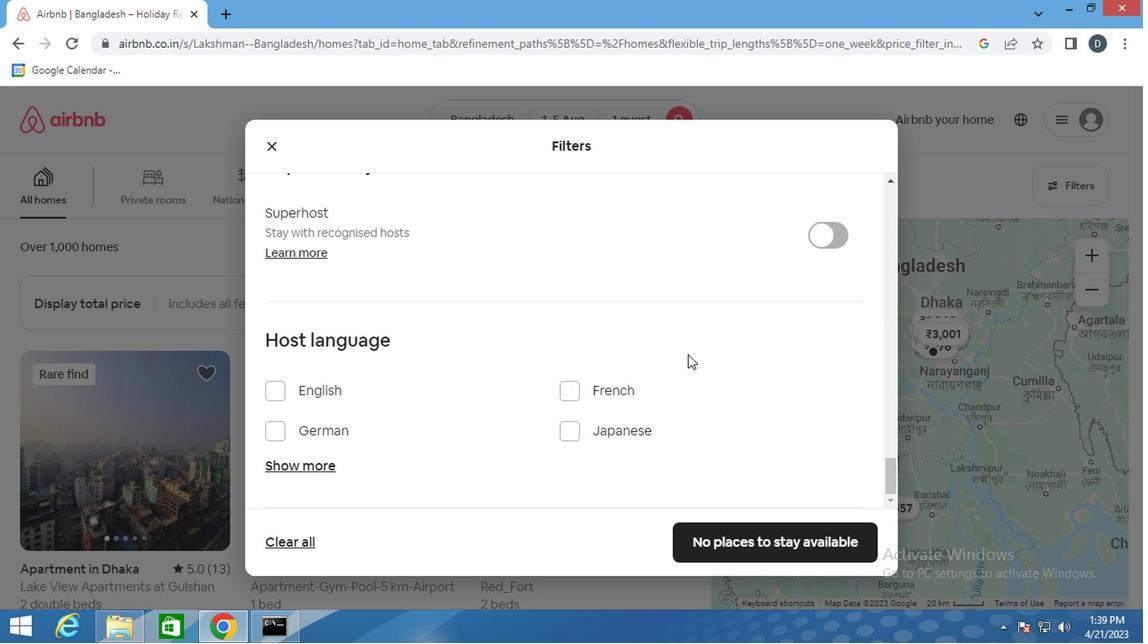 
Action: Mouse scrolled (684, 355) with delta (0, 0)
Screenshot: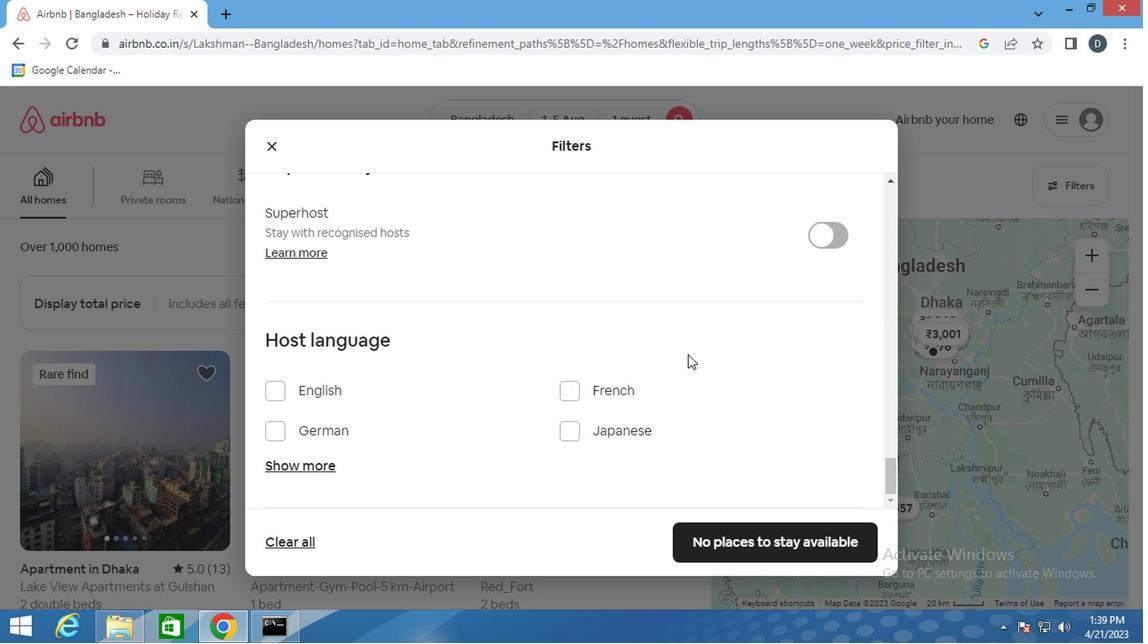 
Action: Mouse moved to (738, 371)
Screenshot: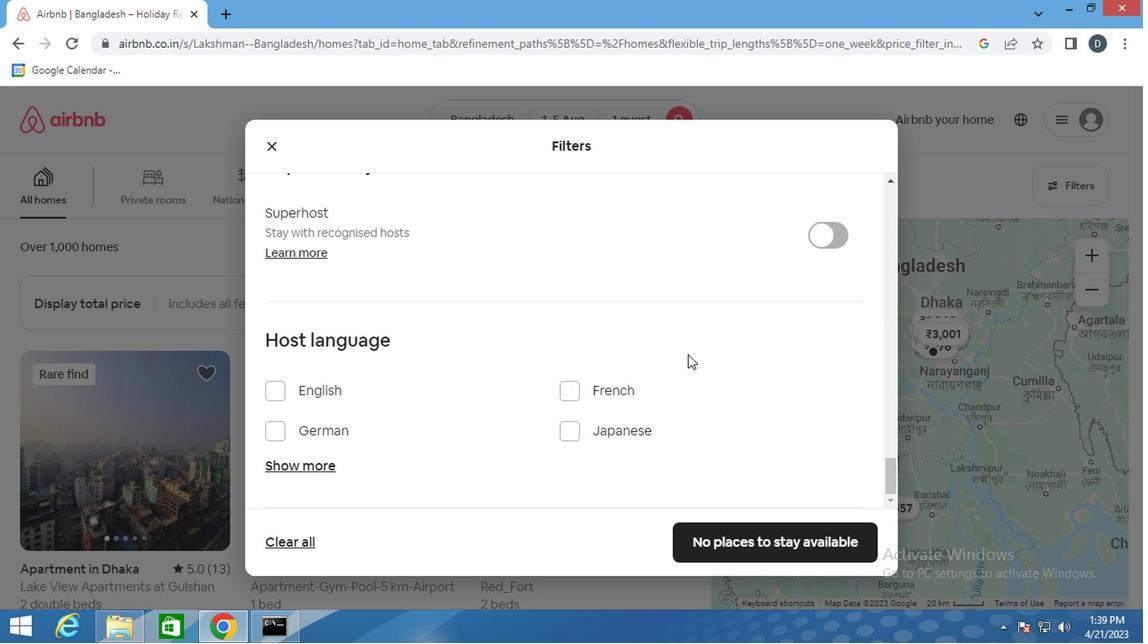 
Action: Mouse scrolled (684, 355) with delta (0, 0)
Screenshot: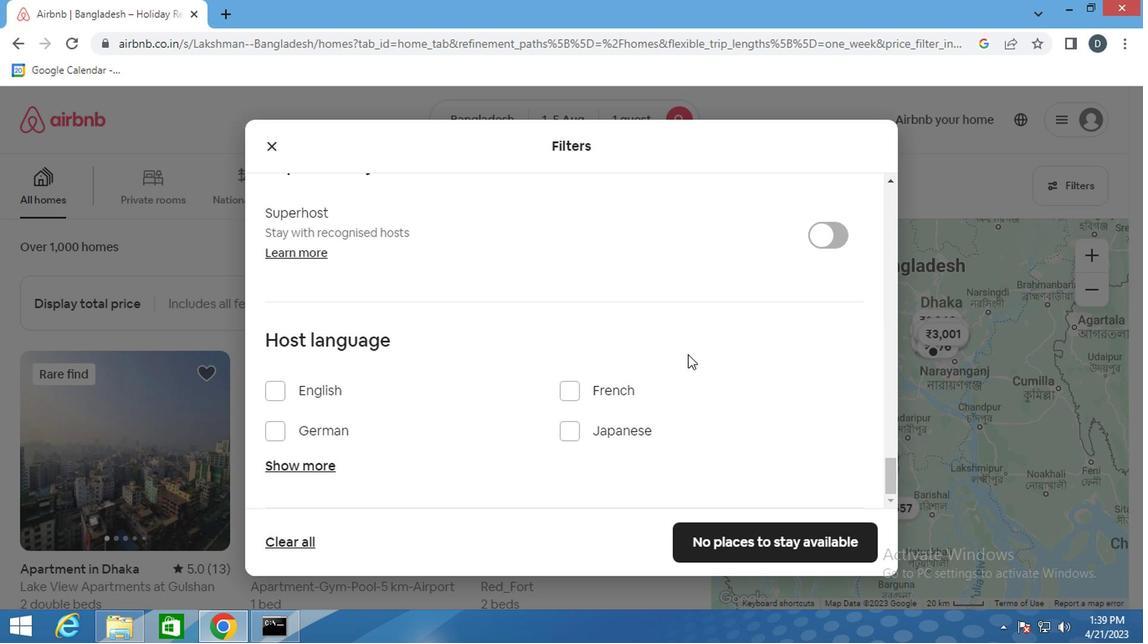 
Action: Mouse moved to (291, 390)
Screenshot: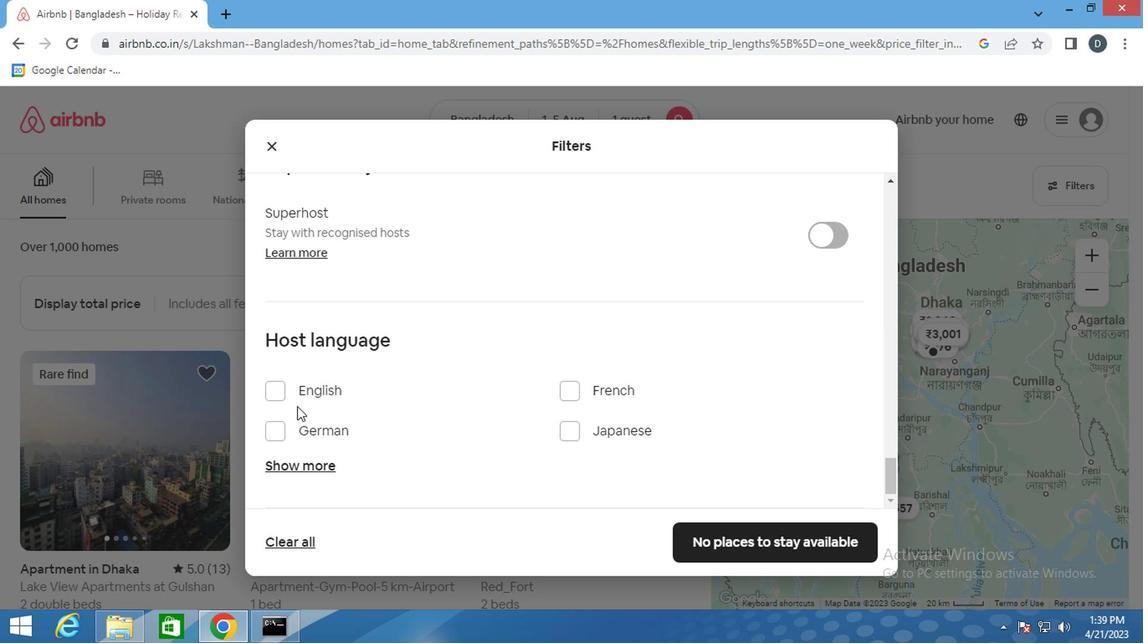 
Action: Mouse pressed left at (291, 390)
Screenshot: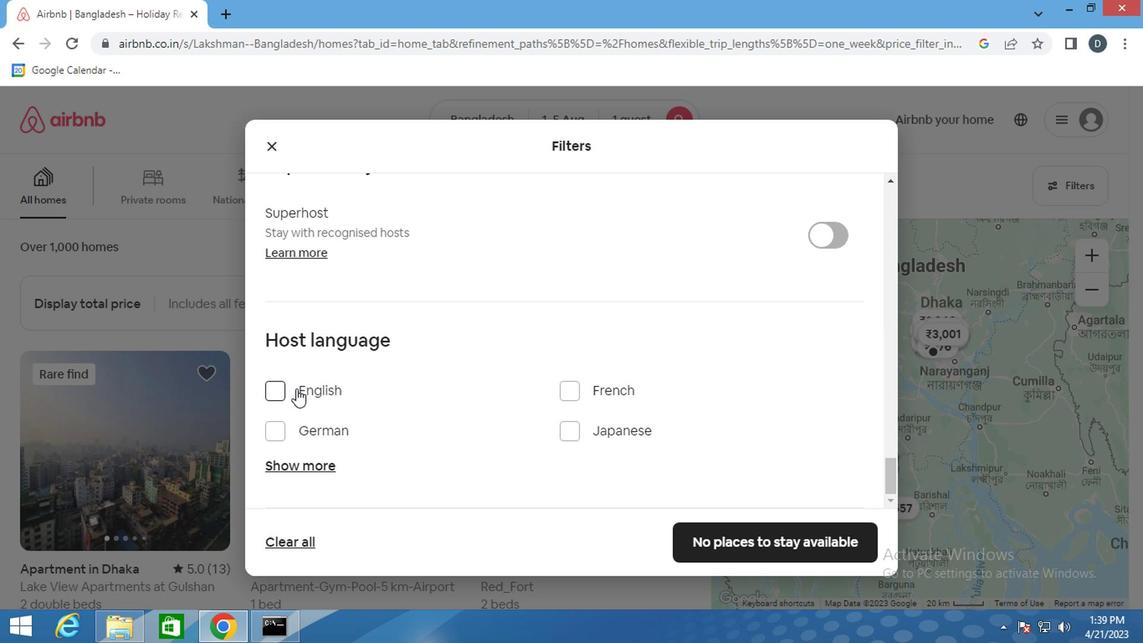 
Action: Mouse moved to (736, 544)
Screenshot: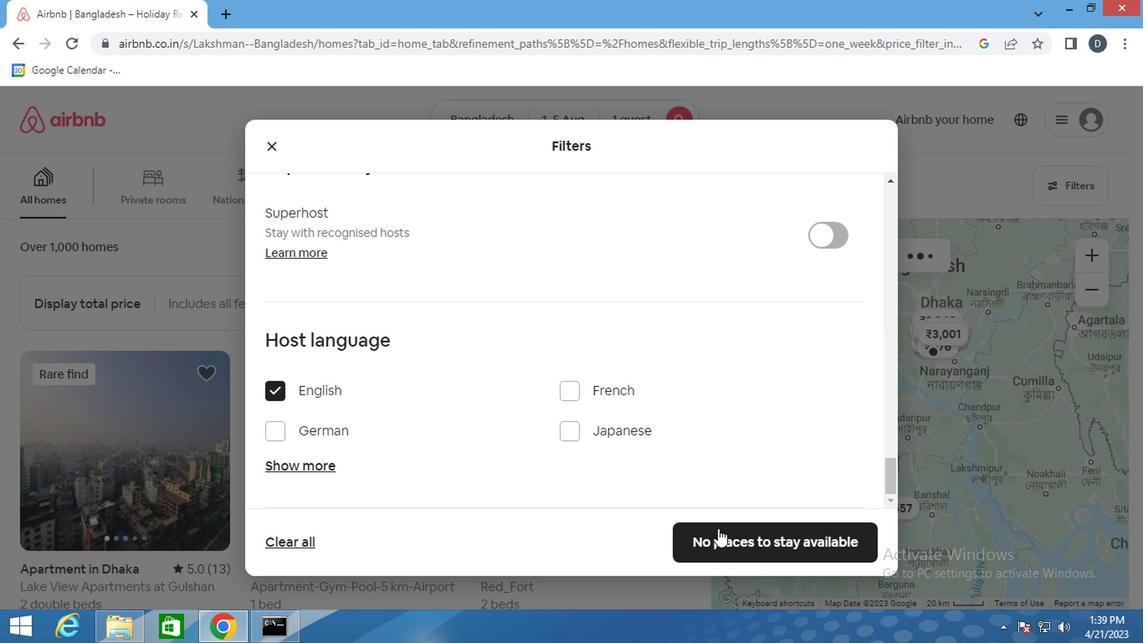 
Action: Mouse pressed left at (736, 544)
Screenshot: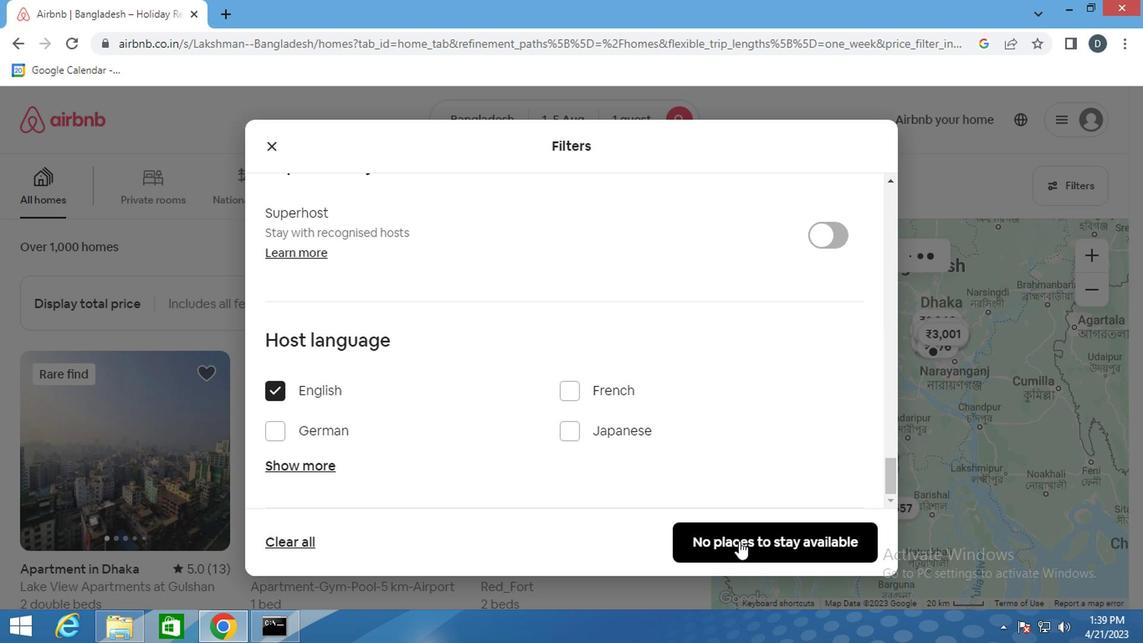 
Action: Mouse moved to (603, 390)
Screenshot: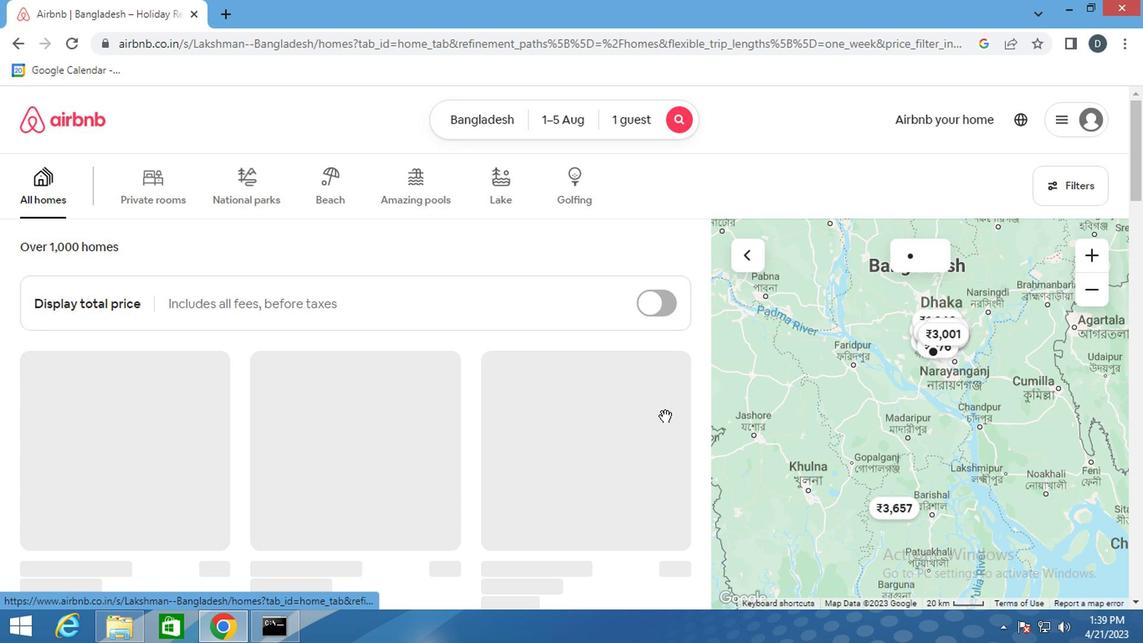 
